 Task: Buy 5 Heating & Temperature Control from Fermentation & More section under best seller category for shipping address: Douglas Martin, 3512 Cook Hill Road, Danbury, Connecticut 06810, Cell Number 2034707320. Pay from credit card ending with 6759, CVV 506
Action: Mouse moved to (15, 27)
Screenshot: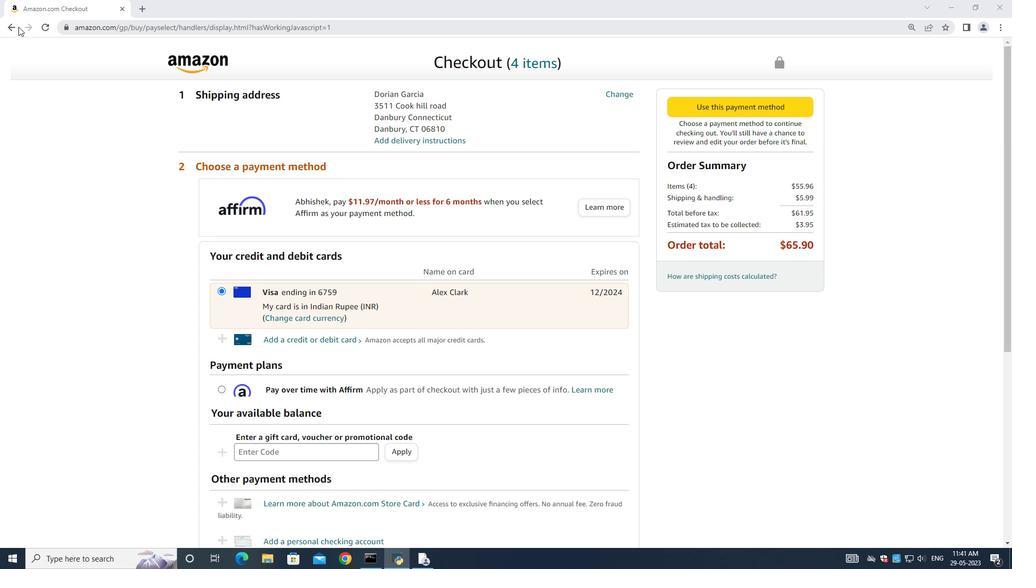
Action: Mouse pressed left at (15, 27)
Screenshot: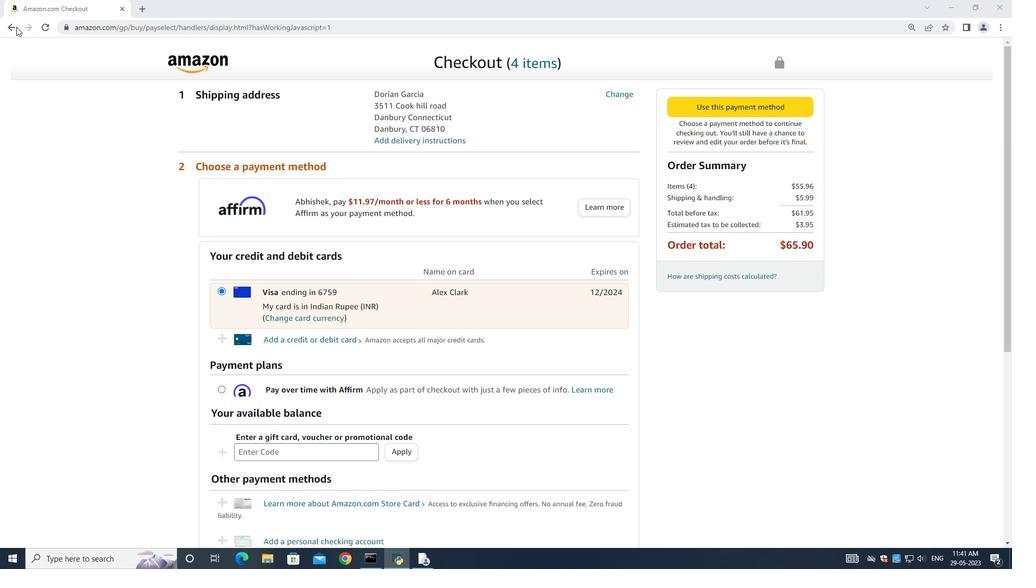 
Action: Mouse moved to (13, 26)
Screenshot: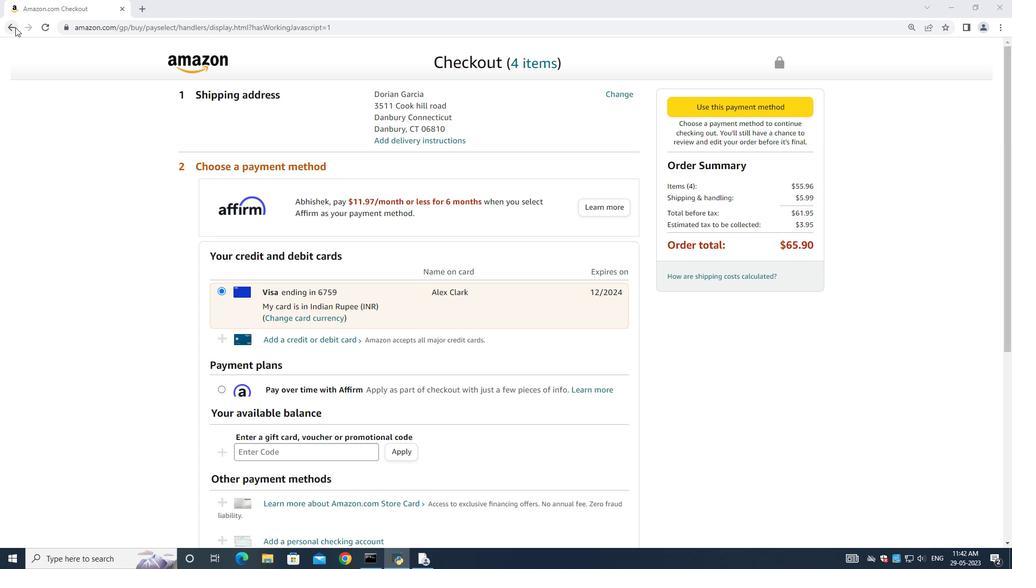
Action: Mouse pressed left at (13, 26)
Screenshot: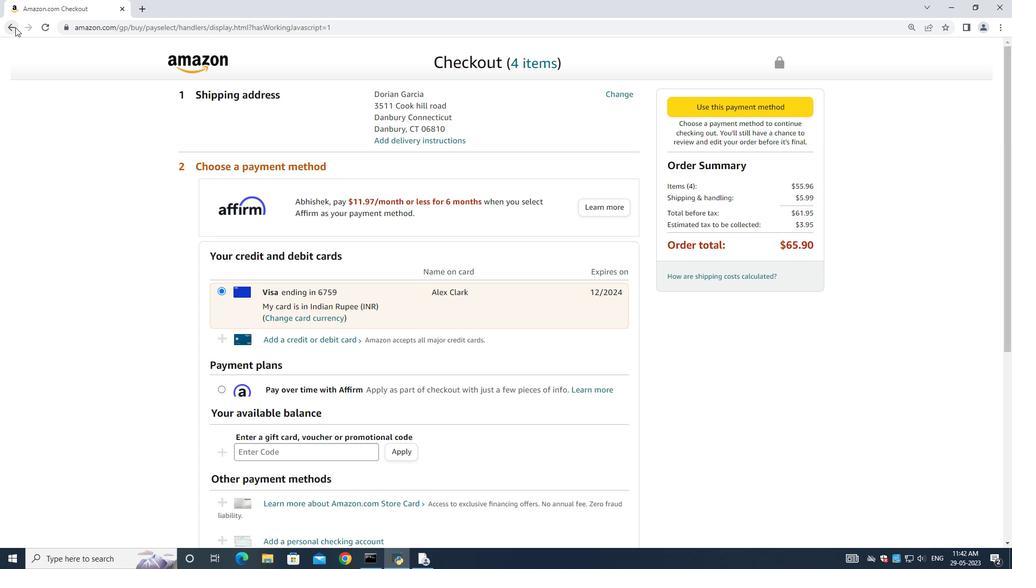 
Action: Mouse moved to (13, 26)
Screenshot: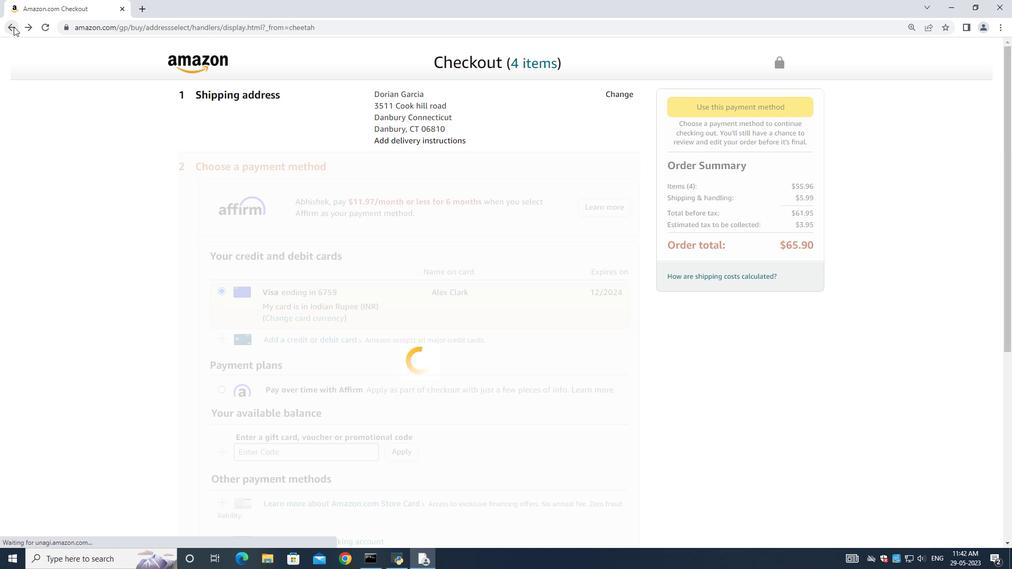 
Action: Mouse pressed left at (13, 26)
Screenshot: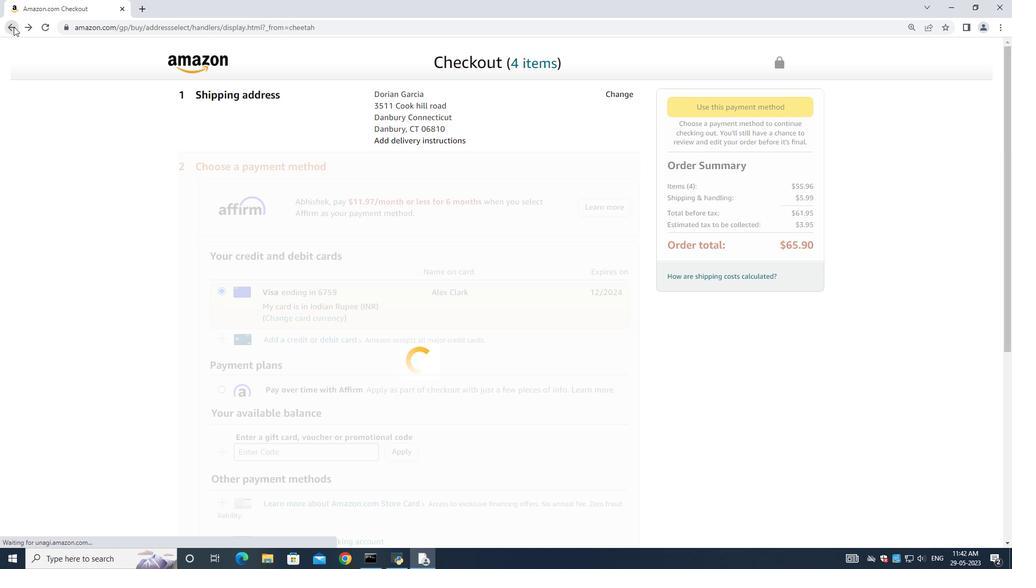 
Action: Mouse moved to (897, 194)
Screenshot: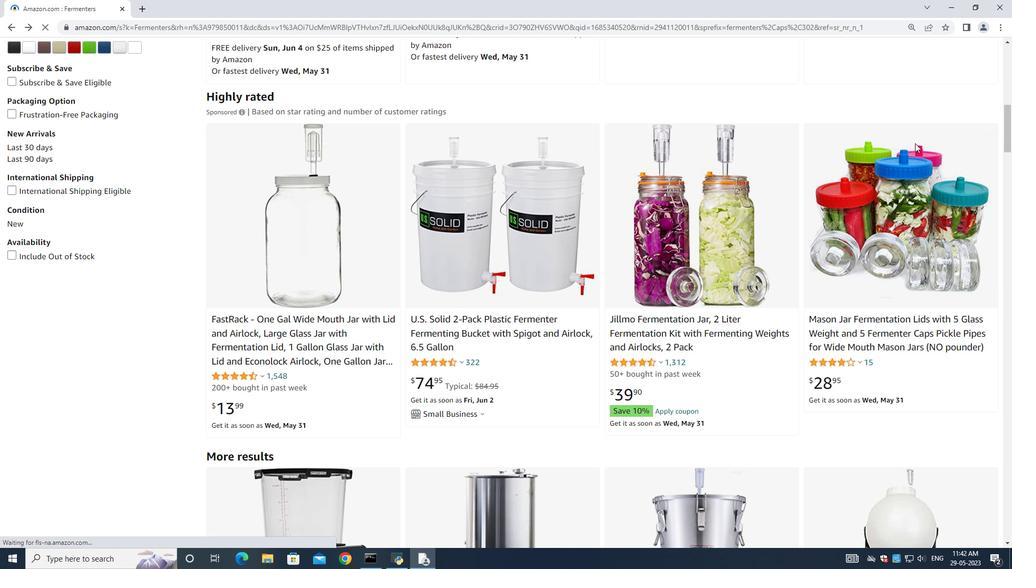 
Action: Mouse scrolled (897, 195) with delta (0, 0)
Screenshot: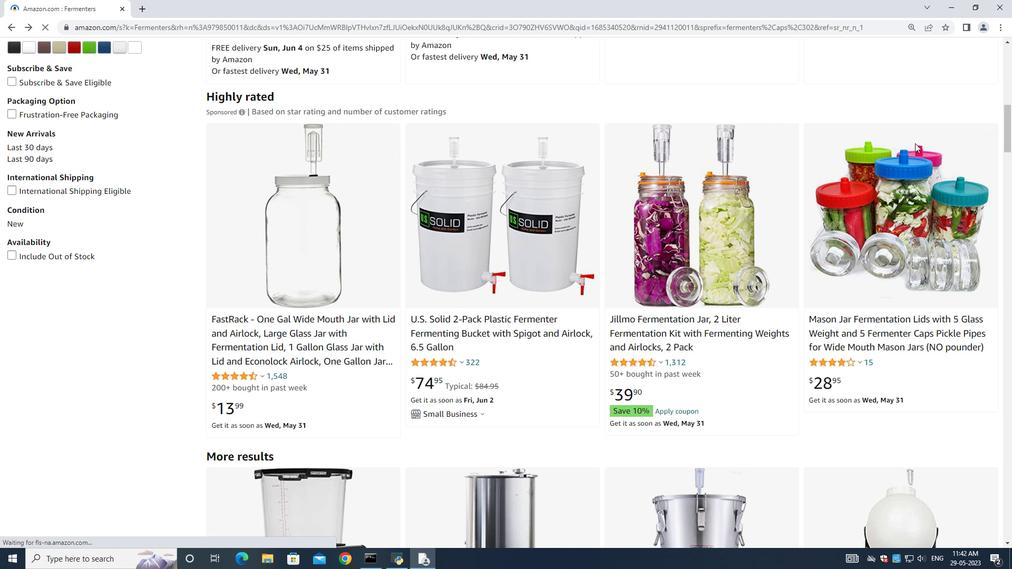 
Action: Mouse scrolled (897, 195) with delta (0, 0)
Screenshot: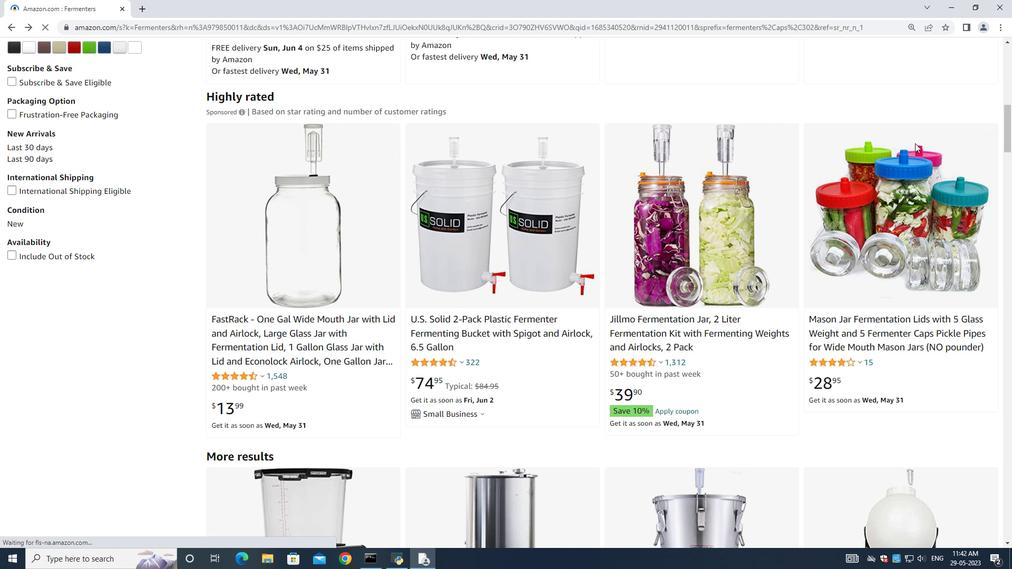 
Action: Mouse scrolled (897, 195) with delta (0, 0)
Screenshot: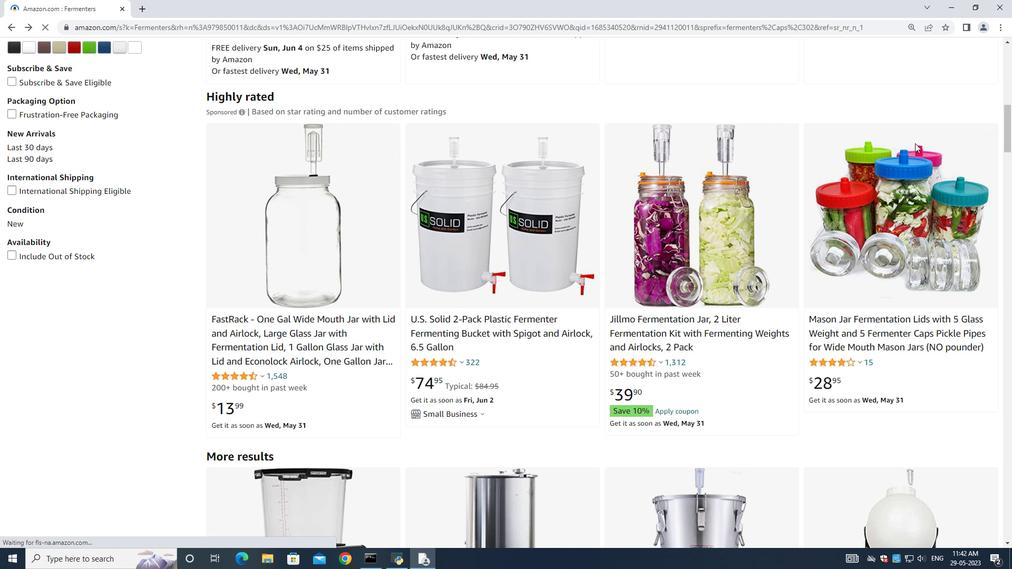 
Action: Mouse scrolled (897, 195) with delta (0, 0)
Screenshot: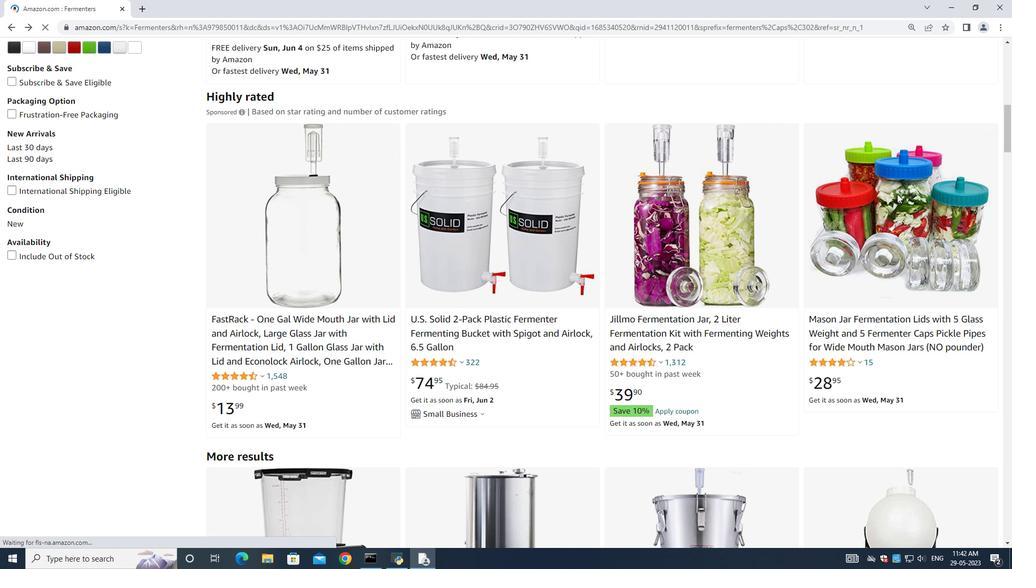 
Action: Mouse scrolled (897, 195) with delta (0, 1)
Screenshot: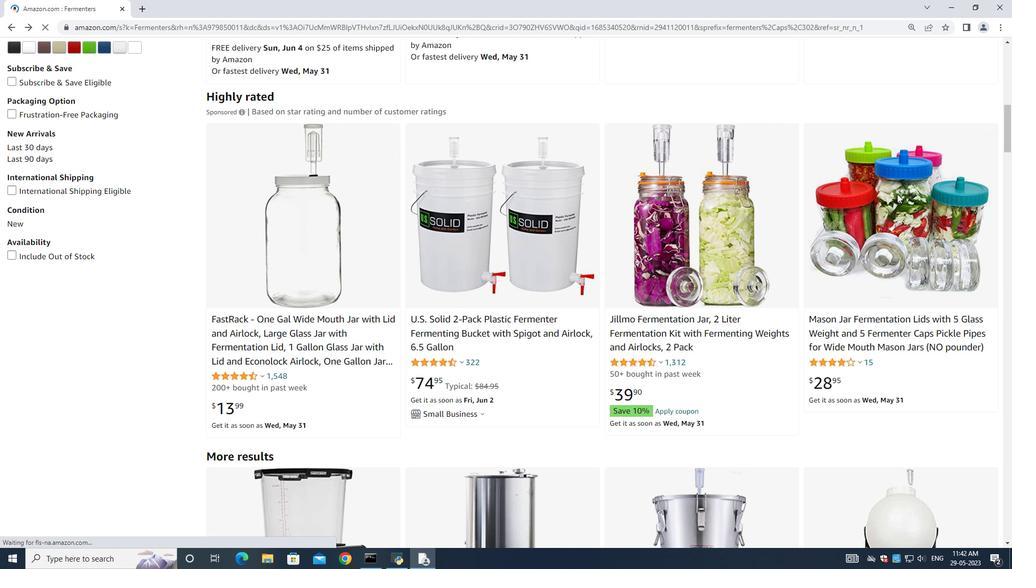 
Action: Mouse scrolled (897, 195) with delta (0, 0)
Screenshot: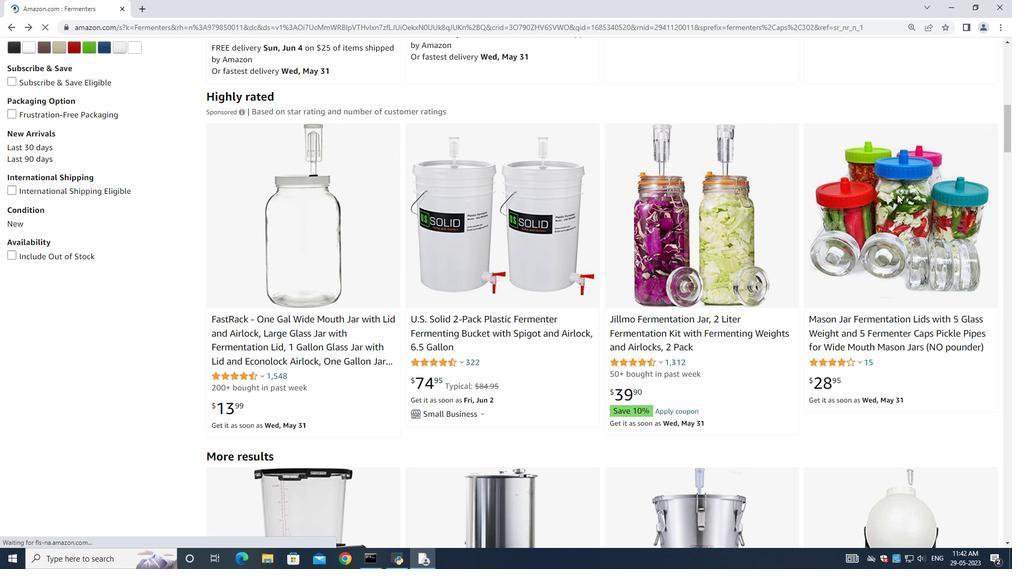 
Action: Mouse scrolled (897, 195) with delta (0, 0)
Screenshot: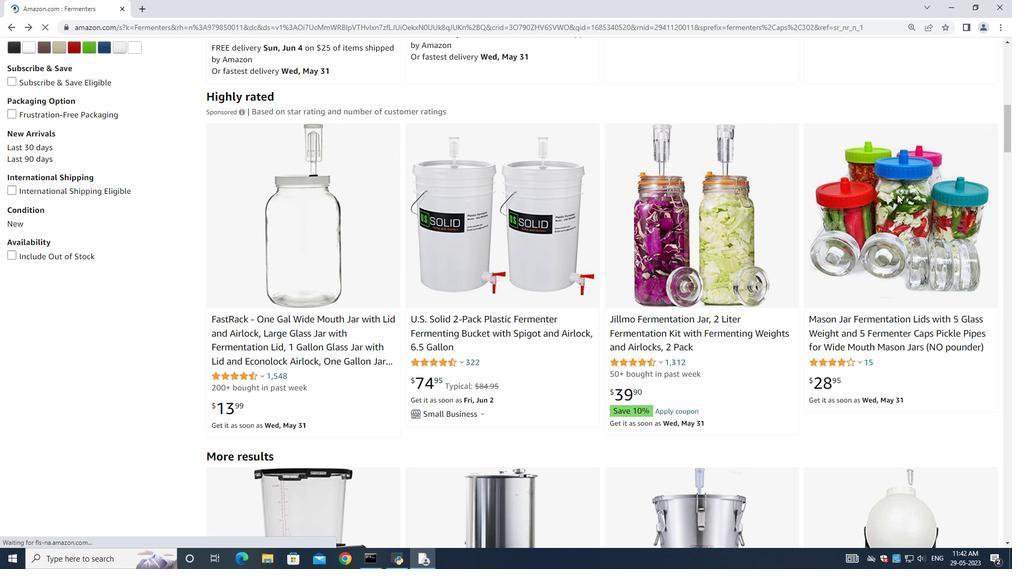 
Action: Mouse scrolled (897, 195) with delta (0, 0)
Screenshot: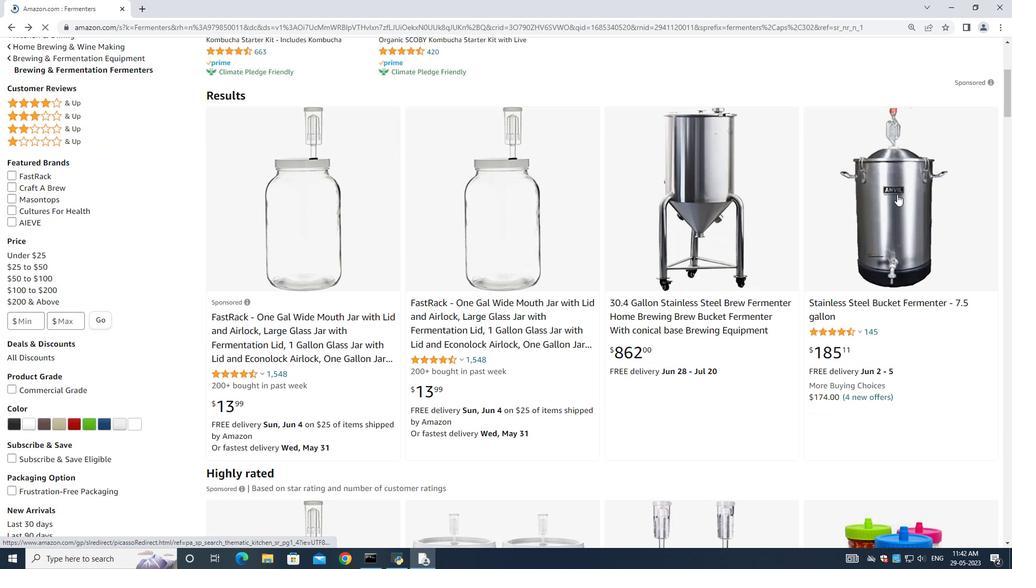 
Action: Mouse scrolled (897, 195) with delta (0, 0)
Screenshot: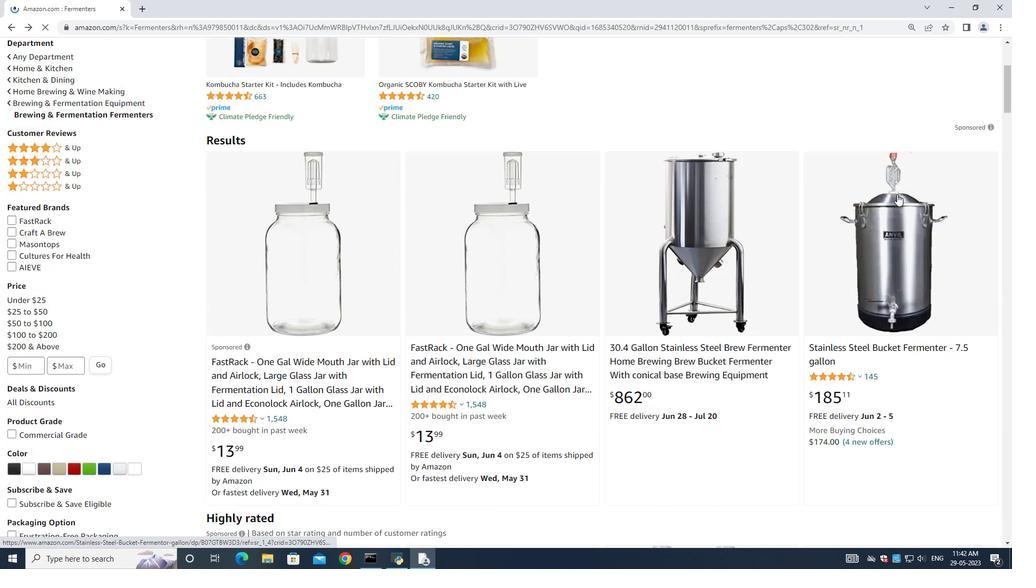
Action: Mouse scrolled (897, 195) with delta (0, 1)
Screenshot: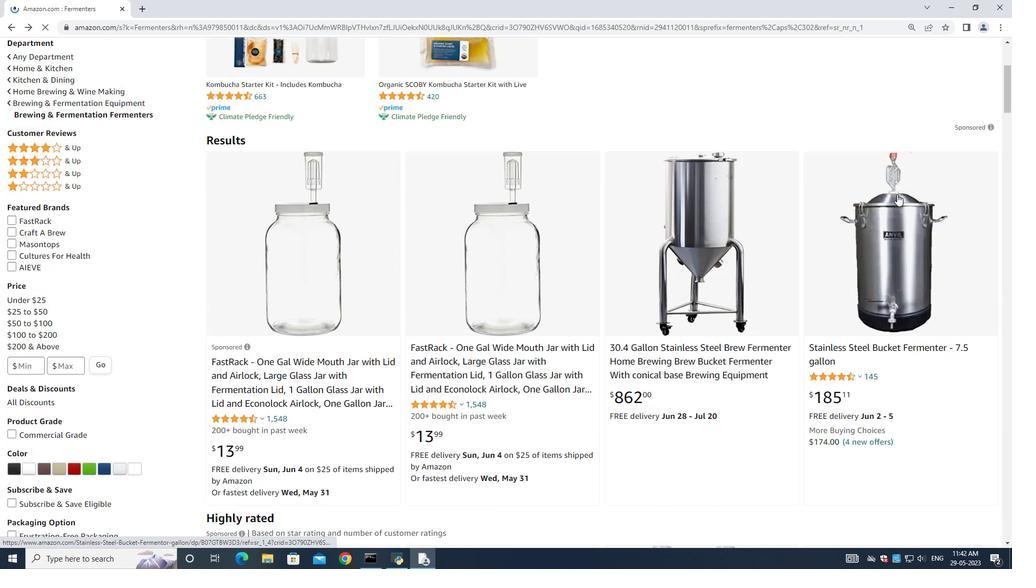 
Action: Mouse scrolled (897, 195) with delta (0, 0)
Screenshot: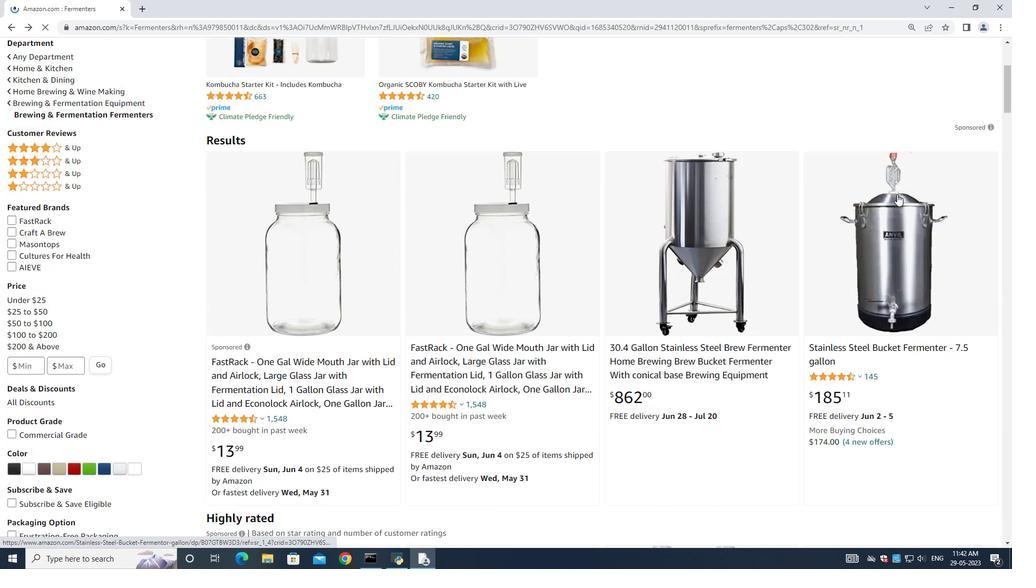 
Action: Mouse scrolled (897, 195) with delta (0, 0)
Screenshot: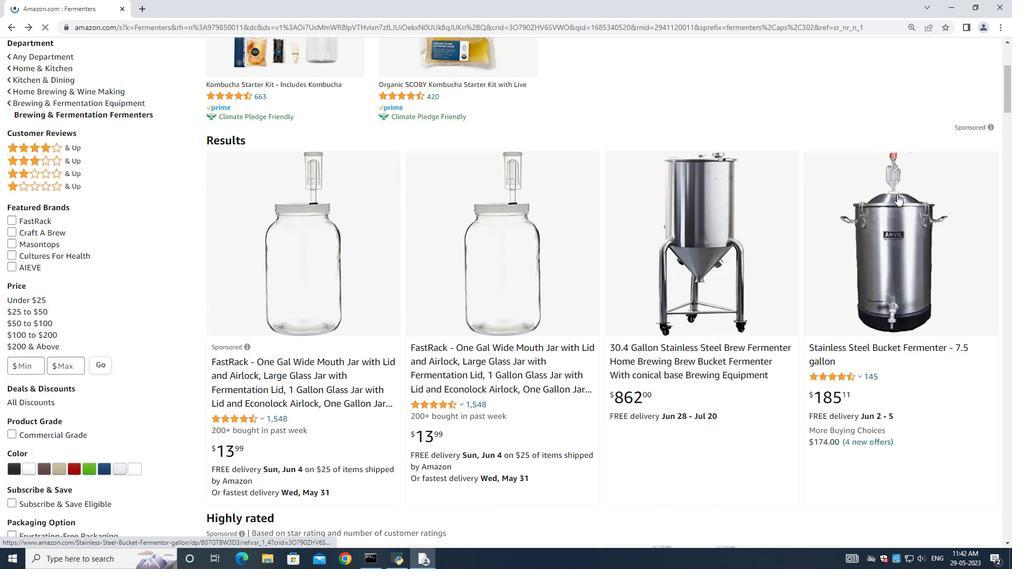 
Action: Mouse scrolled (897, 195) with delta (0, 0)
Screenshot: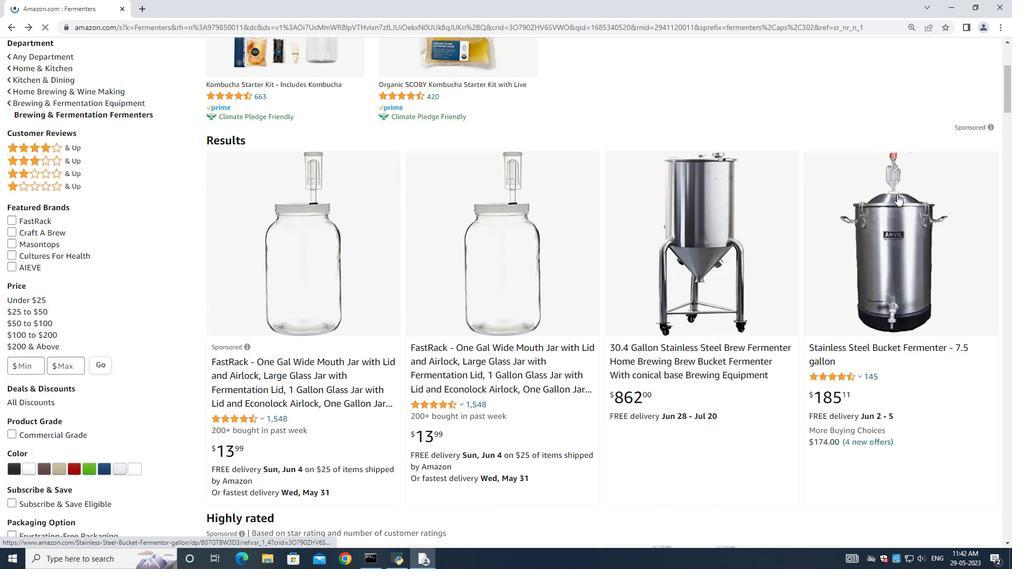 
Action: Mouse scrolled (897, 195) with delta (0, 0)
Screenshot: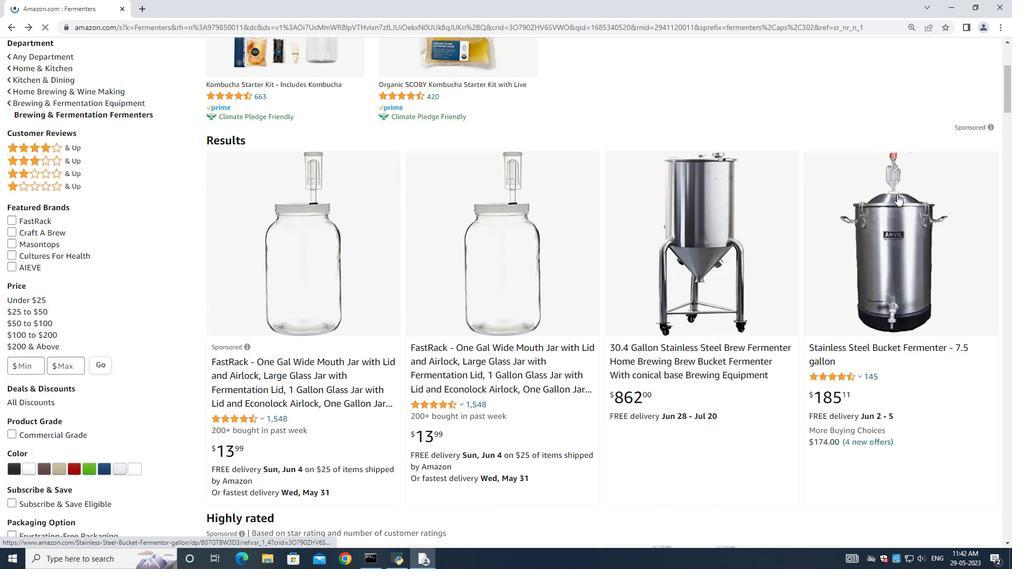 
Action: Mouse scrolled (897, 195) with delta (0, 0)
Screenshot: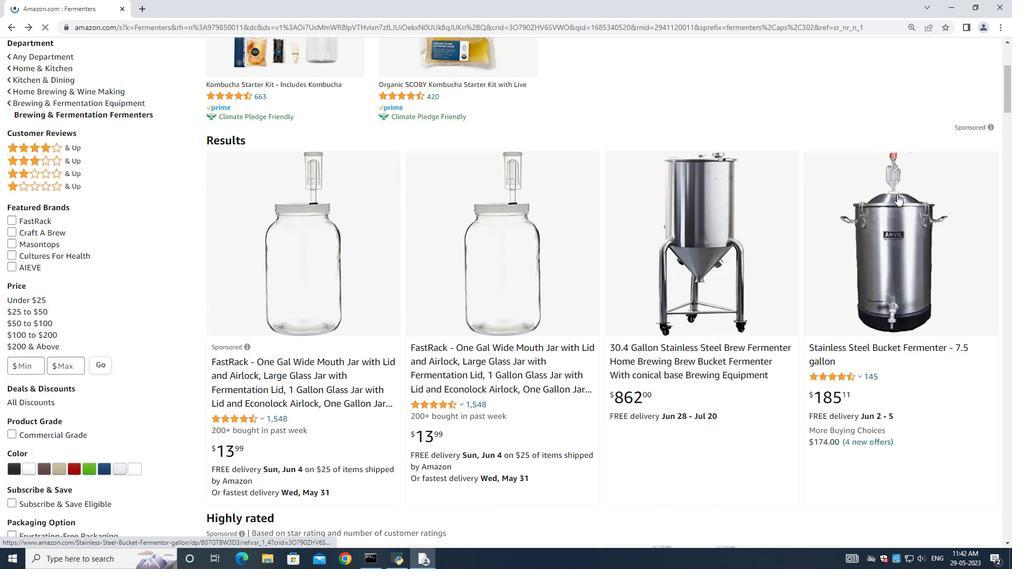 
Action: Mouse moved to (903, 180)
Screenshot: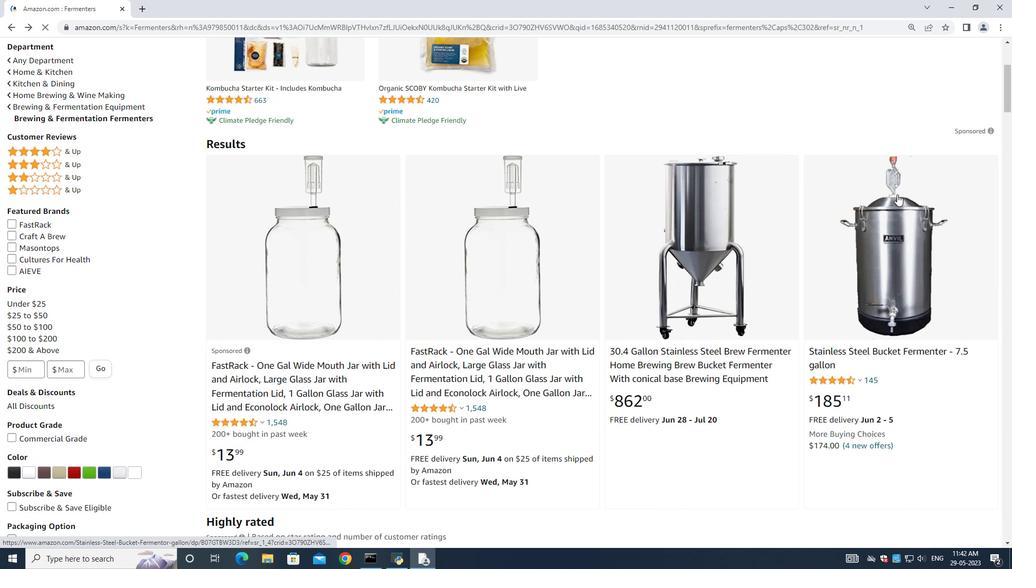 
Action: Mouse scrolled (903, 180) with delta (0, 0)
Screenshot: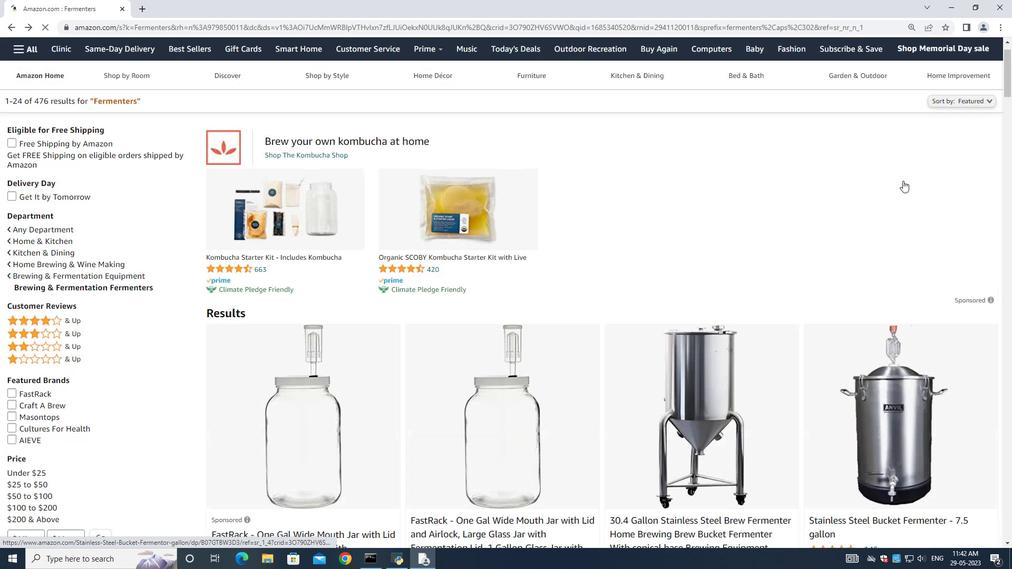 
Action: Mouse scrolled (903, 180) with delta (0, 0)
Screenshot: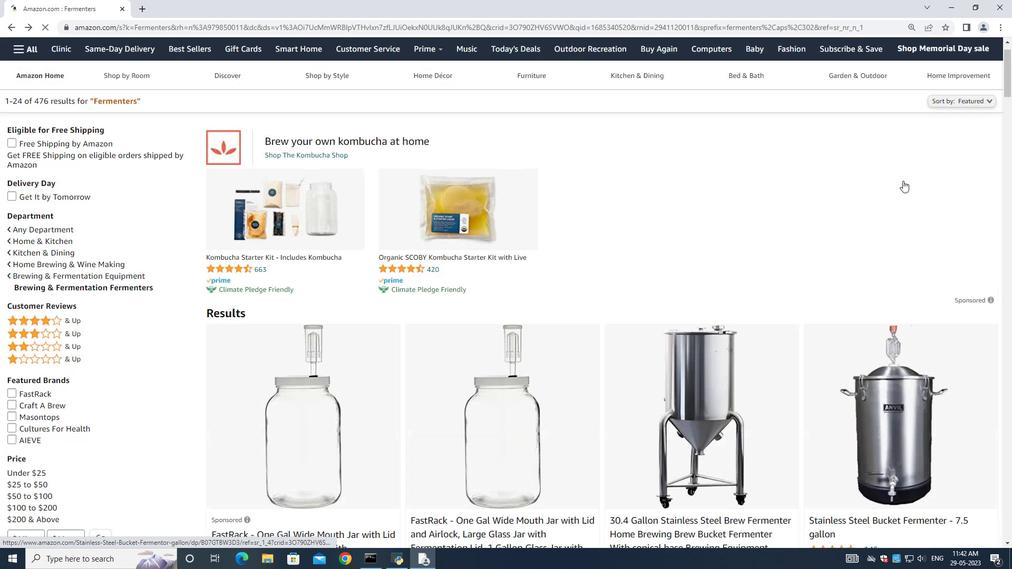 
Action: Mouse scrolled (903, 180) with delta (0, 0)
Screenshot: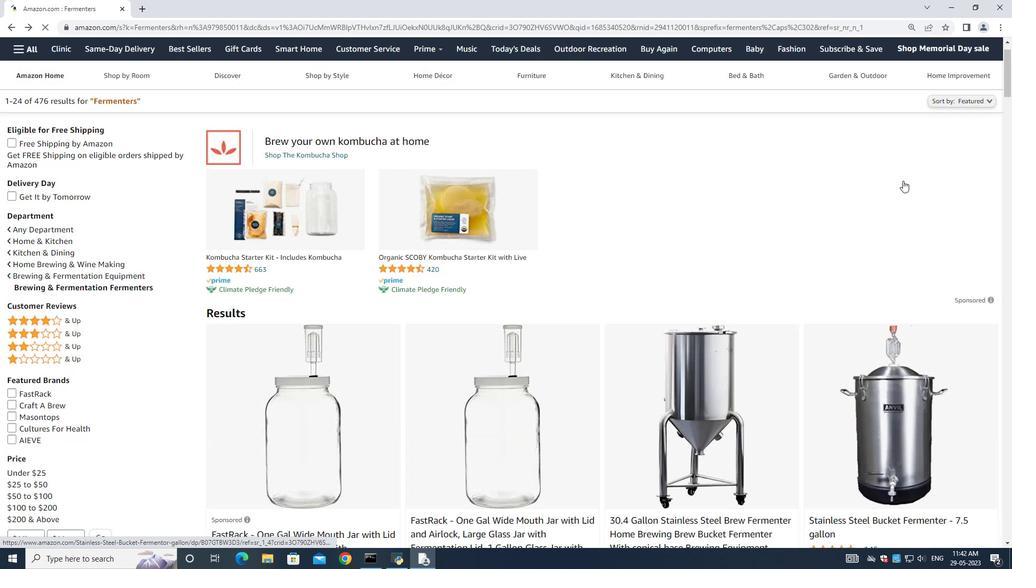 
Action: Mouse scrolled (903, 180) with delta (0, 0)
Screenshot: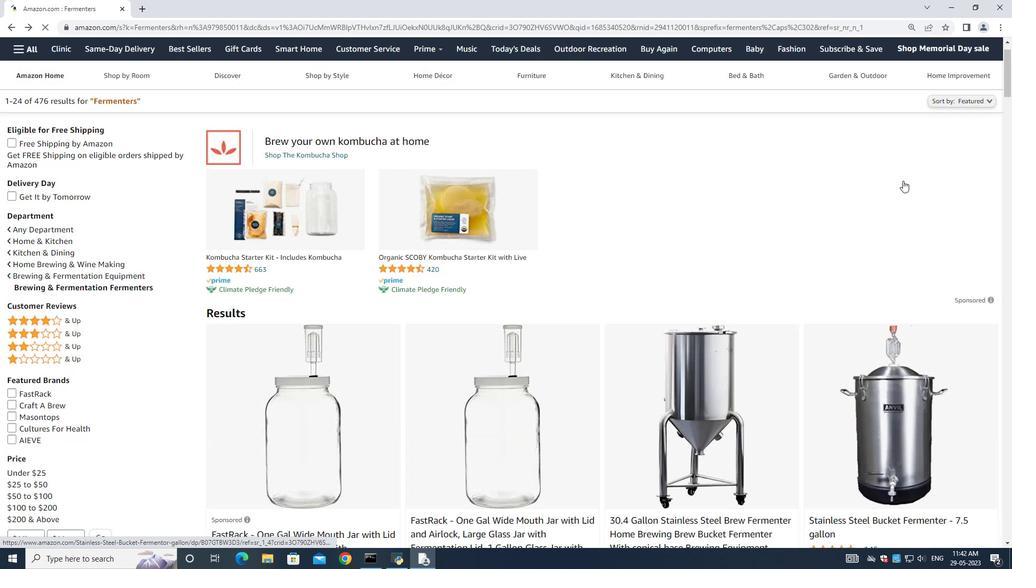 
Action: Mouse scrolled (903, 180) with delta (0, 0)
Screenshot: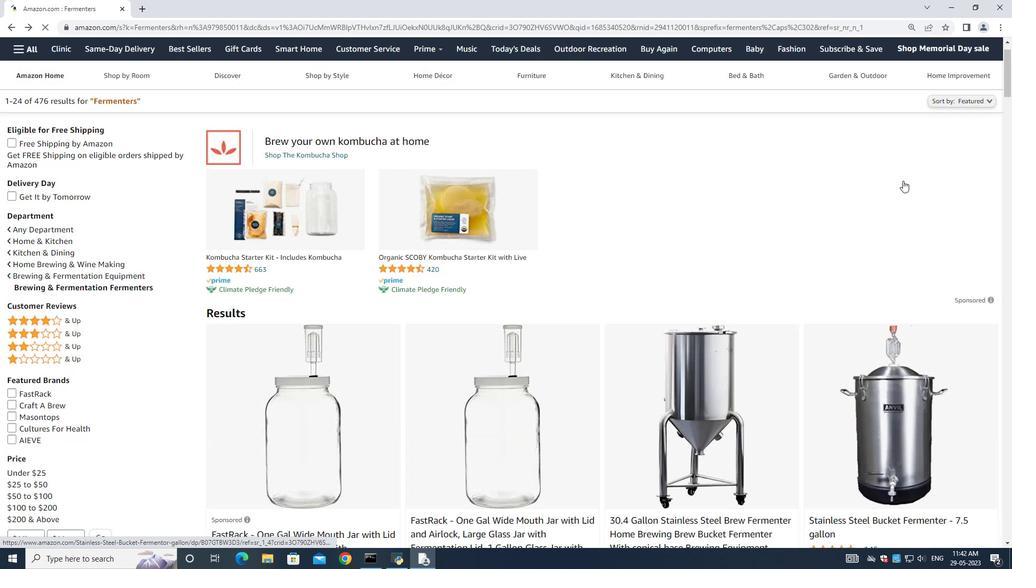 
Action: Mouse scrolled (903, 181) with delta (0, 1)
Screenshot: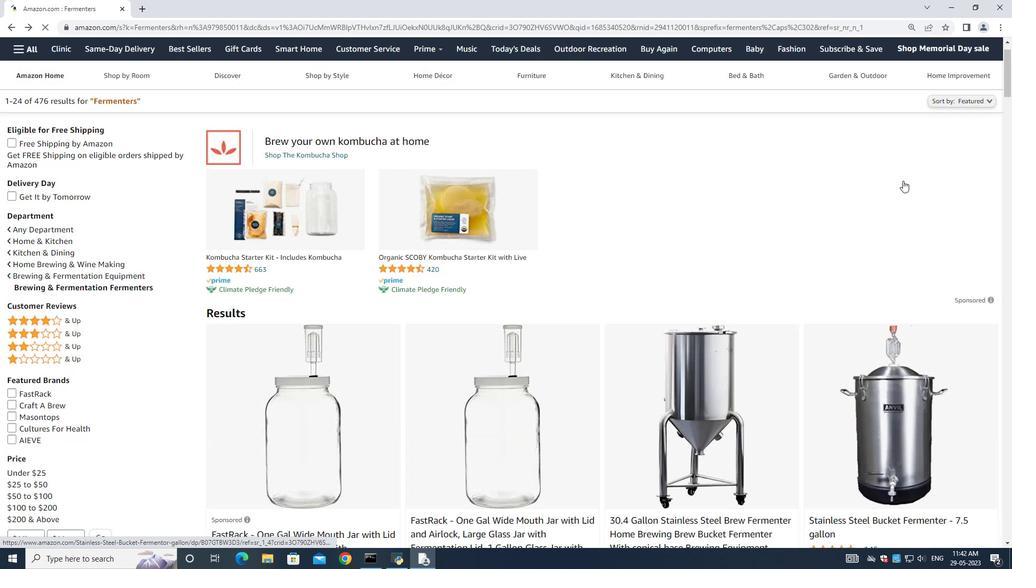 
Action: Mouse scrolled (903, 180) with delta (0, 0)
Screenshot: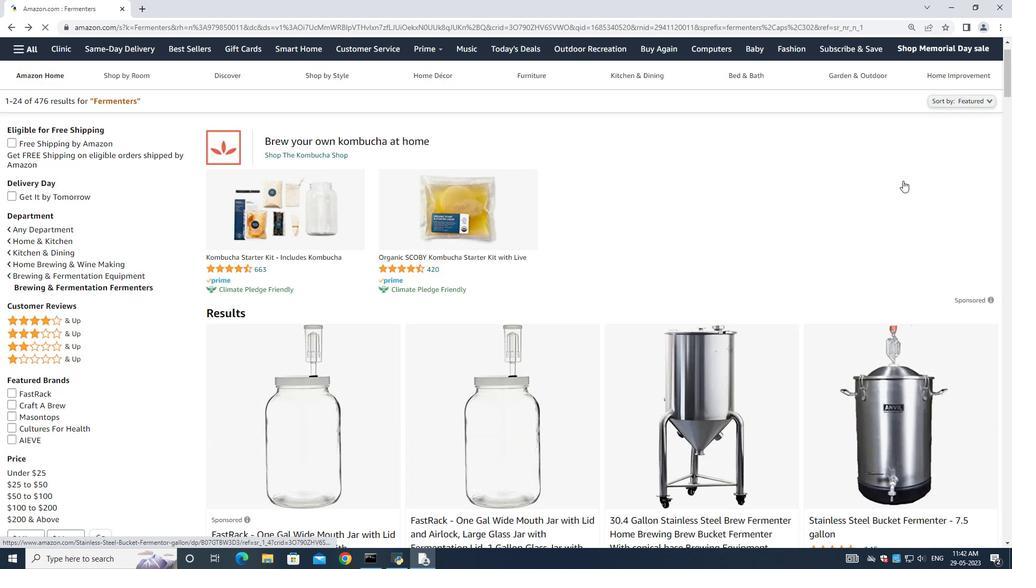 
Action: Mouse scrolled (903, 180) with delta (0, 0)
Screenshot: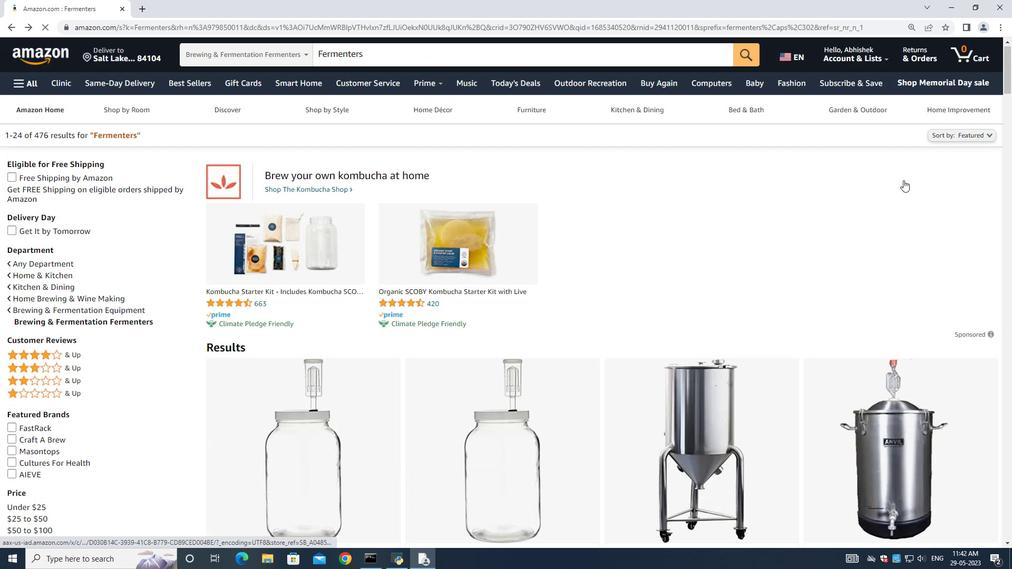 
Action: Mouse moved to (960, 61)
Screenshot: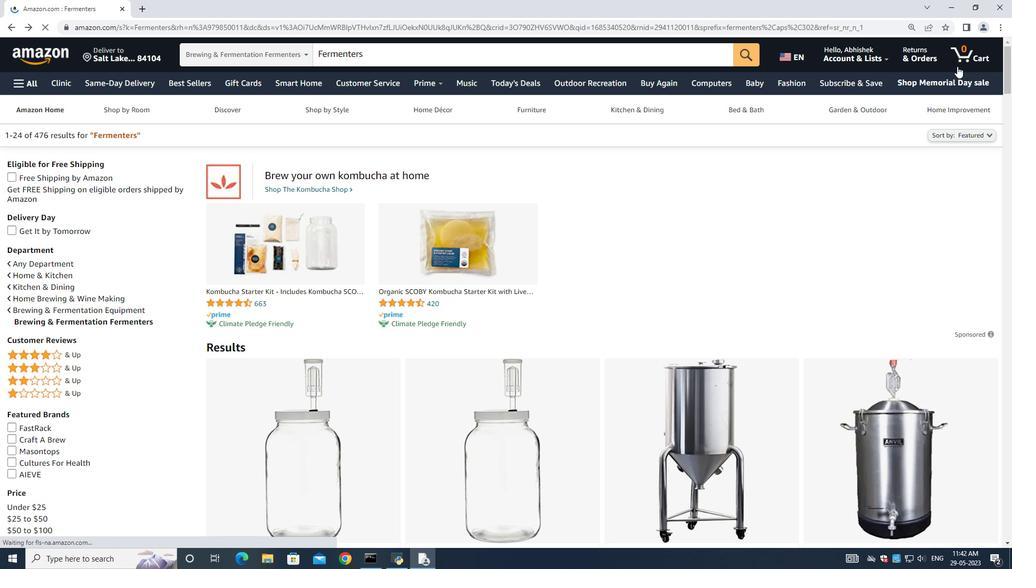
Action: Mouse pressed left at (960, 61)
Screenshot: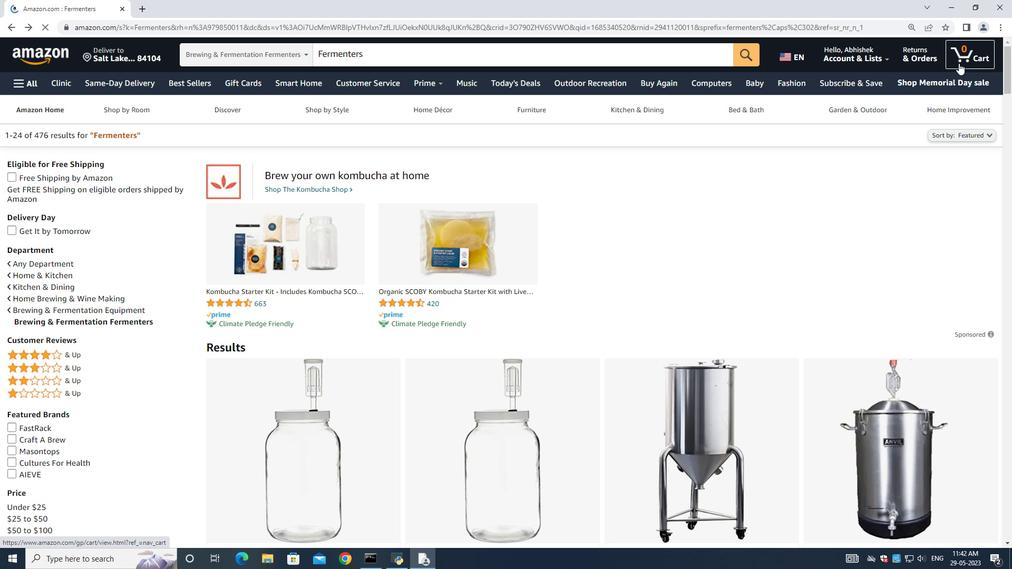 
Action: Mouse moved to (289, 362)
Screenshot: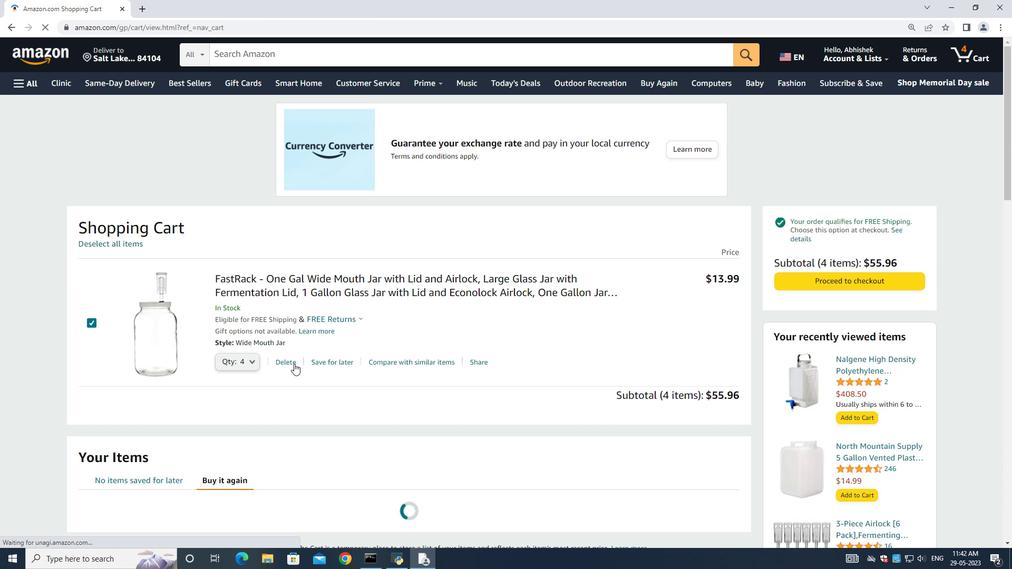 
Action: Mouse pressed left at (289, 362)
Screenshot: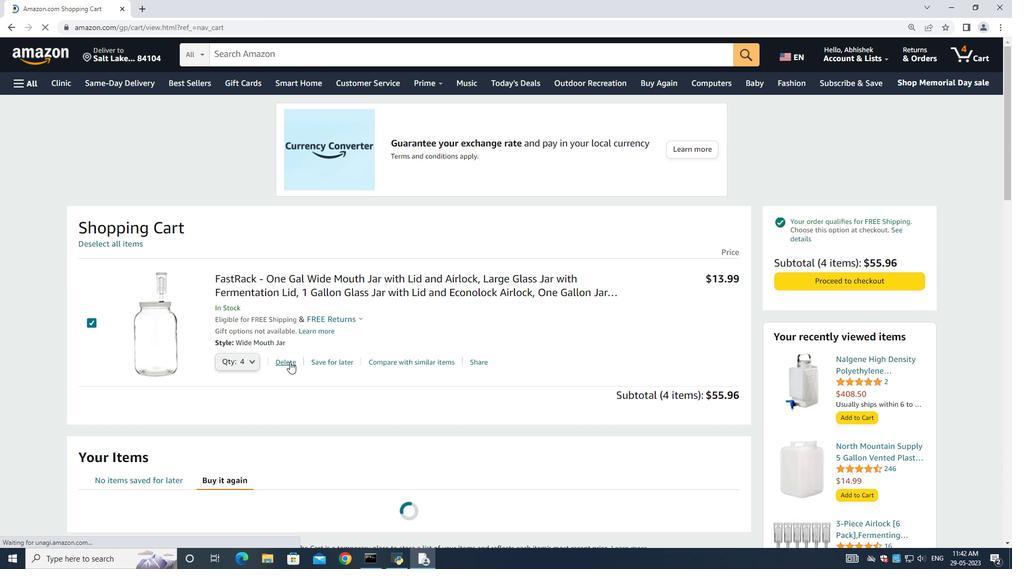 
Action: Mouse moved to (47, 67)
Screenshot: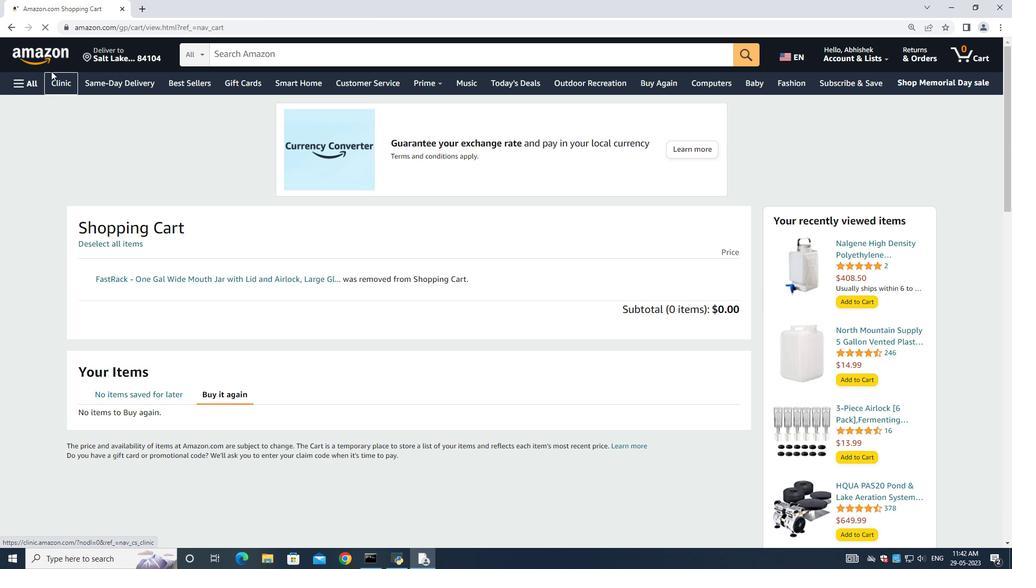 
Action: Mouse pressed left at (47, 67)
Screenshot: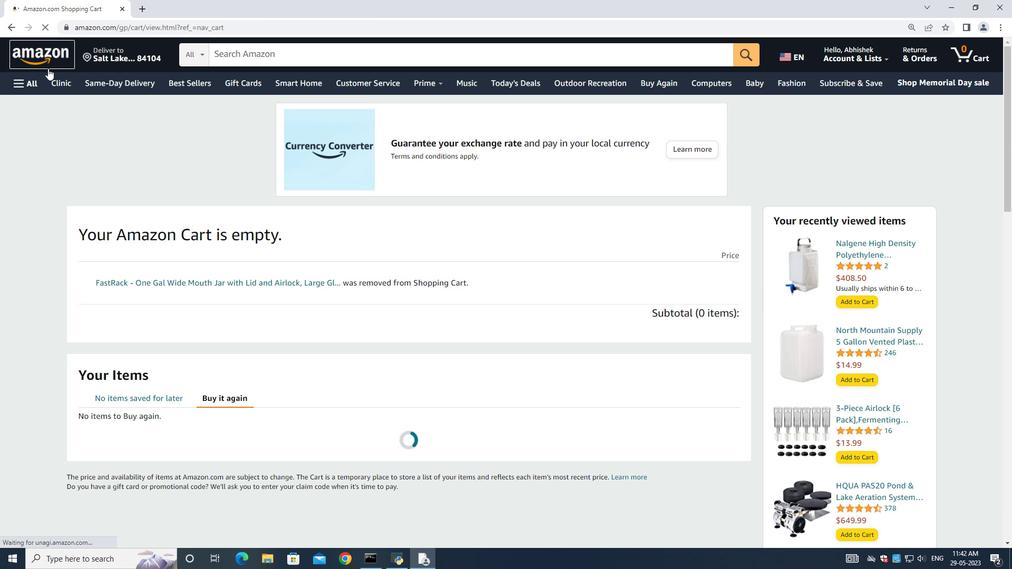 
Action: Mouse moved to (24, 78)
Screenshot: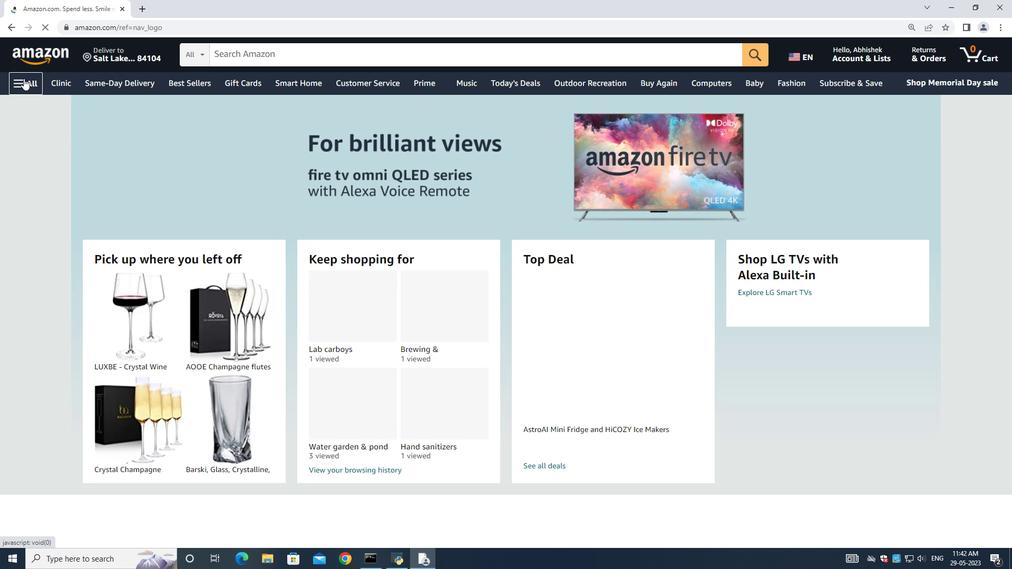 
Action: Mouse pressed left at (24, 78)
Screenshot: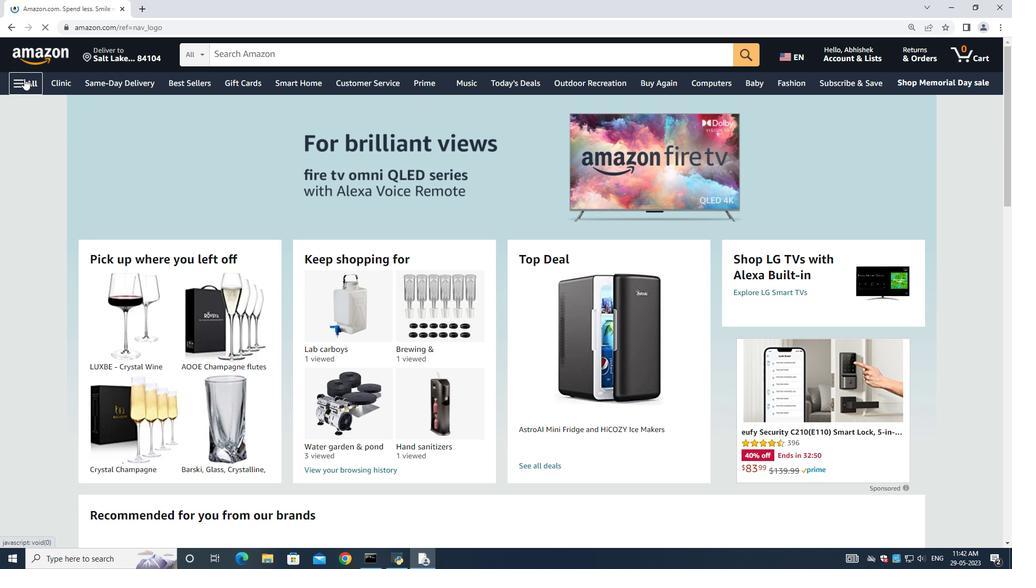 
Action: Mouse moved to (43, 107)
Screenshot: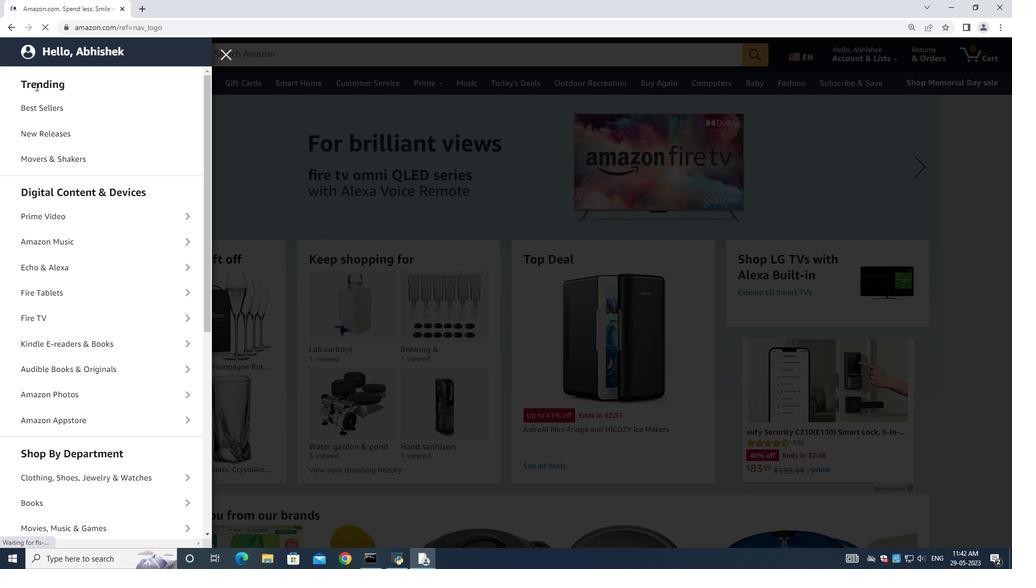 
Action: Mouse pressed left at (43, 107)
Screenshot: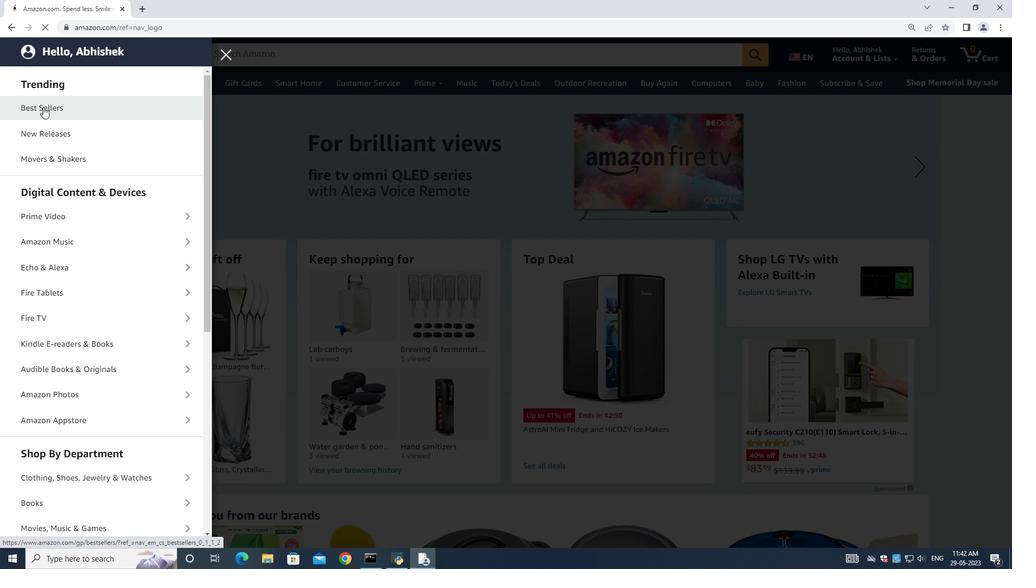 
Action: Mouse moved to (244, 54)
Screenshot: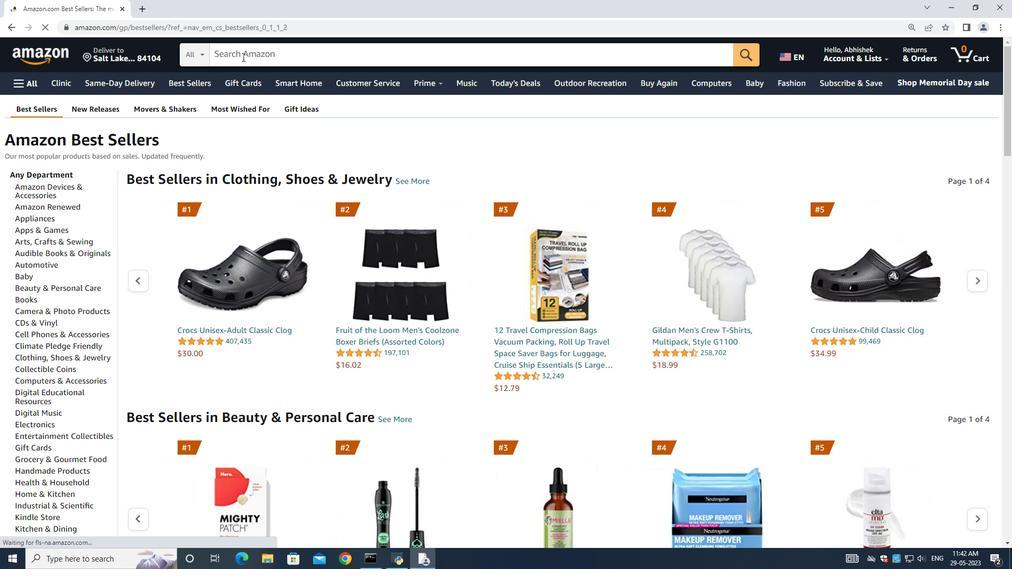 
Action: Mouse pressed left at (244, 54)
Screenshot: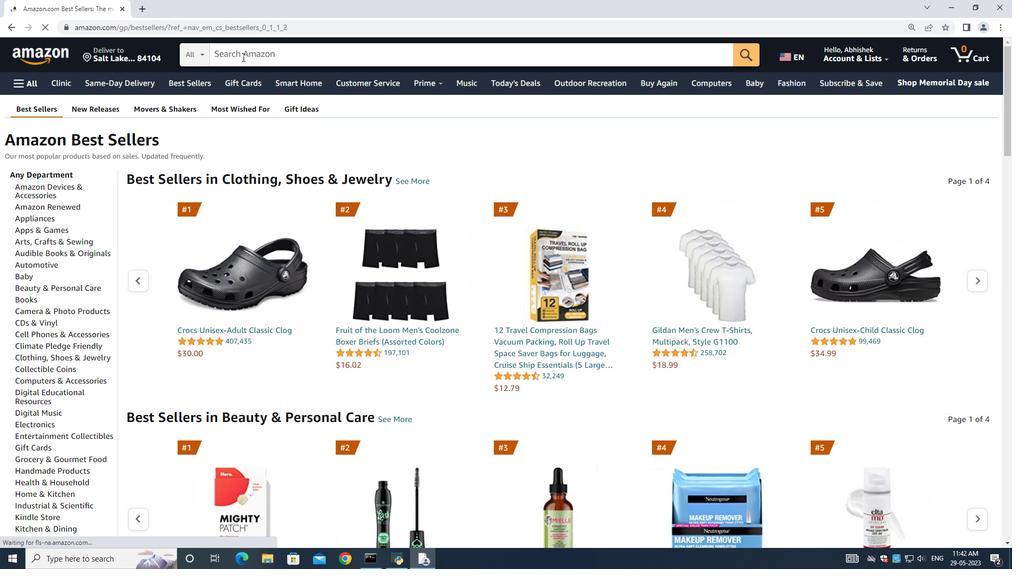 
Action: Key pressed <Key.shift>Heating<Key.space><Key.shift><Key.shift><Key.shift><Key.shift><Key.shift><Key.shift><Key.shift><Key.shift><Key.shift><Key.shift><Key.shift><Key.shift><Key.shift><Key.shift><Key.shift><Key.shift><Key.shift><Key.shift><Key.shift><Key.shift><Key.shift><Key.shift><Key.shift><Key.shift><Key.shift><Key.shift><Key.shift><Key.shift><Key.shift><Key.shift>&<Key.space>temperature<Key.space><Key.enter>
Screenshot: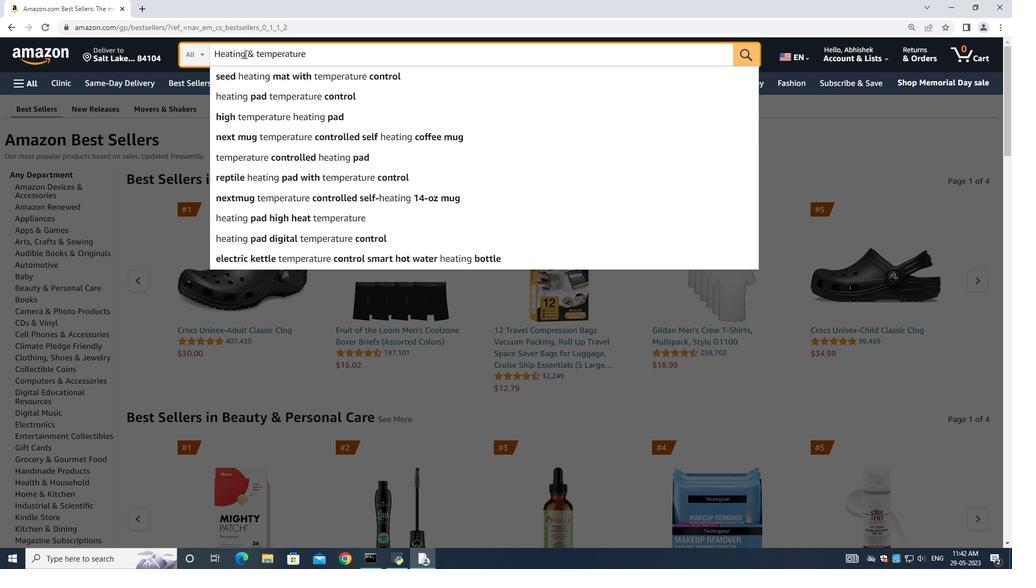 
Action: Mouse moved to (575, 243)
Screenshot: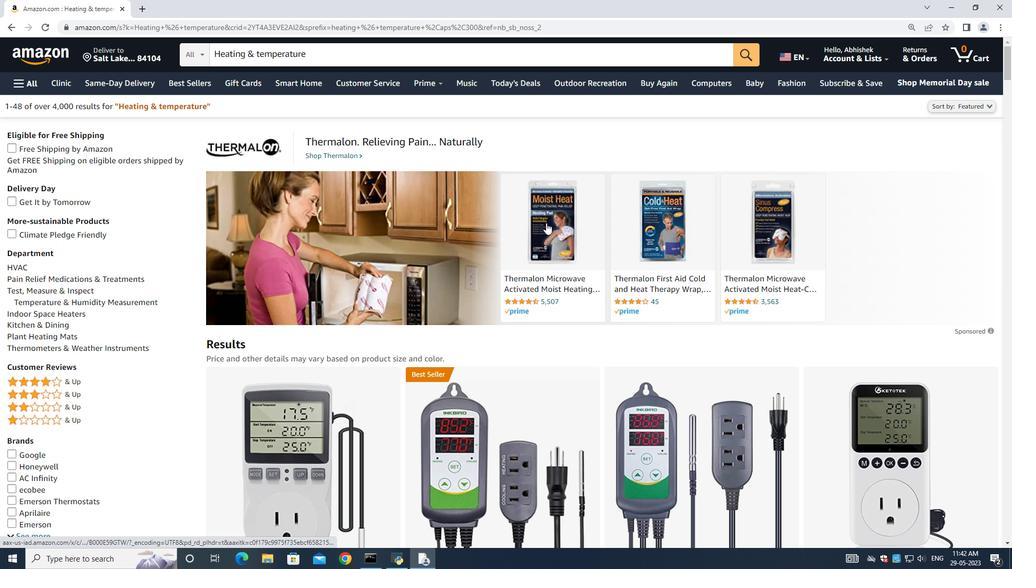 
Action: Mouse scrolled (575, 243) with delta (0, 0)
Screenshot: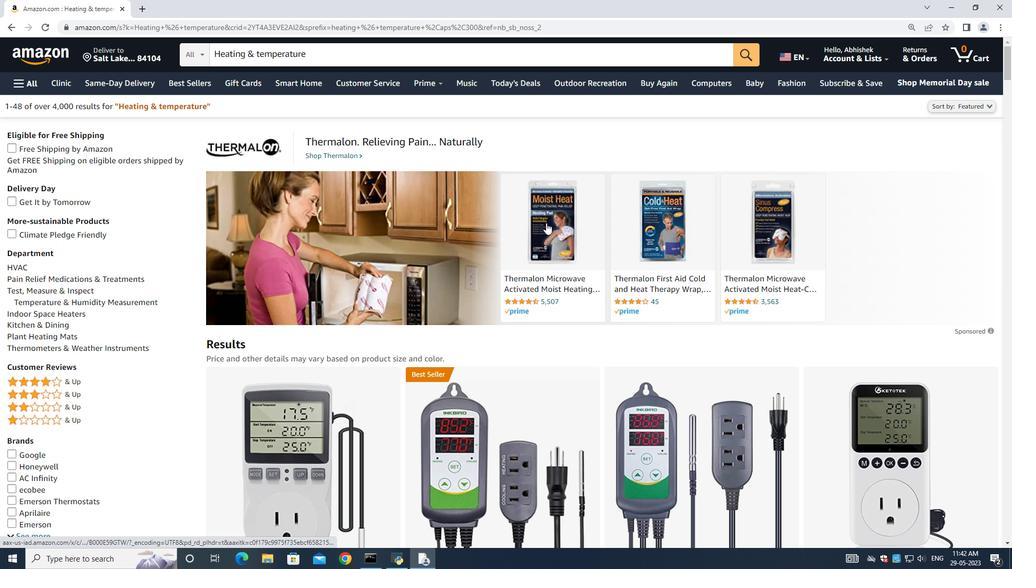 
Action: Mouse moved to (579, 245)
Screenshot: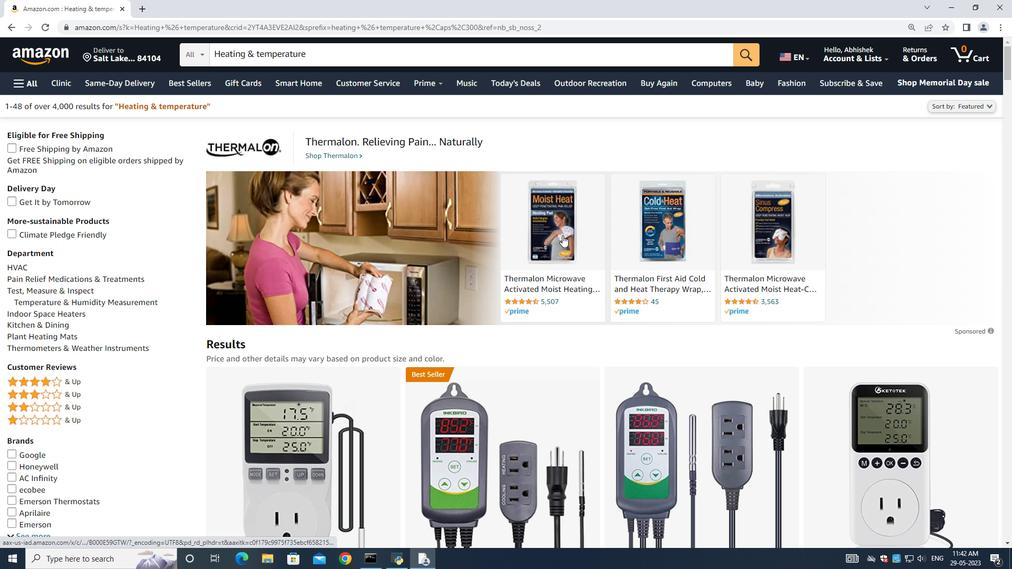 
Action: Mouse scrolled (579, 245) with delta (0, 0)
Screenshot: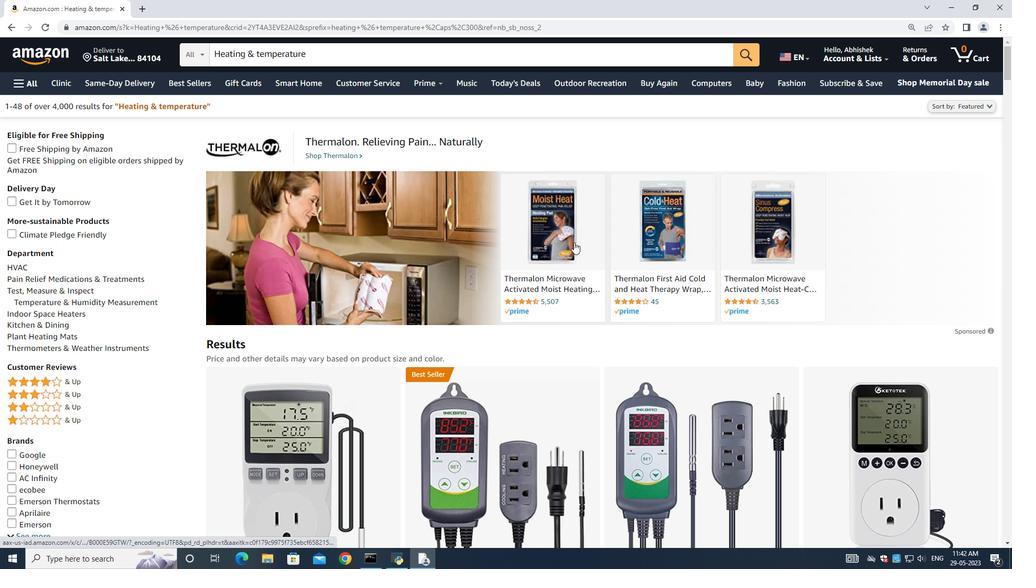 
Action: Mouse moved to (582, 246)
Screenshot: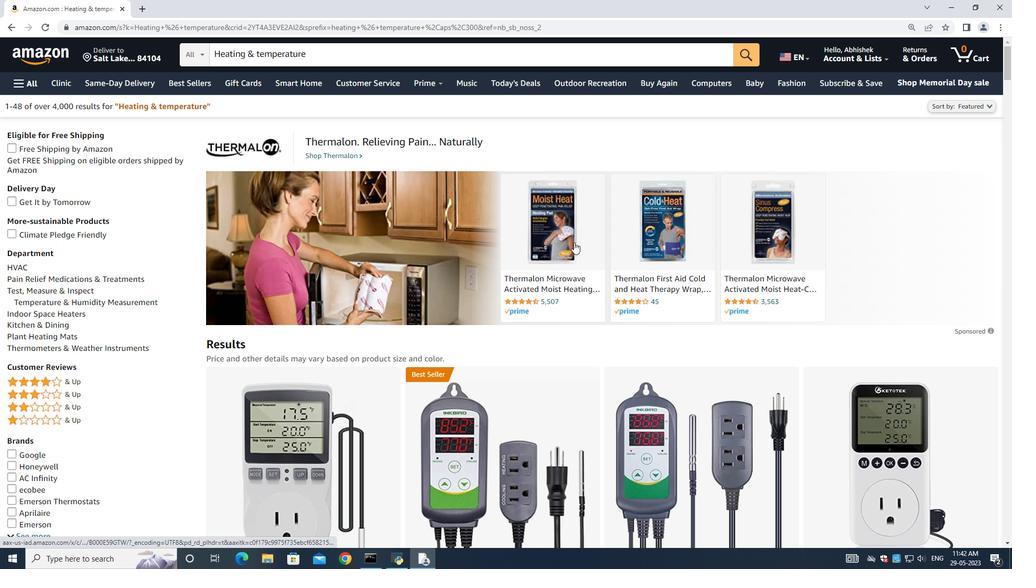 
Action: Mouse scrolled (580, 245) with delta (0, 0)
Screenshot: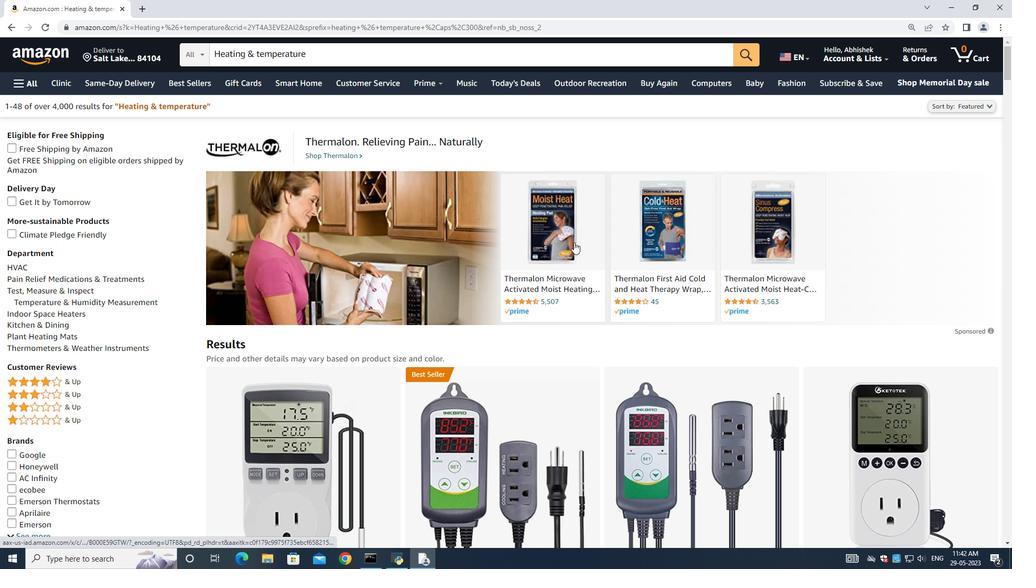 
Action: Mouse moved to (583, 246)
Screenshot: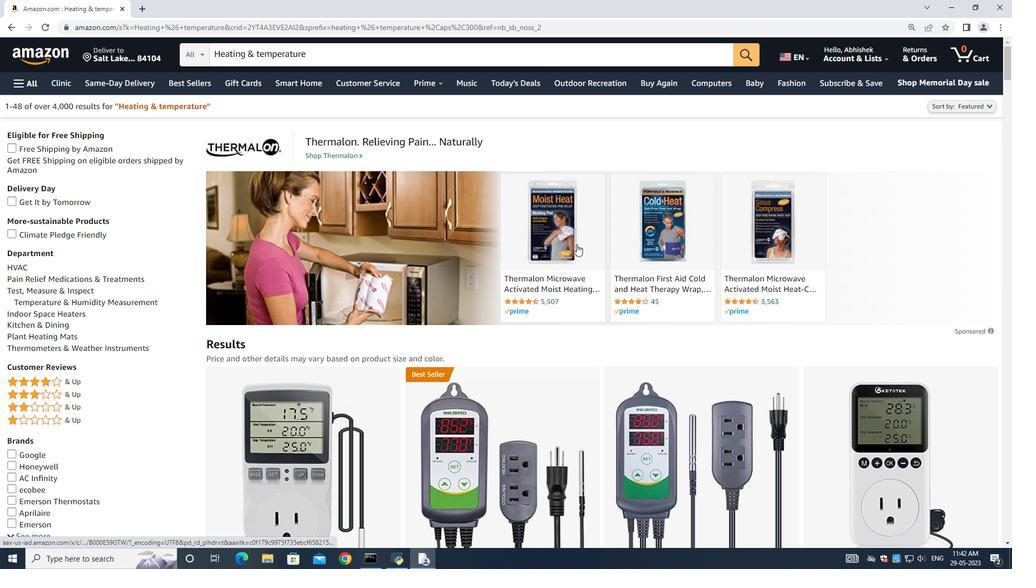 
Action: Mouse scrolled (582, 245) with delta (0, 0)
Screenshot: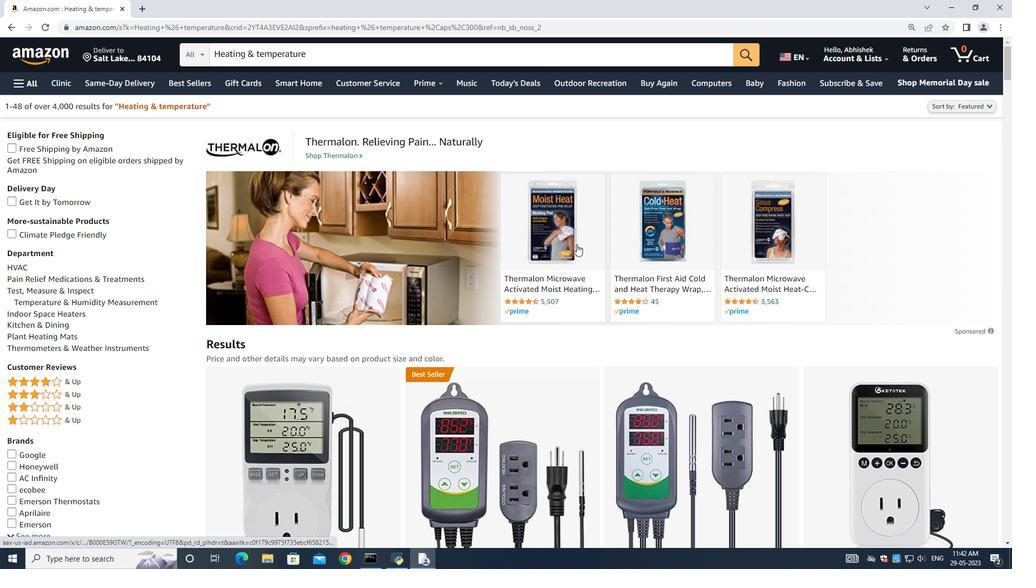 
Action: Mouse moved to (641, 273)
Screenshot: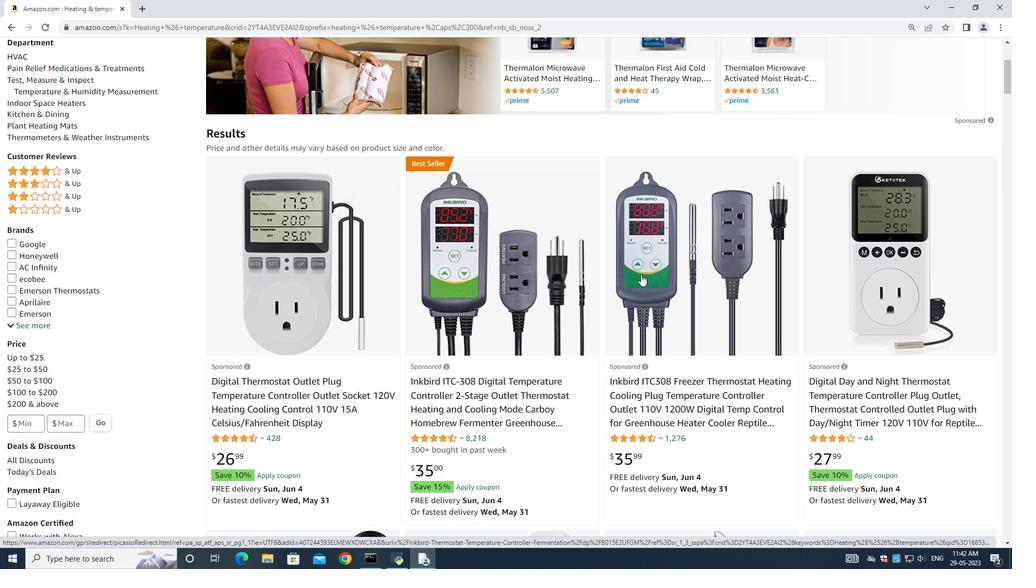 
Action: Mouse scrolled (641, 273) with delta (0, 0)
Screenshot: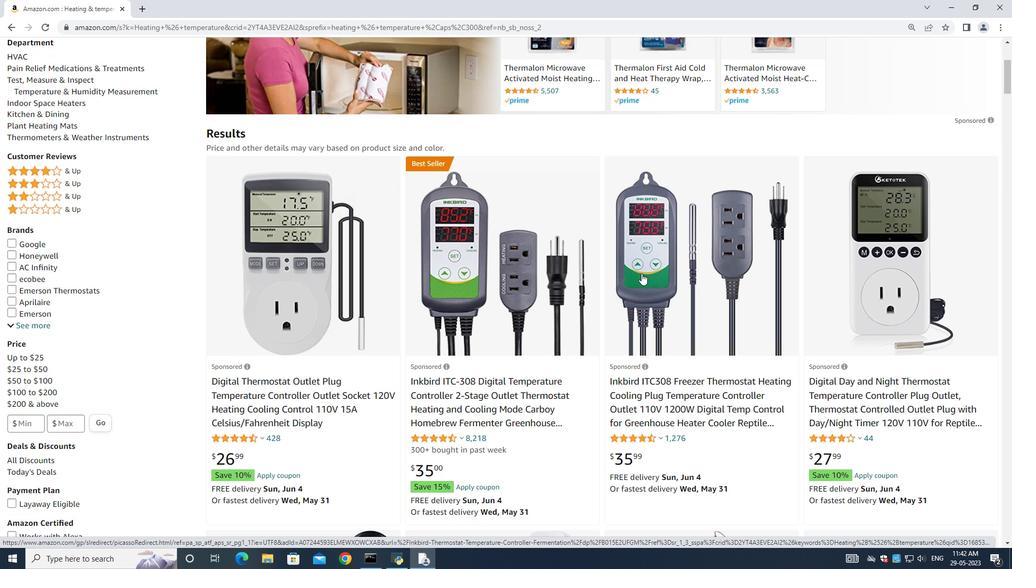 
Action: Mouse scrolled (641, 273) with delta (0, 0)
Screenshot: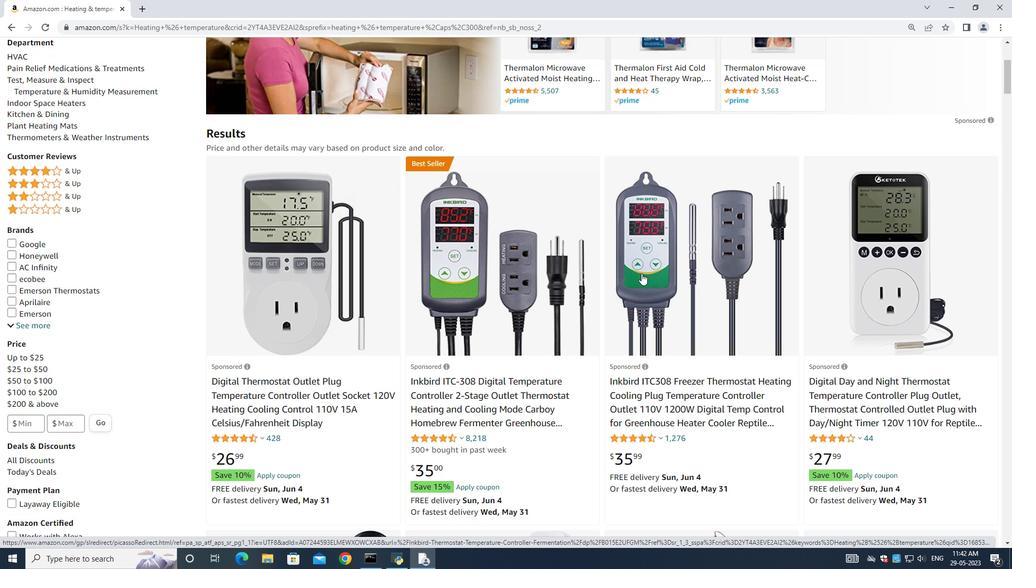 
Action: Mouse moved to (454, 310)
Screenshot: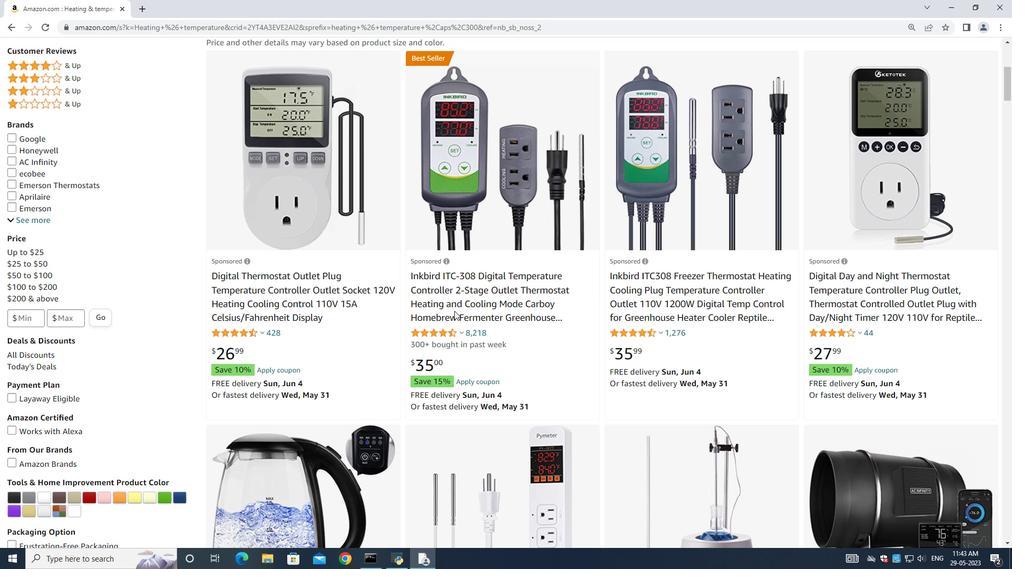 
Action: Mouse scrolled (454, 311) with delta (0, 0)
Screenshot: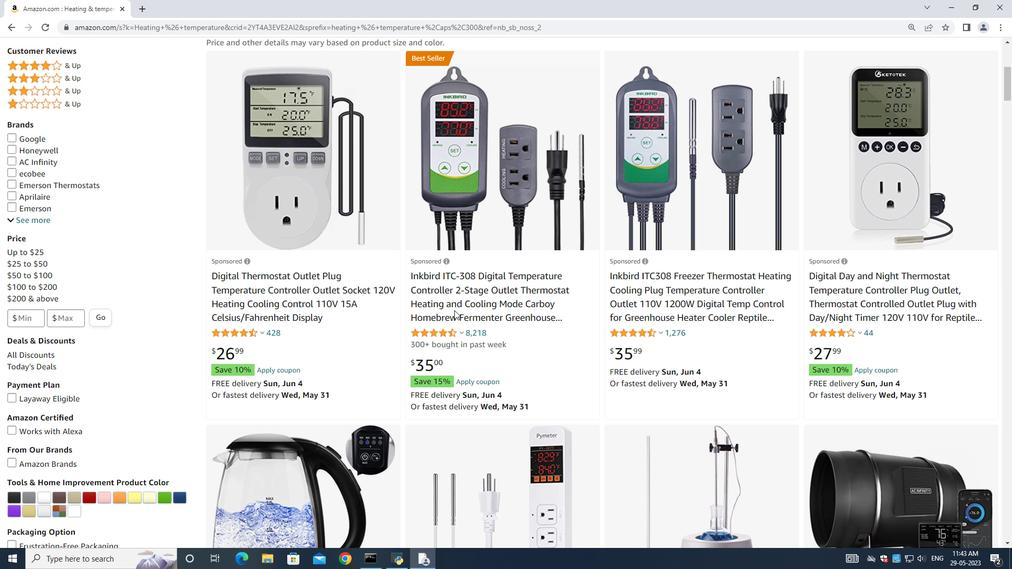
Action: Mouse scrolled (454, 311) with delta (0, 0)
Screenshot: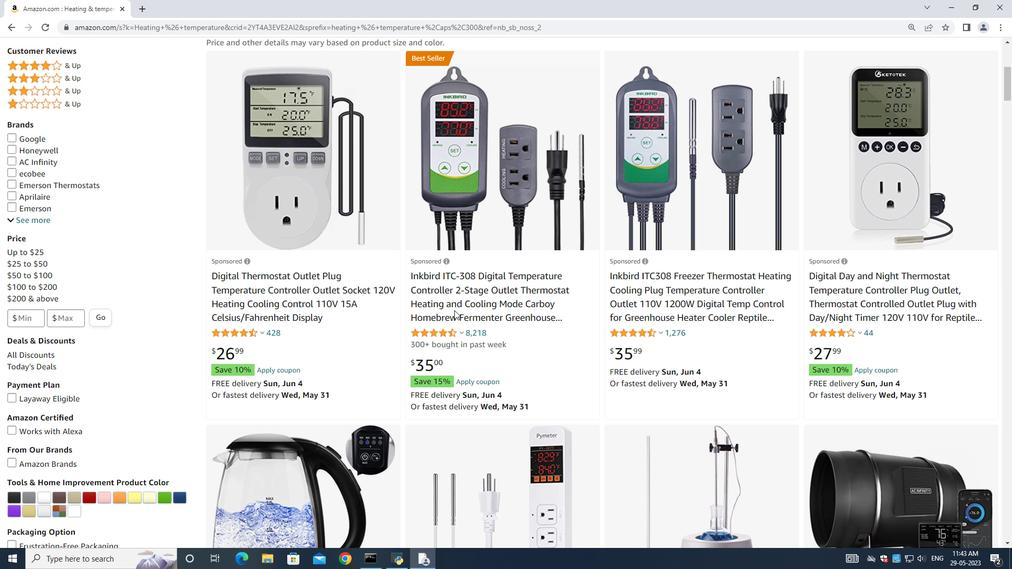
Action: Mouse scrolled (454, 311) with delta (0, 0)
Screenshot: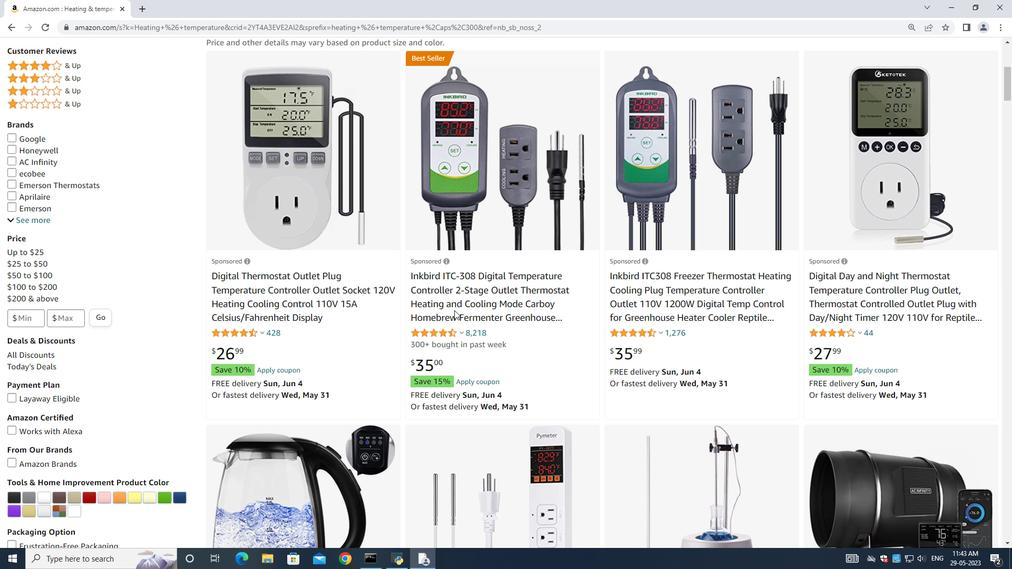 
Action: Mouse moved to (453, 309)
Screenshot: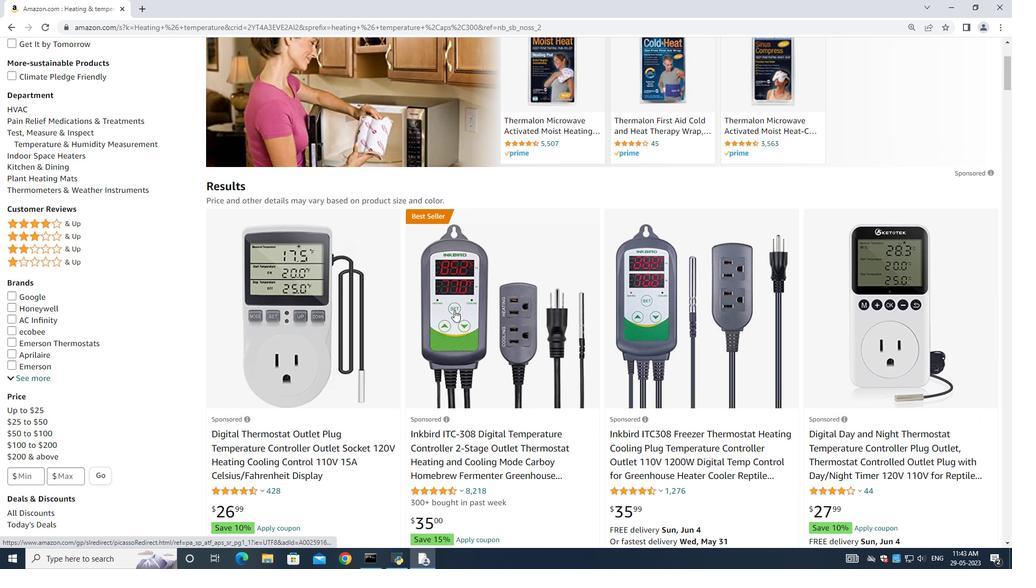 
Action: Mouse scrolled (453, 310) with delta (0, 0)
Screenshot: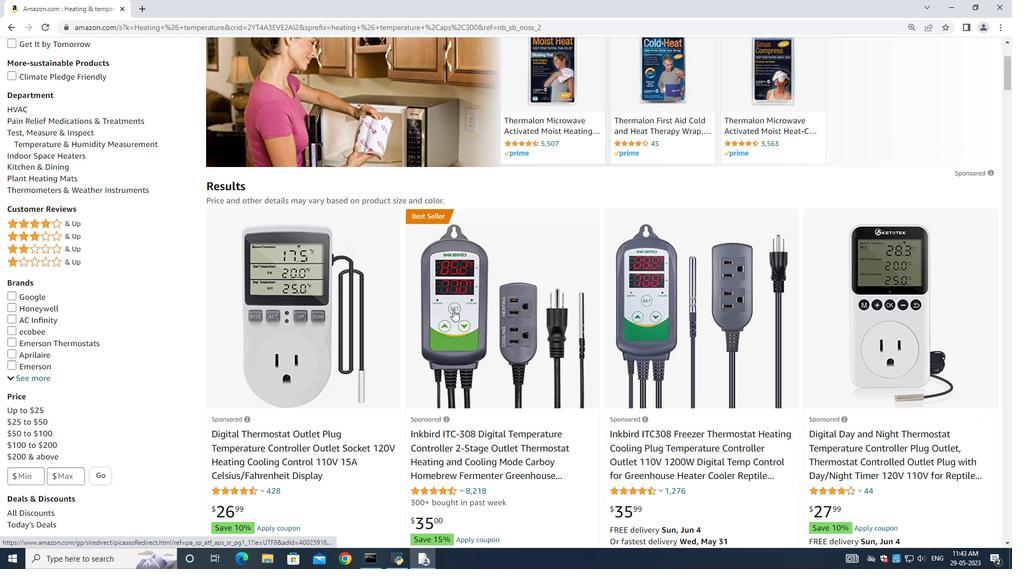 
Action: Mouse scrolled (453, 310) with delta (0, 0)
Screenshot: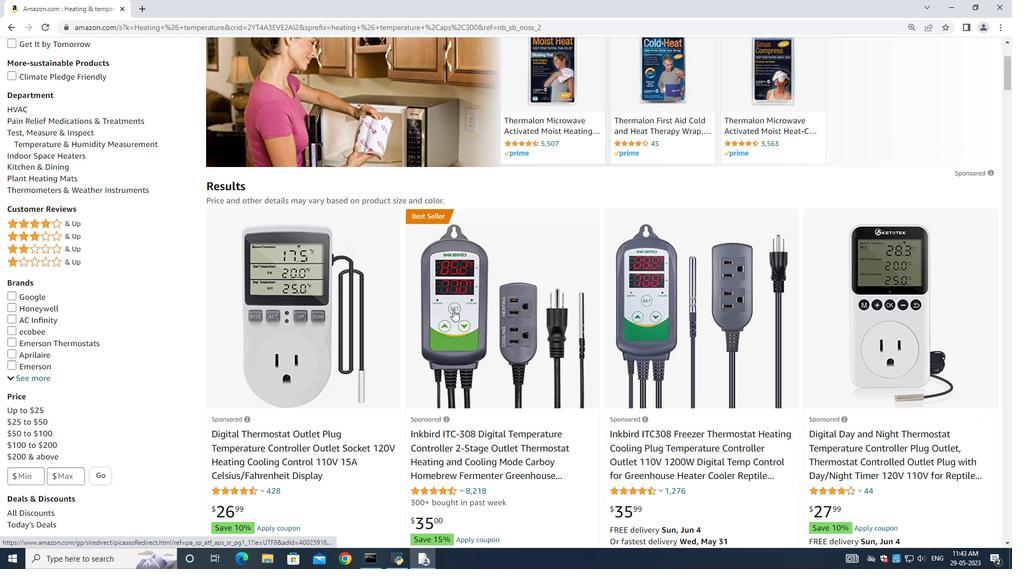 
Action: Mouse scrolled (453, 310) with delta (0, 0)
Screenshot: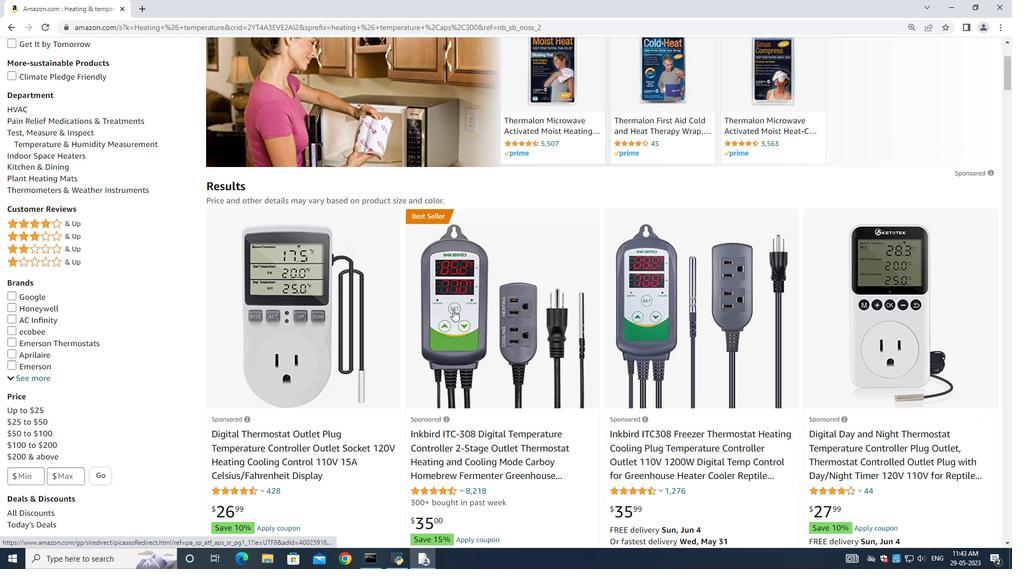 
Action: Mouse scrolled (453, 309) with delta (0, 0)
Screenshot: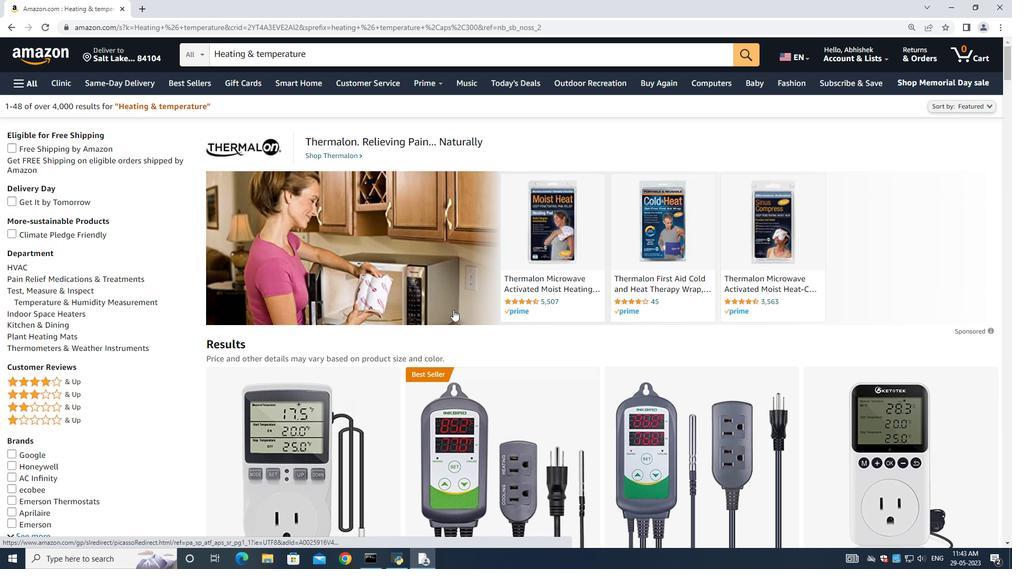 
Action: Mouse scrolled (453, 309) with delta (0, 0)
Screenshot: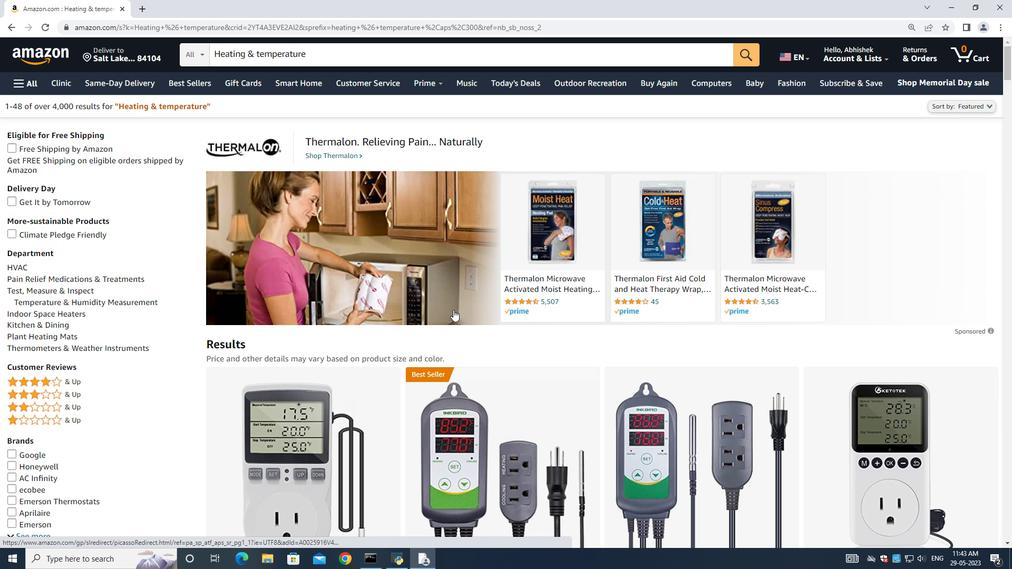 
Action: Mouse scrolled (453, 309) with delta (0, 0)
Screenshot: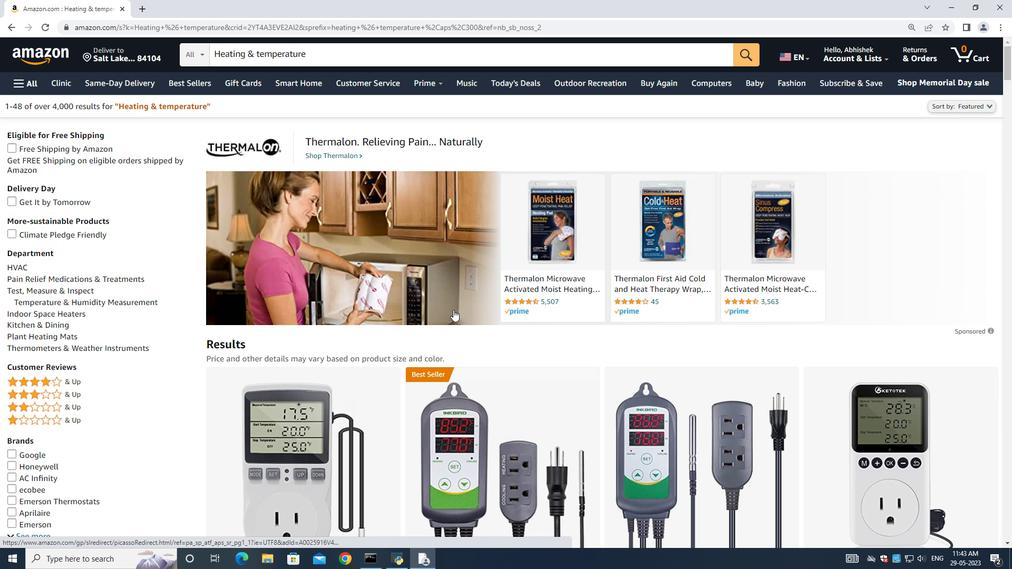 
Action: Mouse scrolled (453, 309) with delta (0, 0)
Screenshot: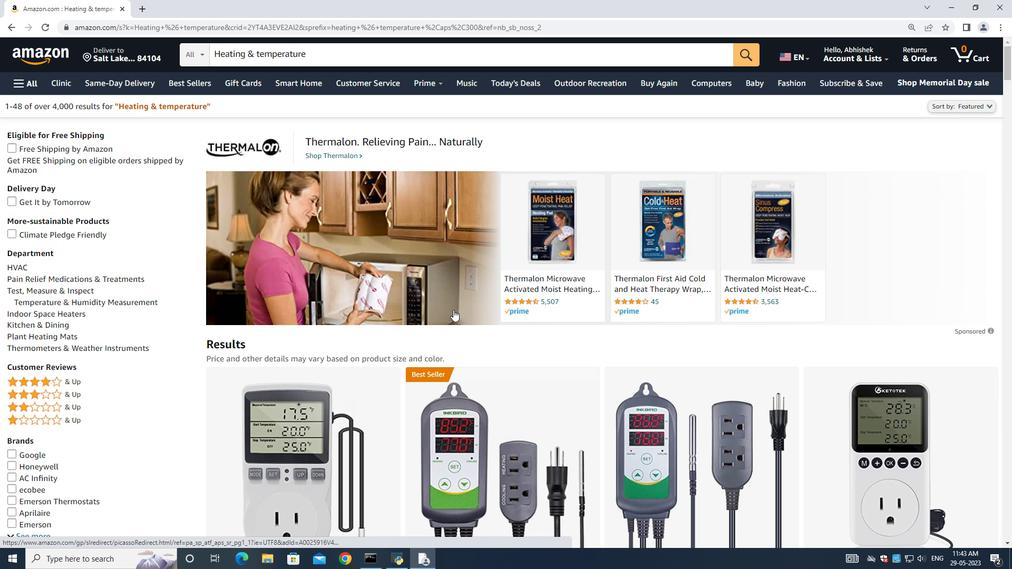 
Action: Mouse scrolled (453, 309) with delta (0, 0)
Screenshot: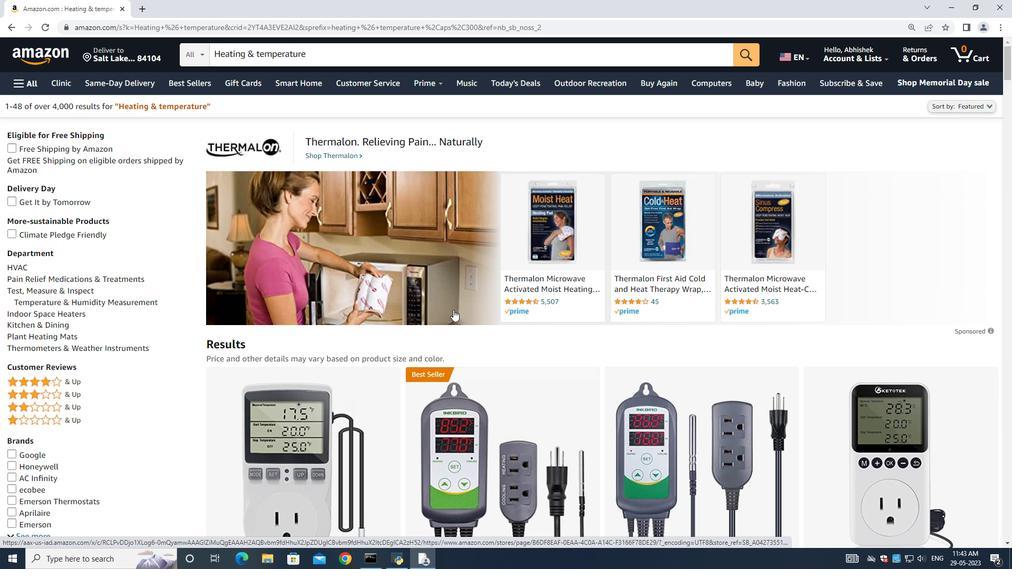 
Action: Mouse scrolled (453, 309) with delta (0, 0)
Screenshot: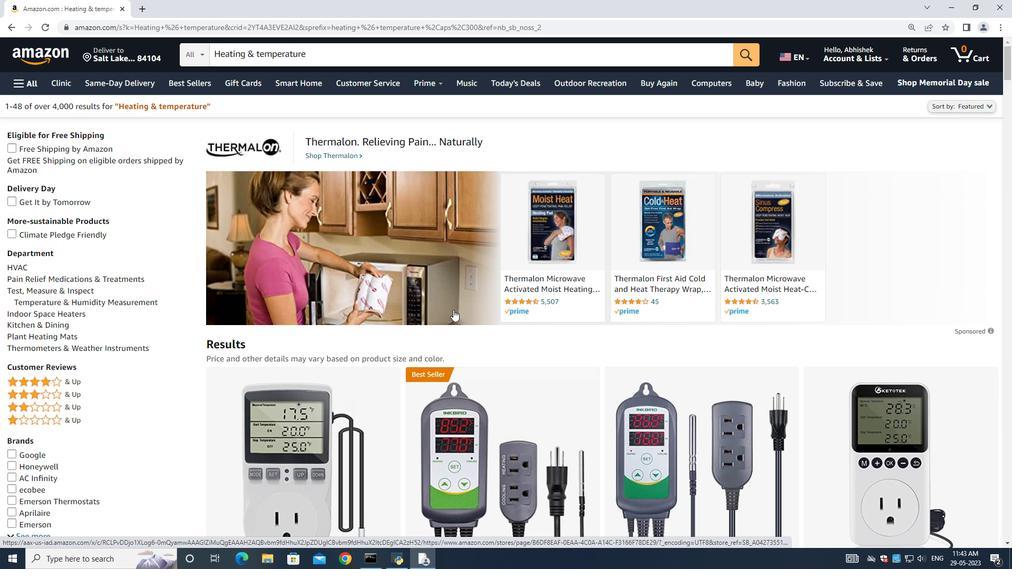 
Action: Mouse scrolled (453, 309) with delta (0, 0)
Screenshot: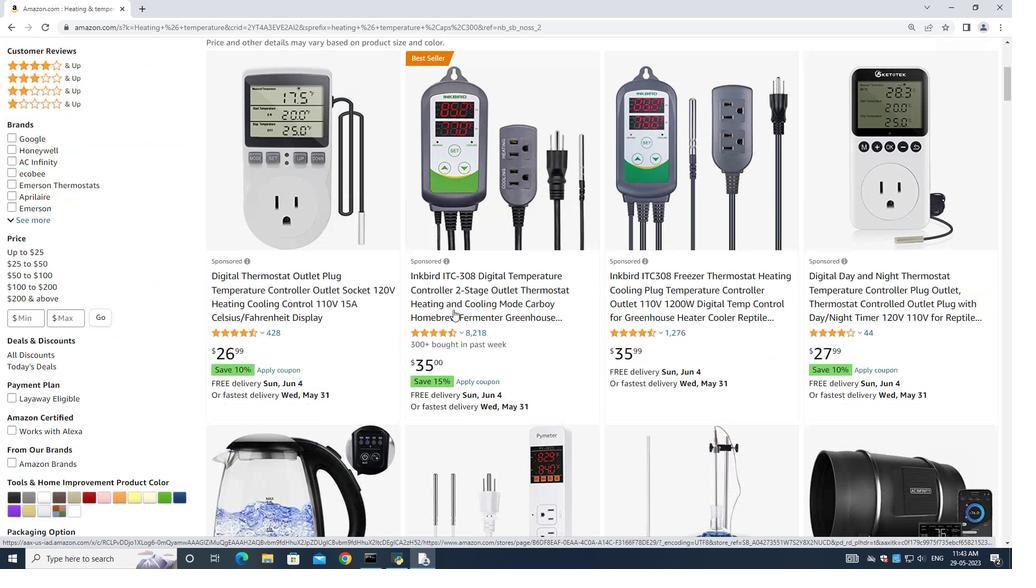 
Action: Mouse scrolled (453, 309) with delta (0, 0)
Screenshot: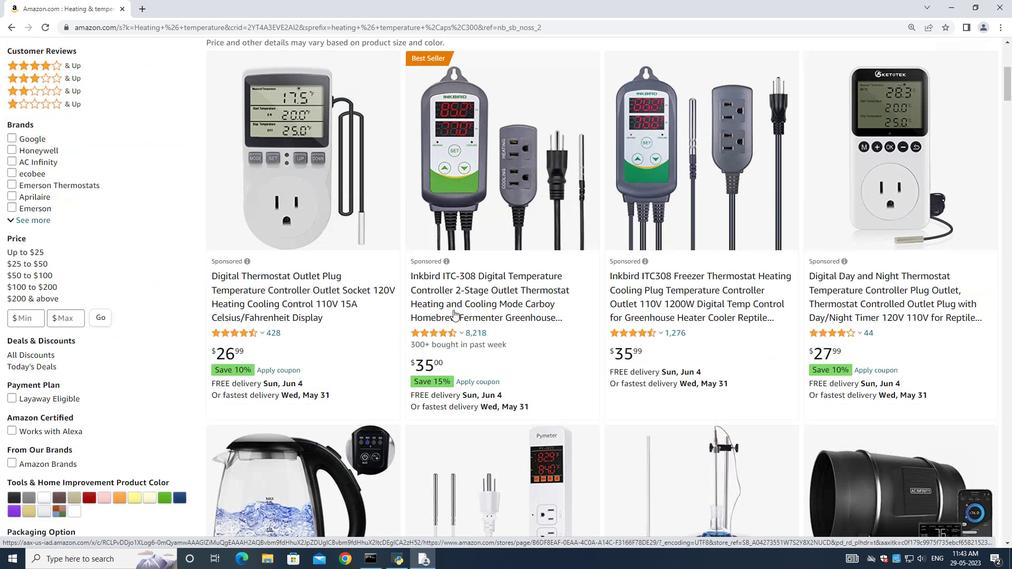 
Action: Mouse scrolled (453, 309) with delta (0, 0)
Screenshot: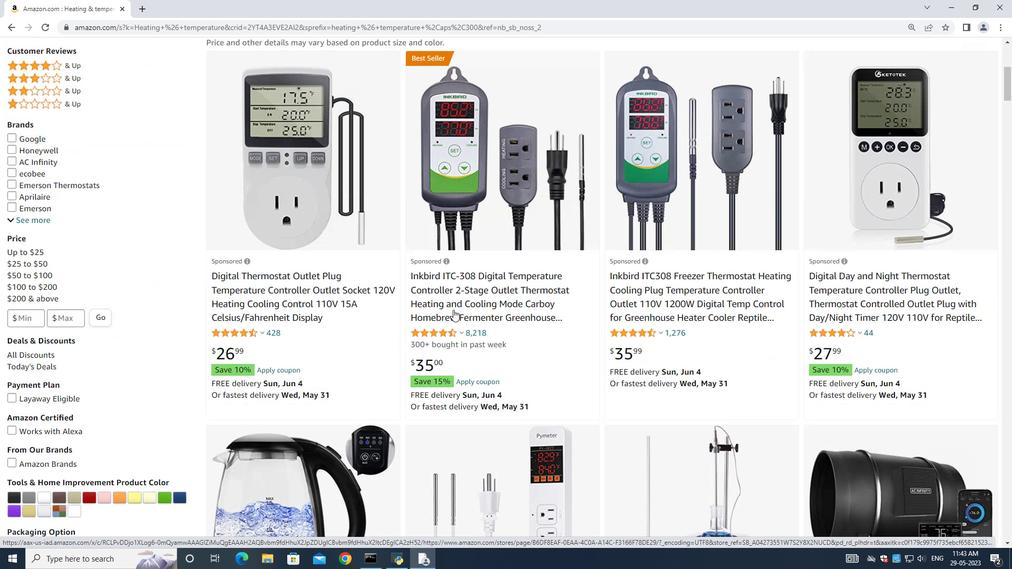 
Action: Mouse scrolled (453, 309) with delta (0, 0)
Screenshot: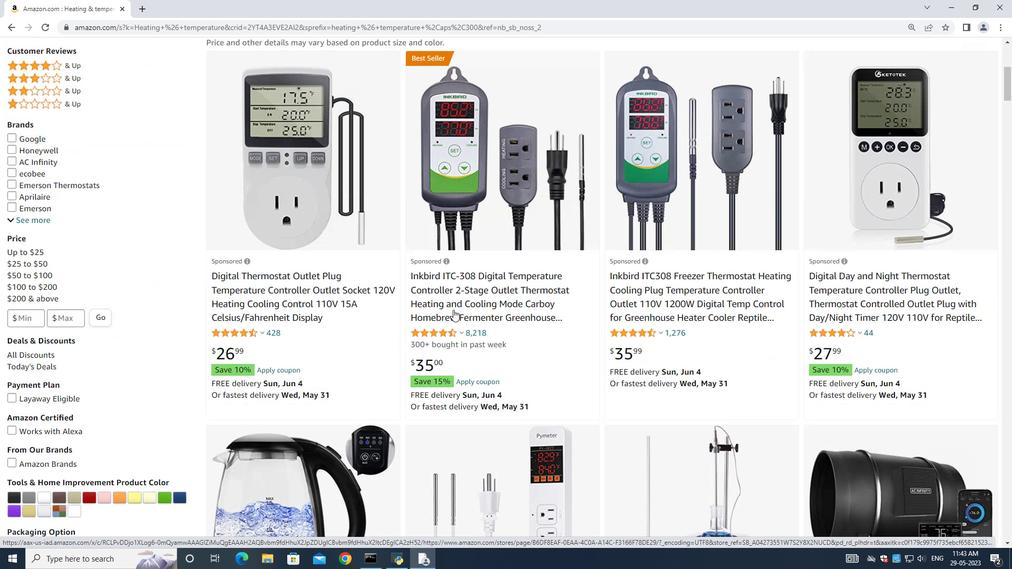
Action: Mouse moved to (449, 383)
Screenshot: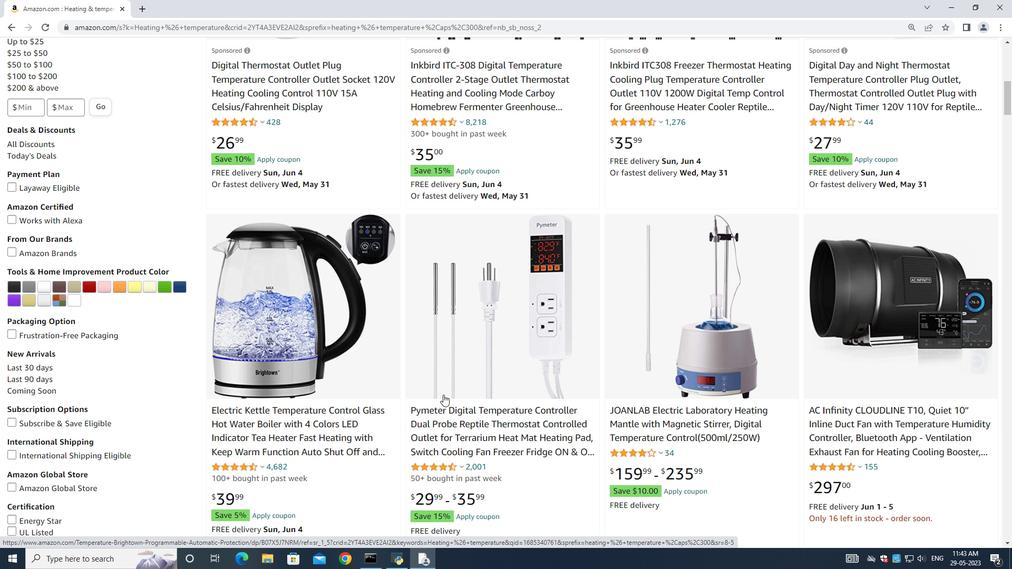 
Action: Mouse scrolled (449, 384) with delta (0, 0)
Screenshot: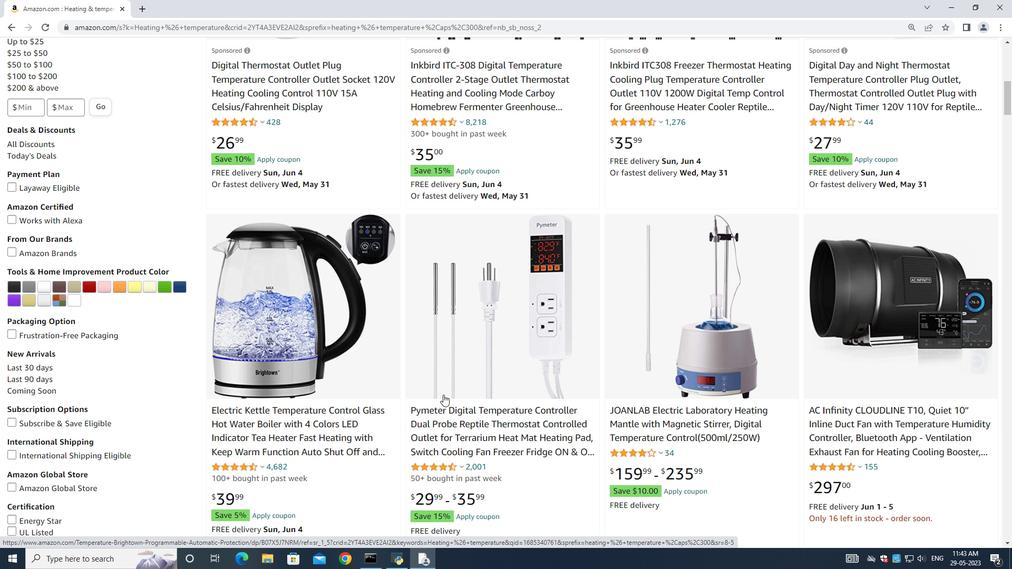 
Action: Mouse scrolled (449, 384) with delta (0, 0)
Screenshot: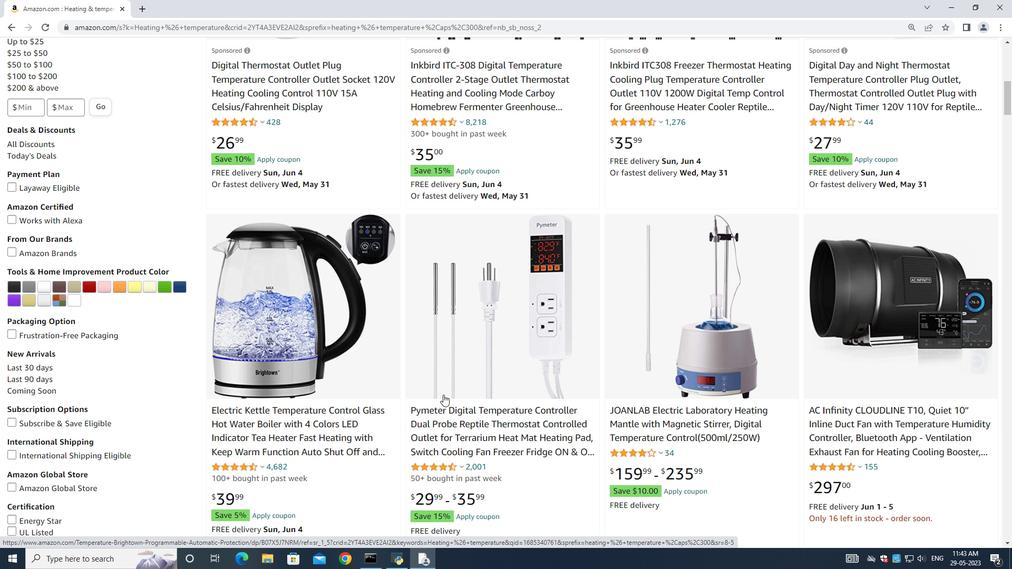 
Action: Mouse scrolled (449, 384) with delta (0, 0)
Screenshot: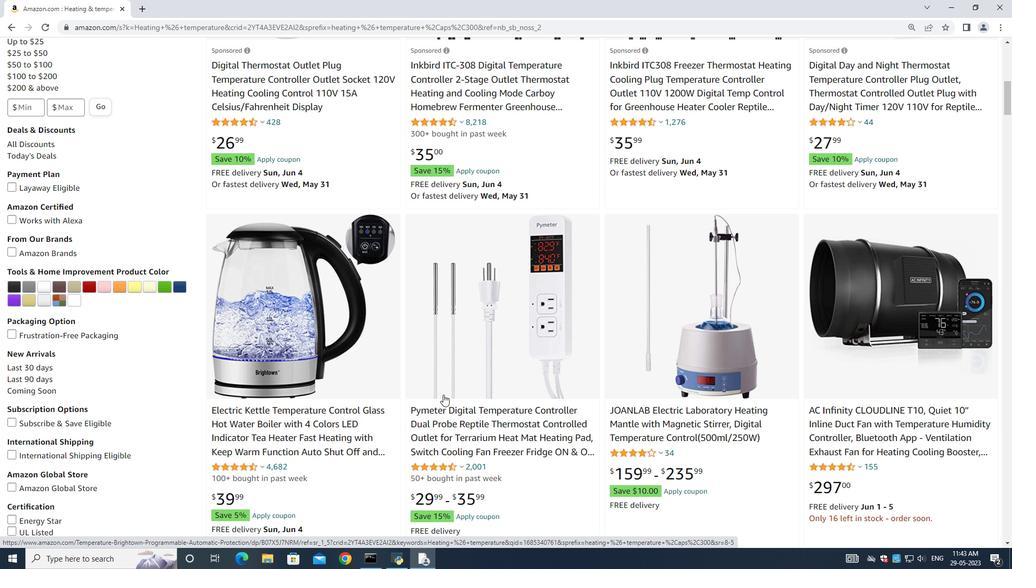 
Action: Mouse scrolled (449, 384) with delta (0, 0)
Screenshot: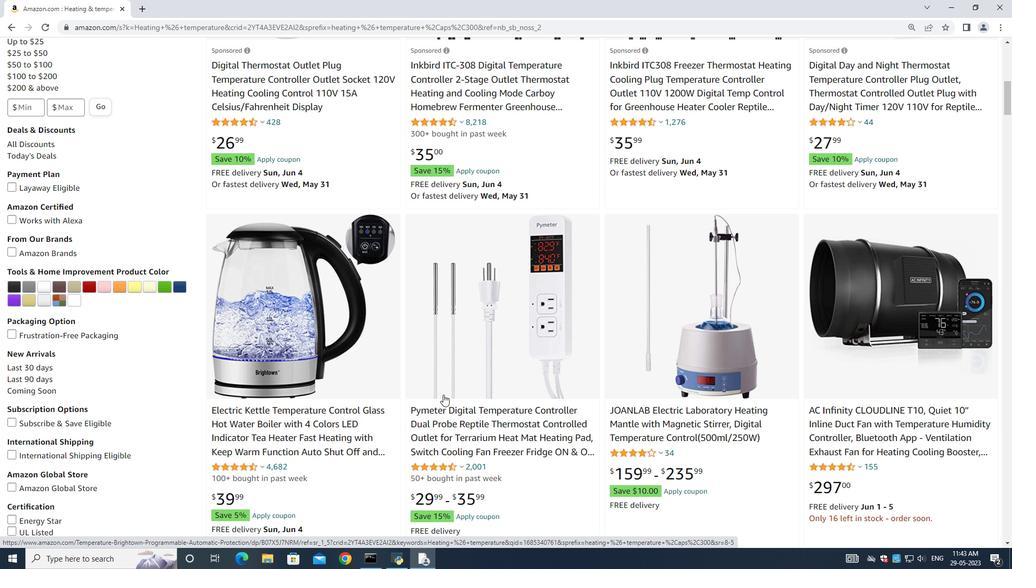 
Action: Mouse scrolled (449, 384) with delta (0, 0)
Screenshot: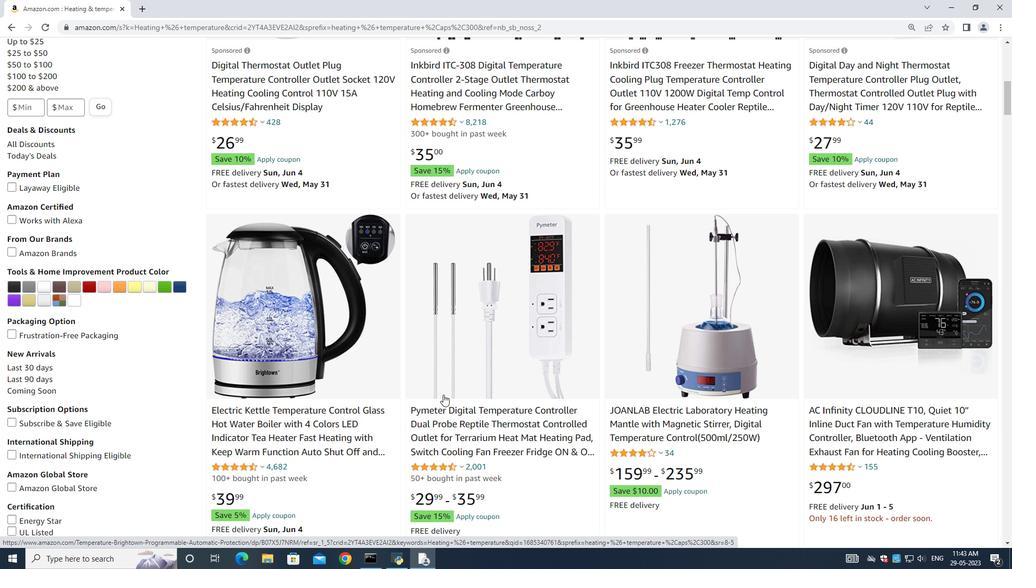 
Action: Mouse scrolled (449, 384) with delta (0, 0)
Screenshot: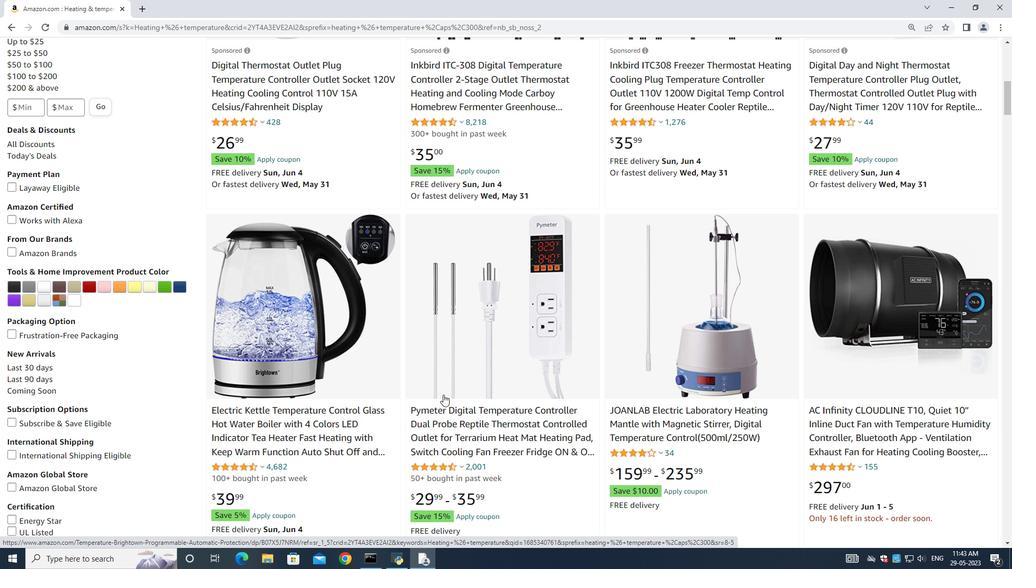 
Action: Mouse scrolled (449, 384) with delta (0, 0)
Screenshot: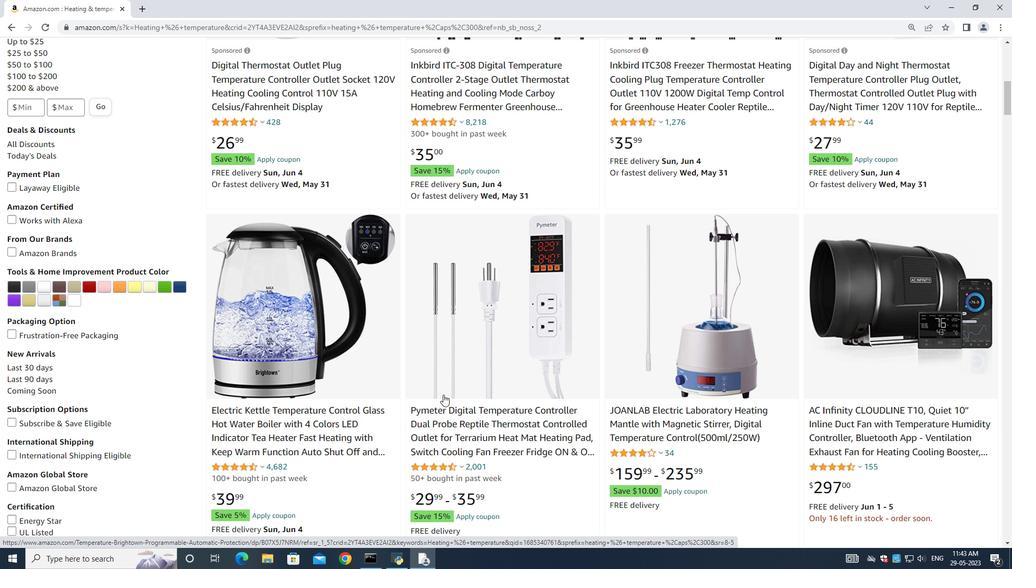 
Action: Mouse scrolled (449, 384) with delta (0, 0)
Screenshot: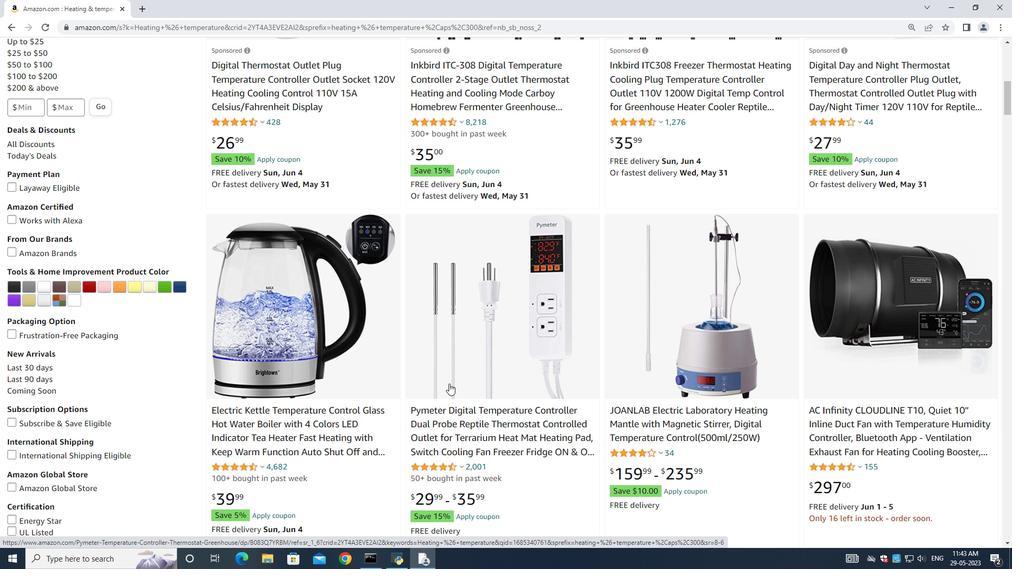 
Action: Mouse moved to (437, 388)
Screenshot: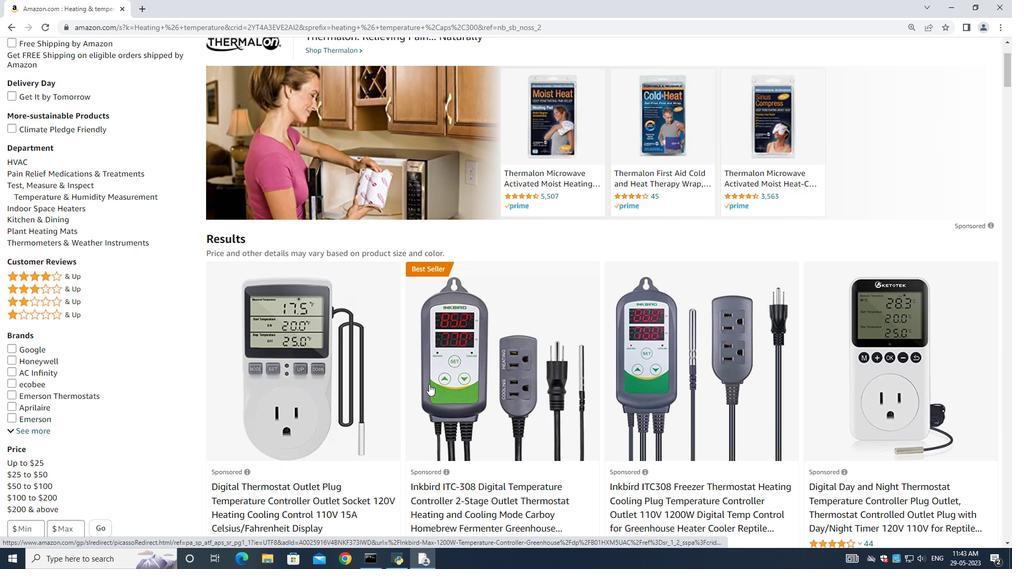 
Action: Mouse scrolled (437, 388) with delta (0, 0)
Screenshot: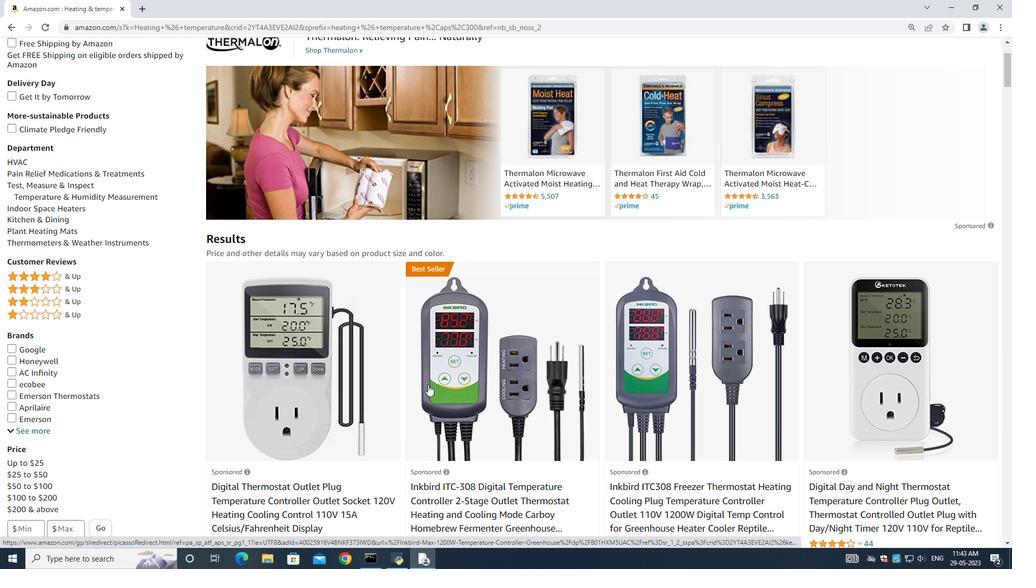 
Action: Mouse moved to (885, 434)
Screenshot: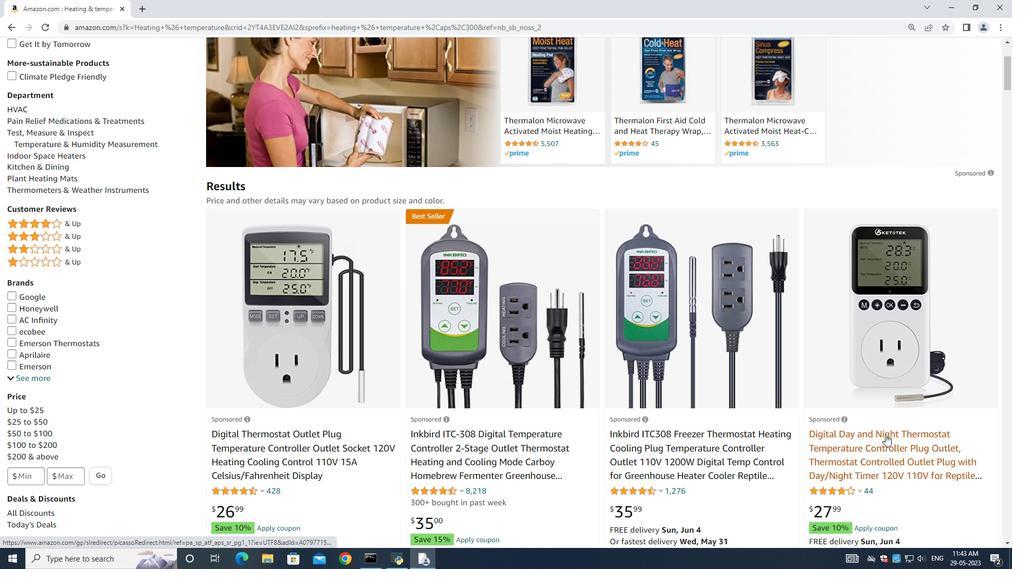 
Action: Mouse scrolled (885, 434) with delta (0, 0)
Screenshot: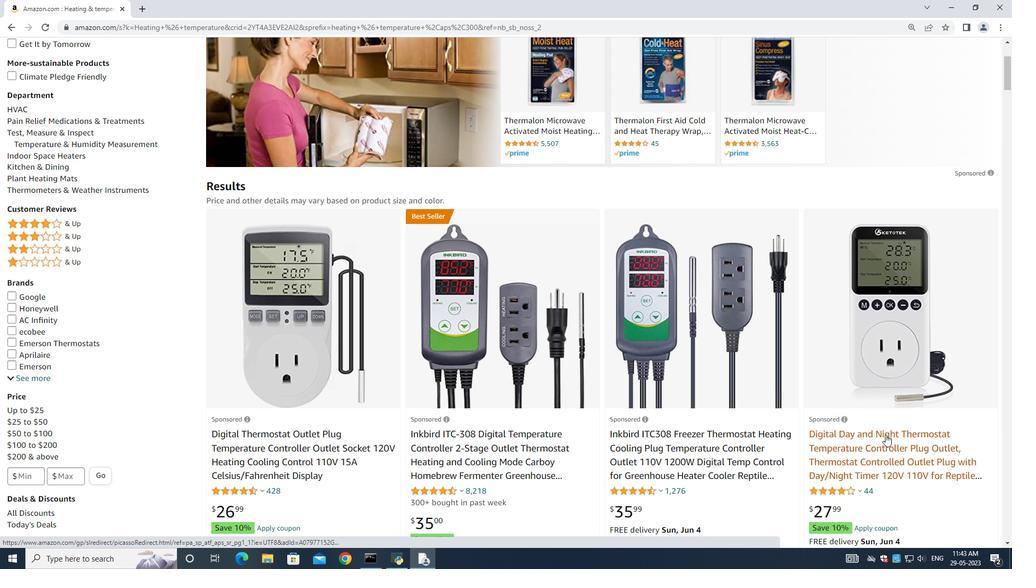 
Action: Mouse moved to (274, 404)
Screenshot: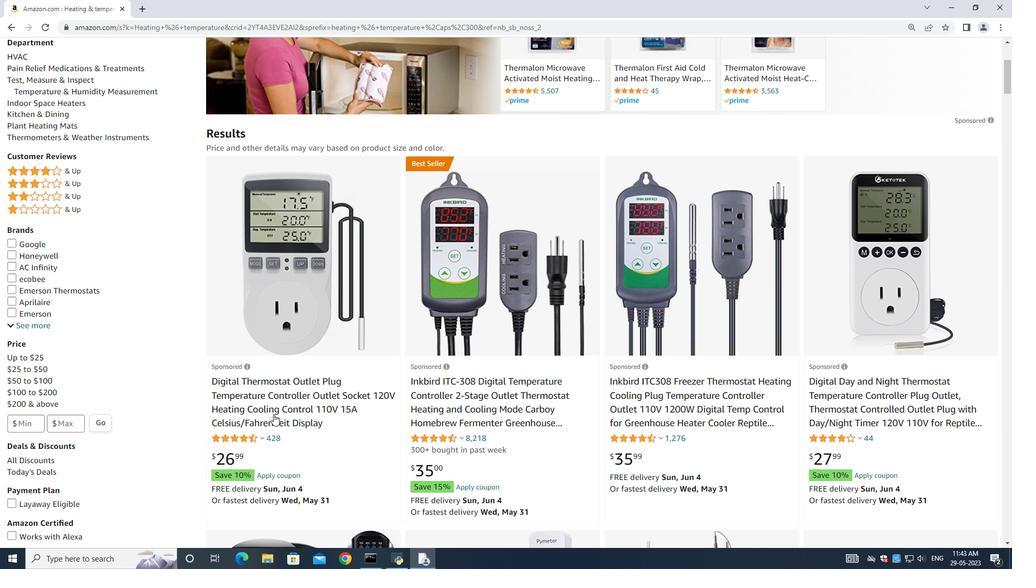 
Action: Mouse pressed left at (274, 404)
Screenshot: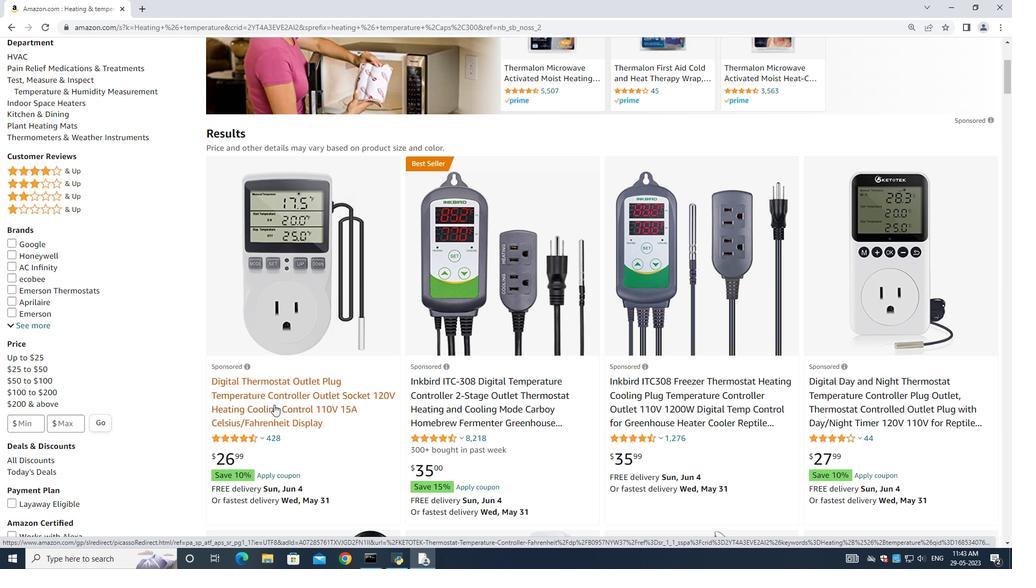 
Action: Mouse moved to (802, 417)
Screenshot: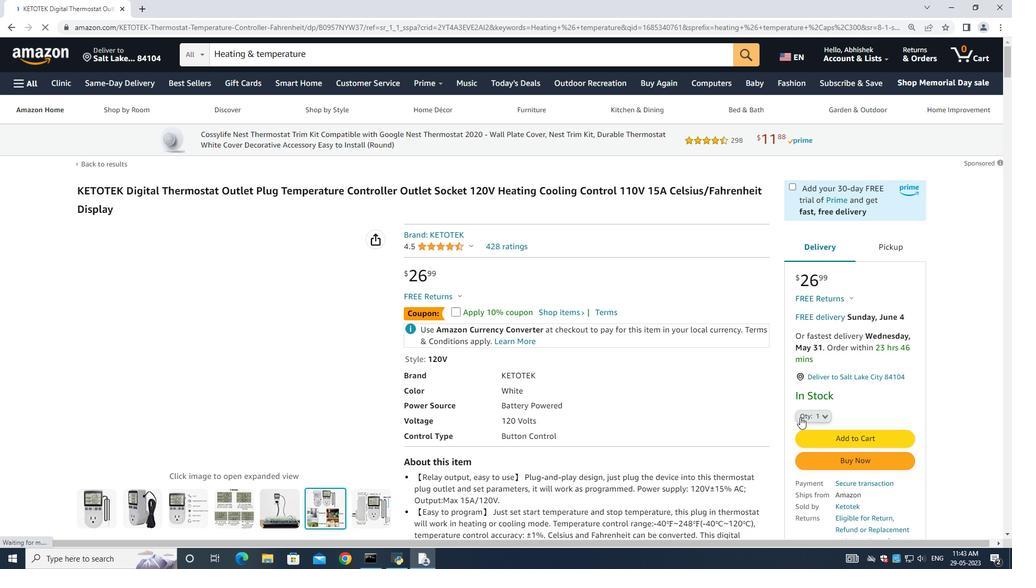 
Action: Mouse pressed left at (802, 417)
Screenshot: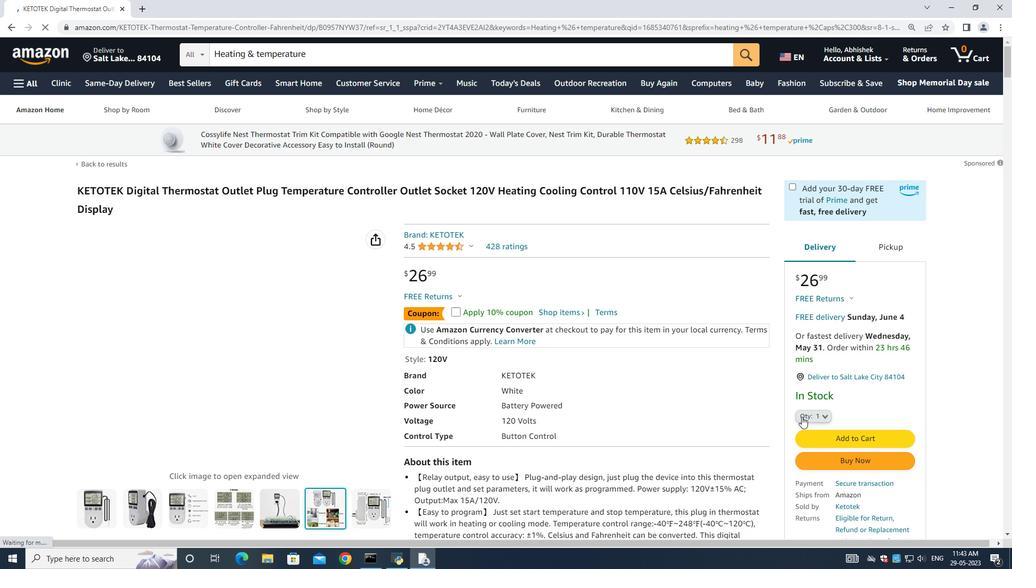 
Action: Mouse moved to (808, 118)
Screenshot: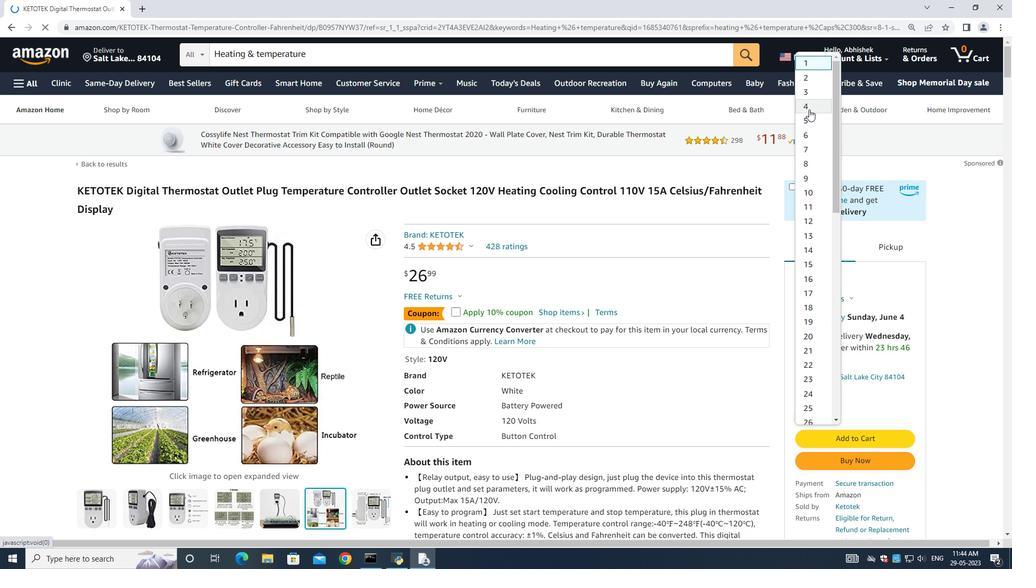 
Action: Mouse pressed left at (808, 118)
Screenshot: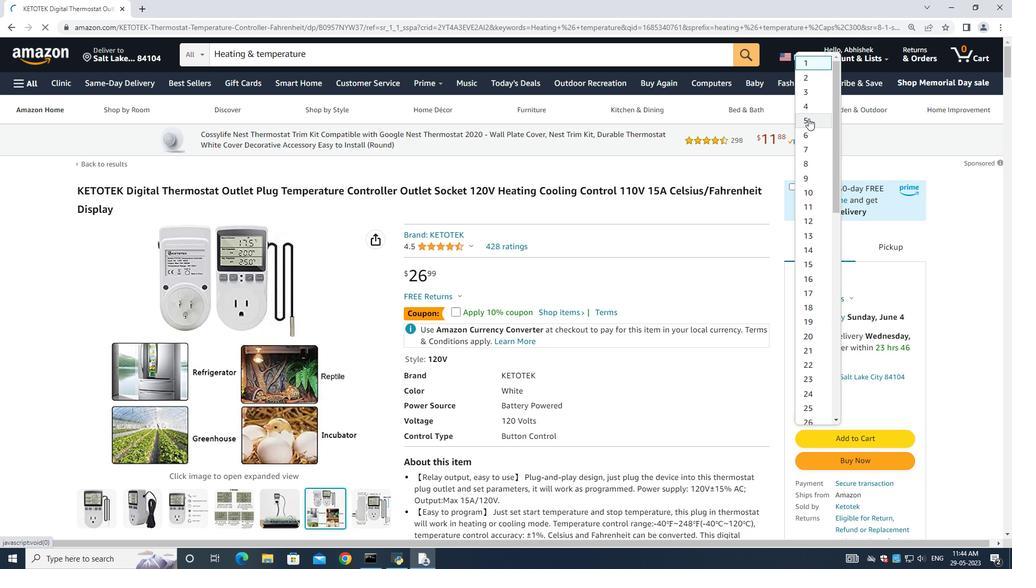 
Action: Mouse moved to (845, 465)
Screenshot: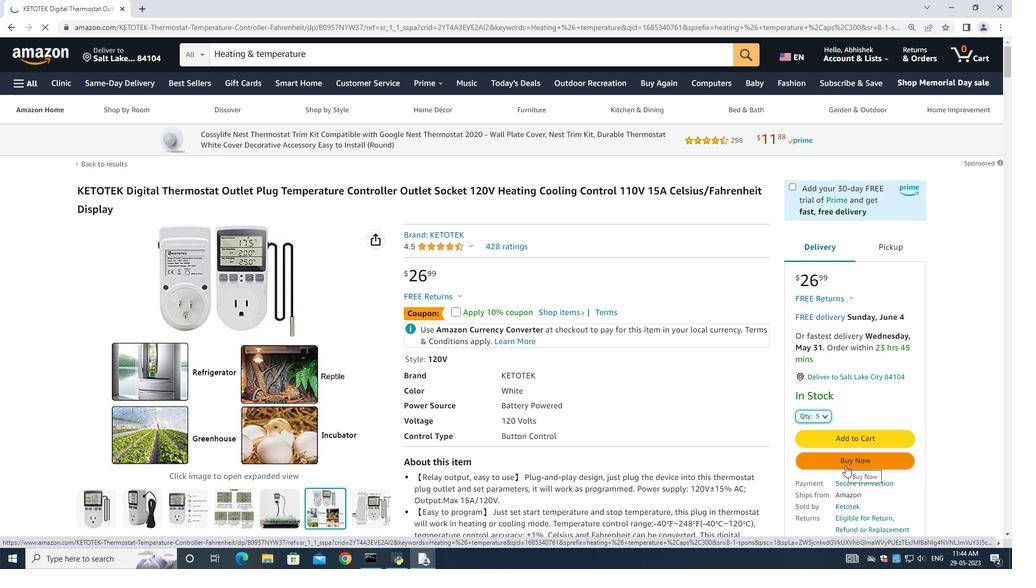 
Action: Mouse pressed left at (845, 465)
Screenshot: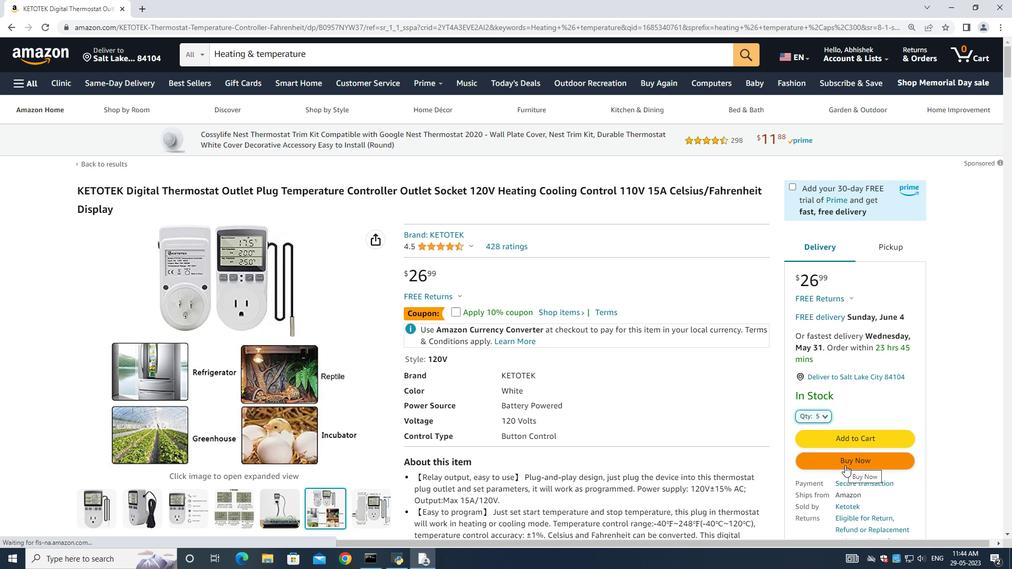 
Action: Mouse moved to (458, 298)
Screenshot: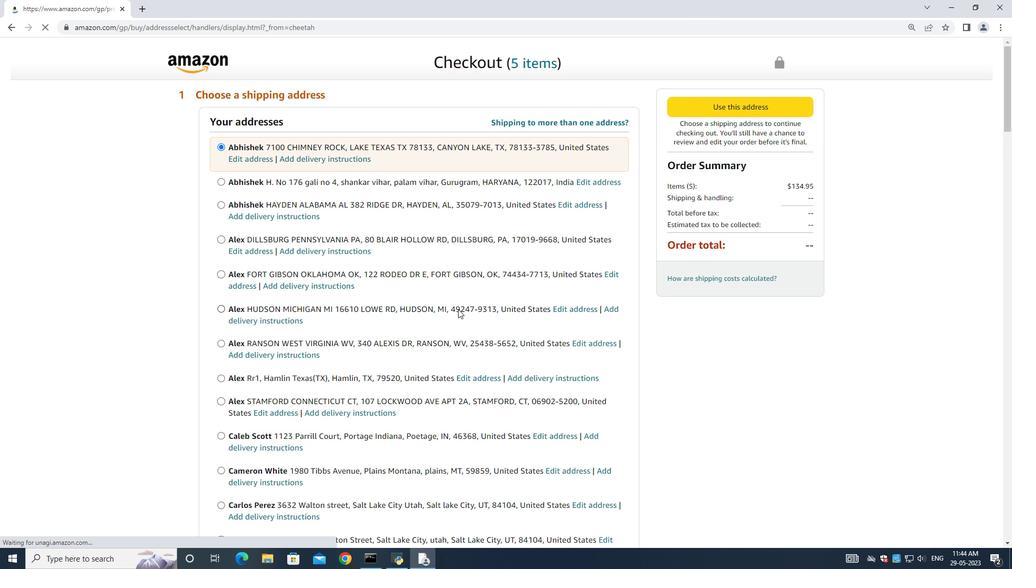 
Action: Mouse scrolled (458, 298) with delta (0, 0)
Screenshot: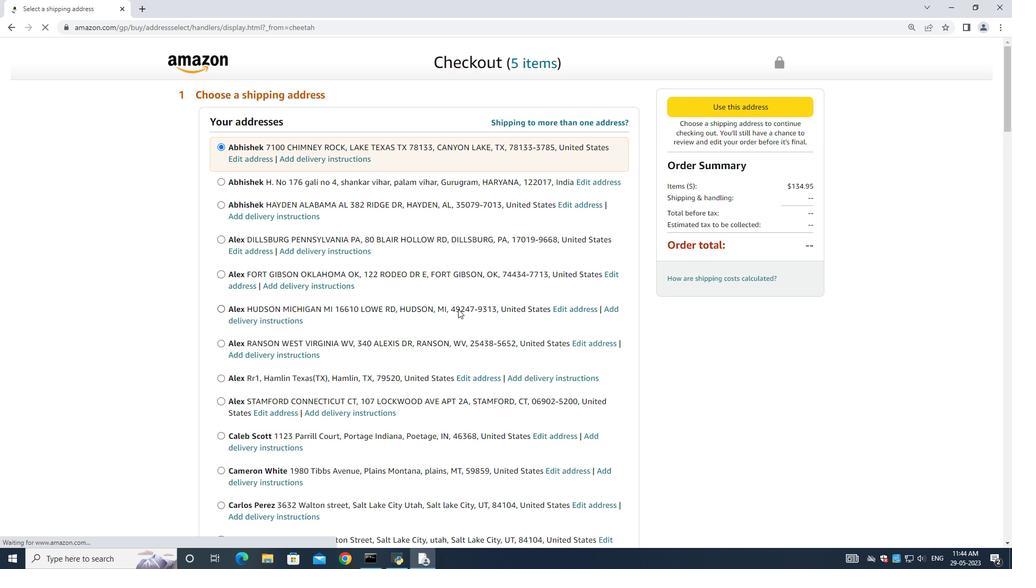 
Action: Mouse scrolled (458, 298) with delta (0, 0)
Screenshot: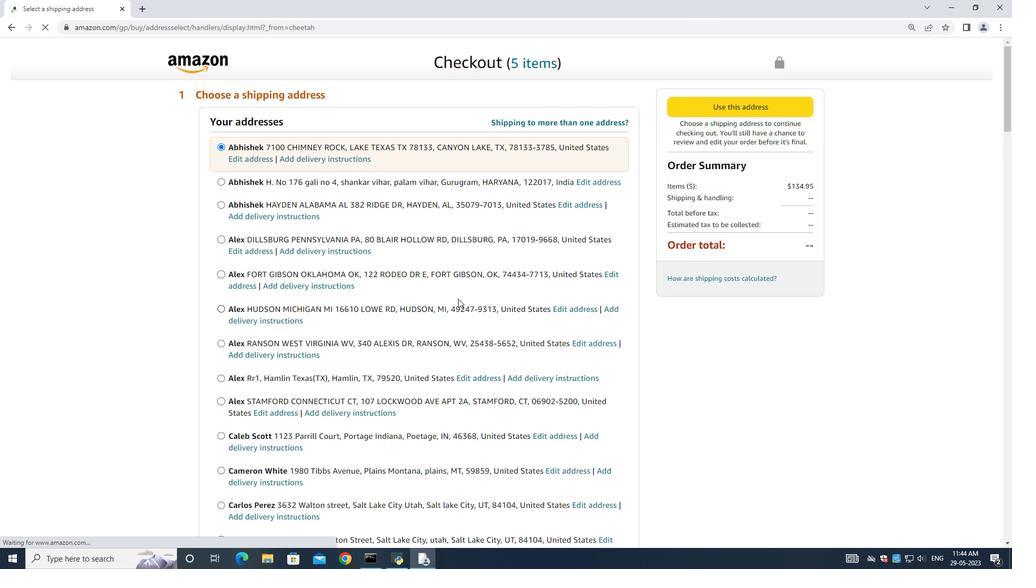 
Action: Mouse scrolled (458, 298) with delta (0, 0)
Screenshot: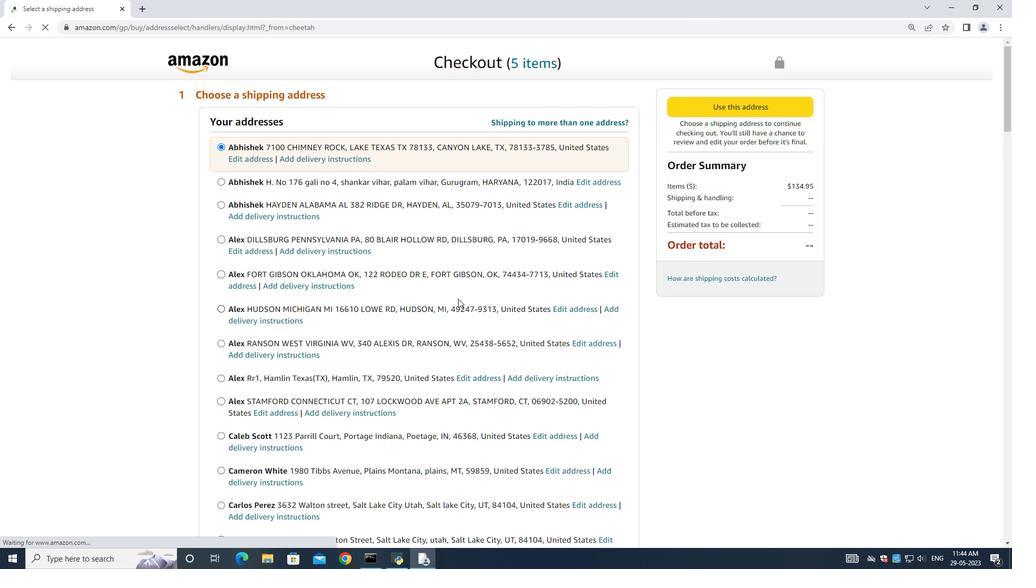
Action: Mouse scrolled (458, 298) with delta (0, 0)
Screenshot: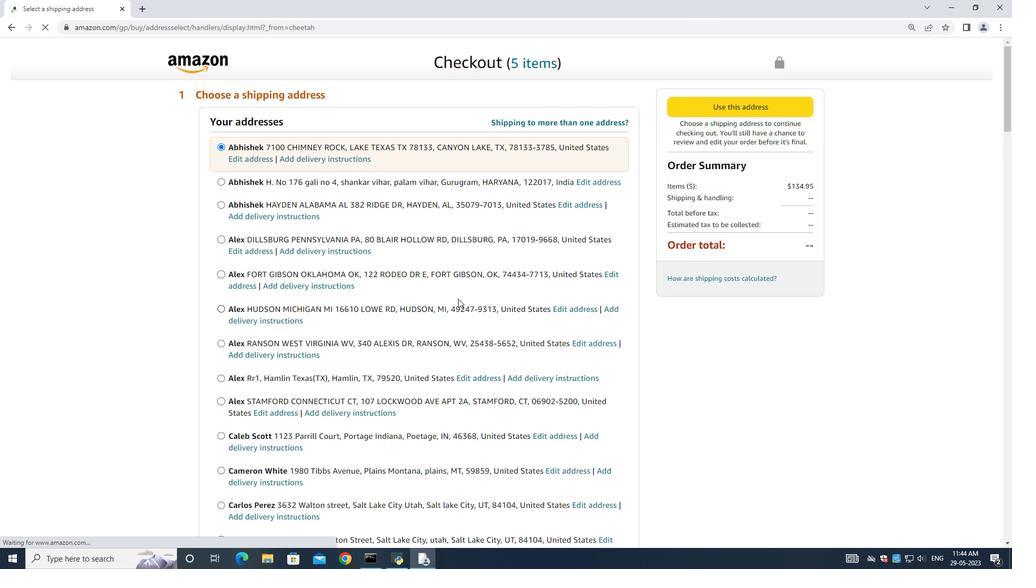 
Action: Mouse scrolled (458, 298) with delta (0, 0)
Screenshot: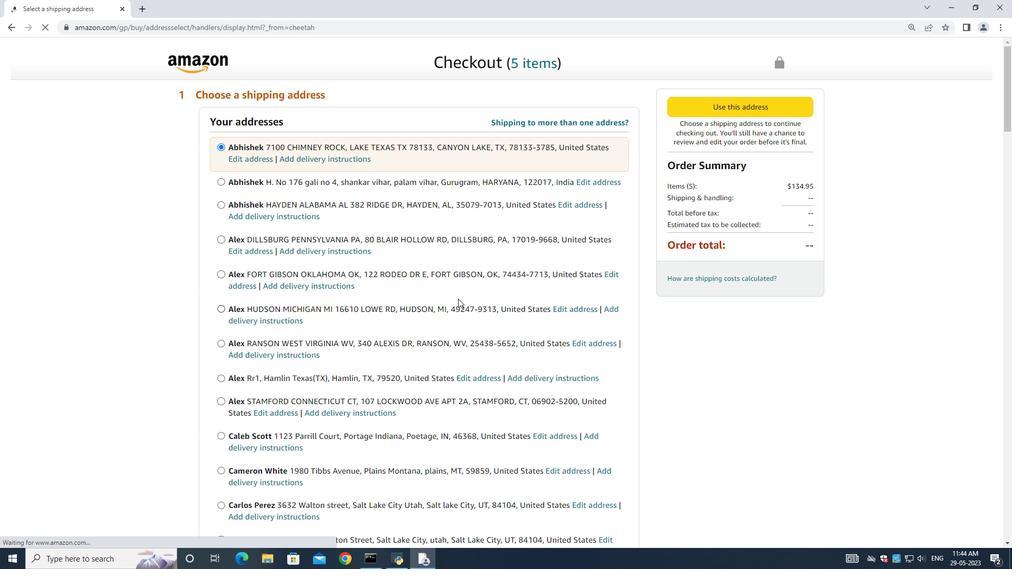 
Action: Mouse moved to (457, 298)
Screenshot: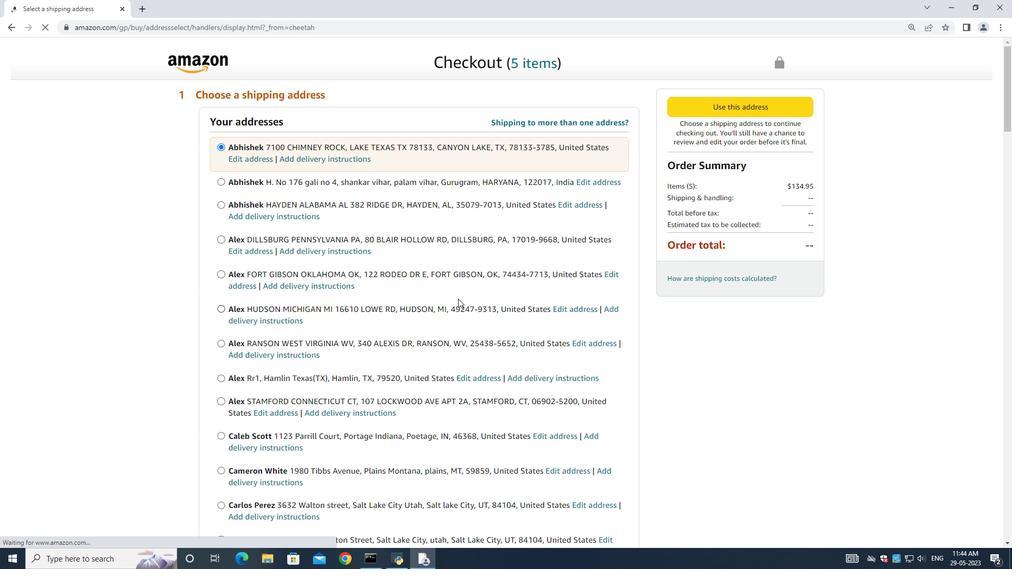 
Action: Mouse scrolled (458, 298) with delta (0, 0)
Screenshot: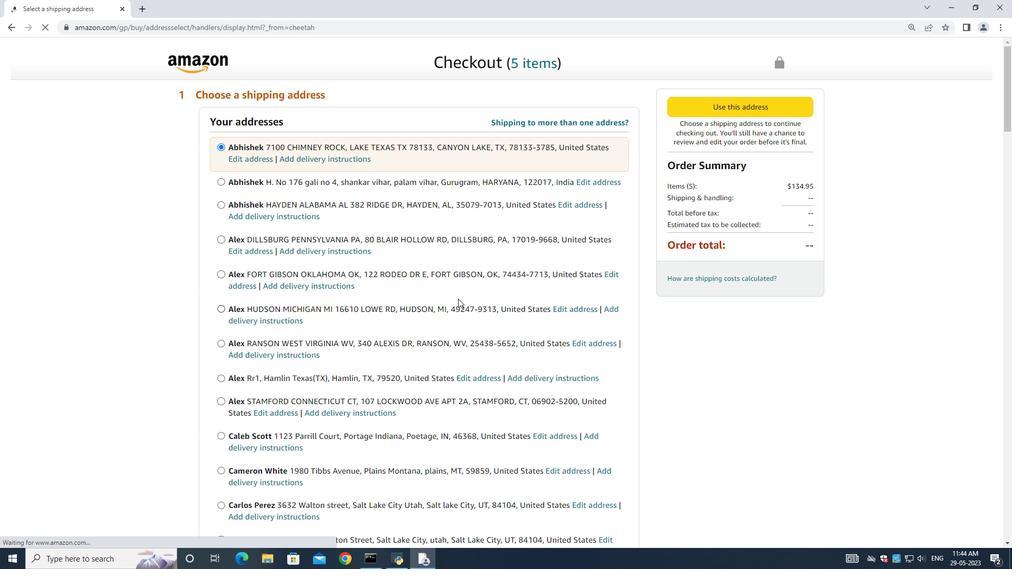 
Action: Mouse moved to (457, 298)
Screenshot: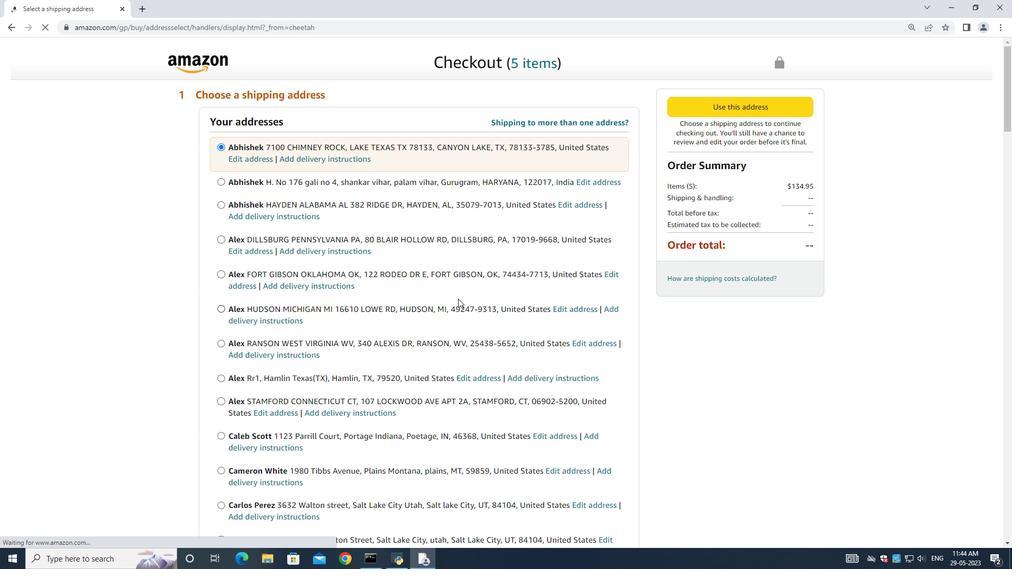 
Action: Mouse scrolled (458, 298) with delta (0, 0)
Screenshot: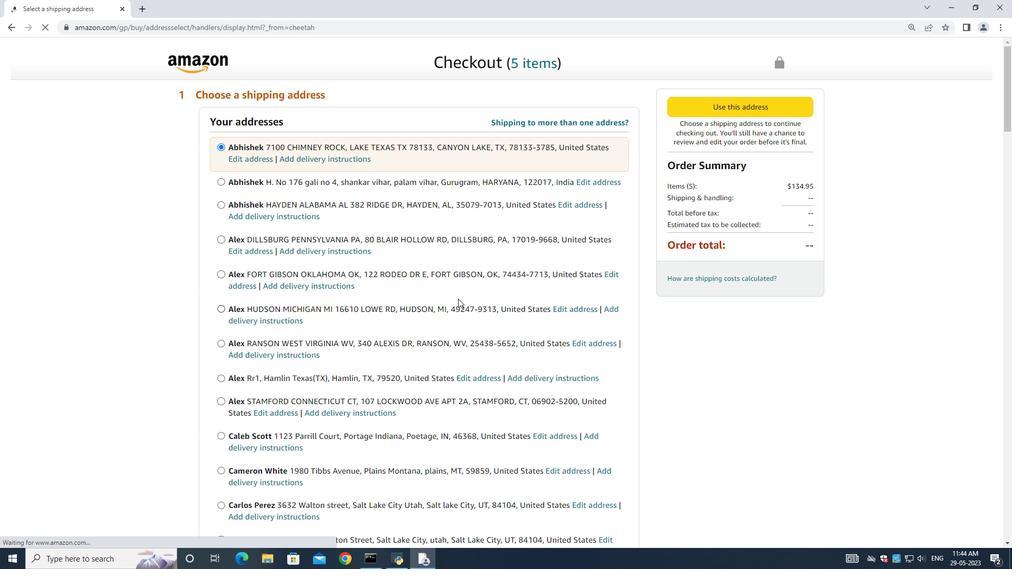 
Action: Mouse moved to (456, 297)
Screenshot: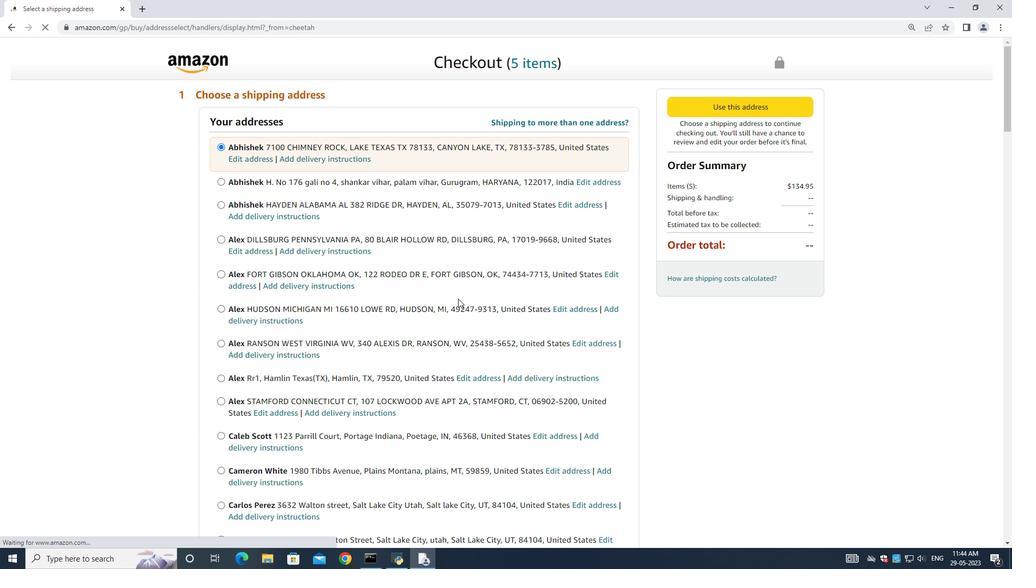 
Action: Mouse scrolled (456, 296) with delta (0, 0)
Screenshot: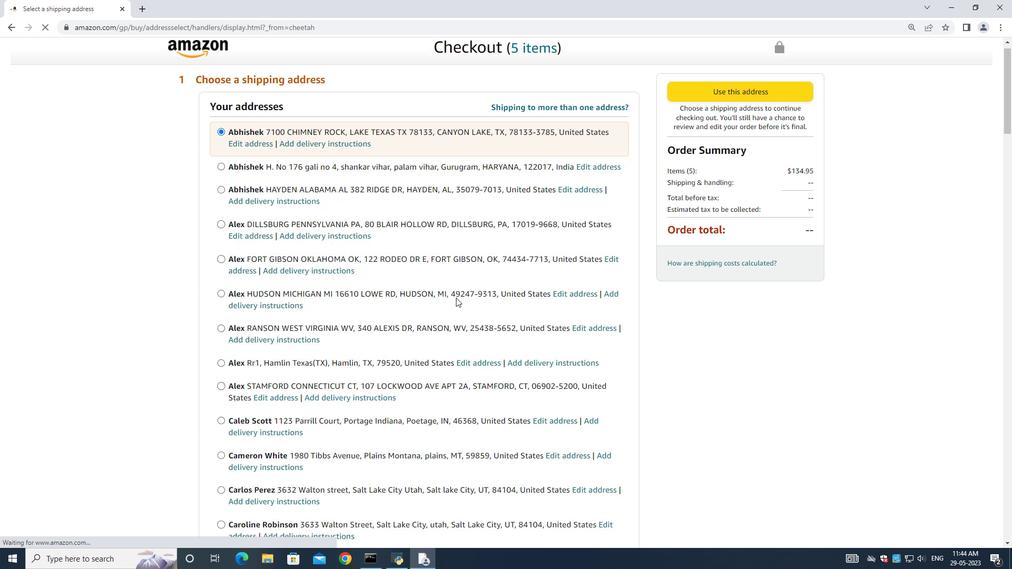 
Action: Mouse scrolled (456, 296) with delta (0, 0)
Screenshot: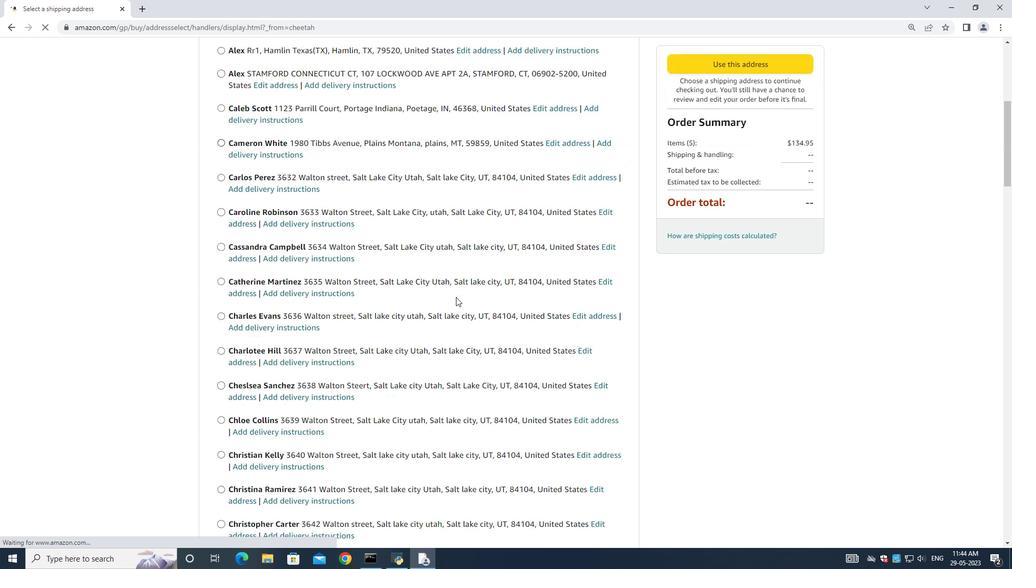 
Action: Mouse scrolled (456, 296) with delta (0, 0)
Screenshot: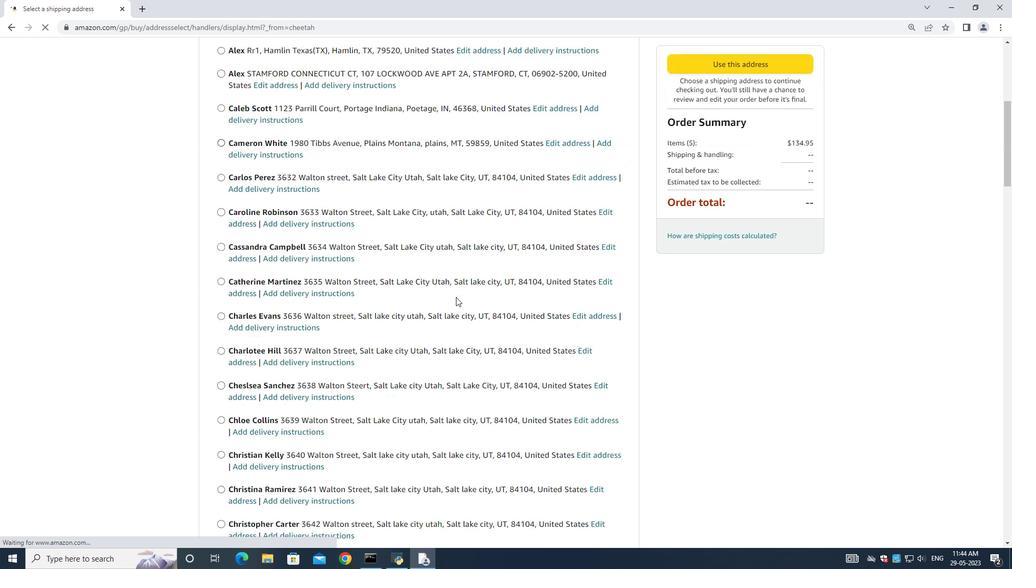 
Action: Mouse scrolled (456, 296) with delta (0, 0)
Screenshot: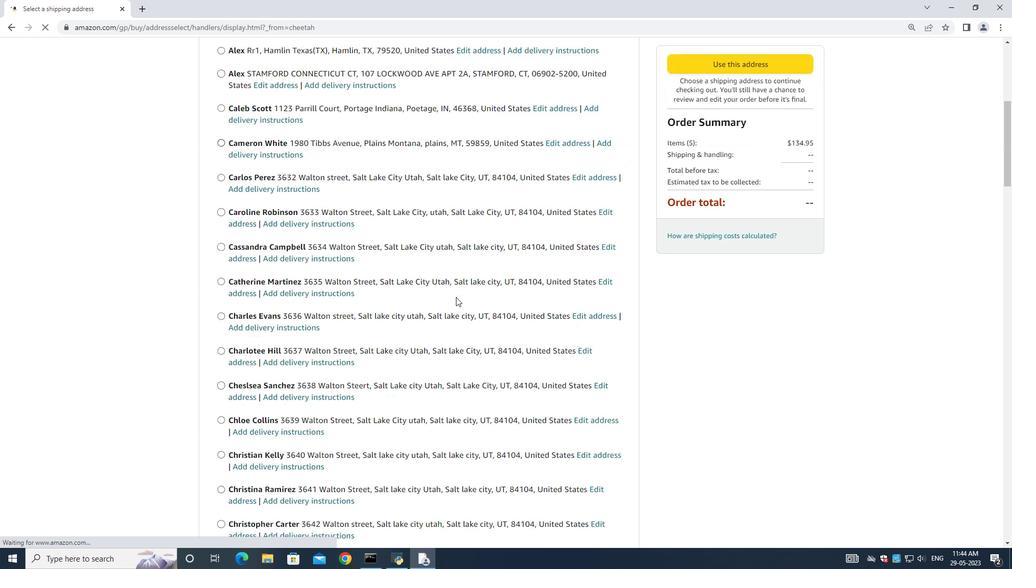 
Action: Mouse scrolled (456, 296) with delta (0, 0)
Screenshot: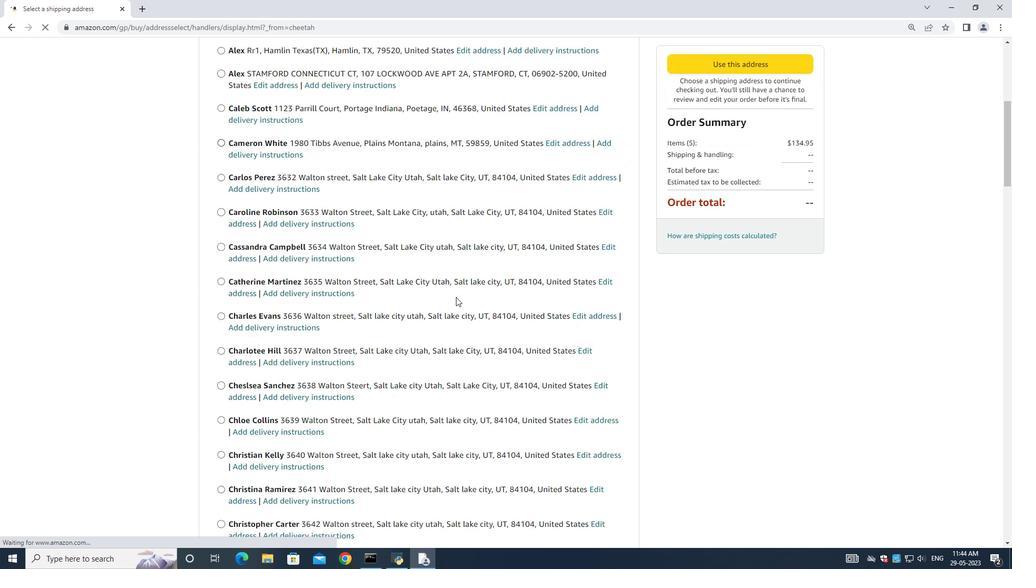 
Action: Mouse scrolled (456, 296) with delta (0, 0)
Screenshot: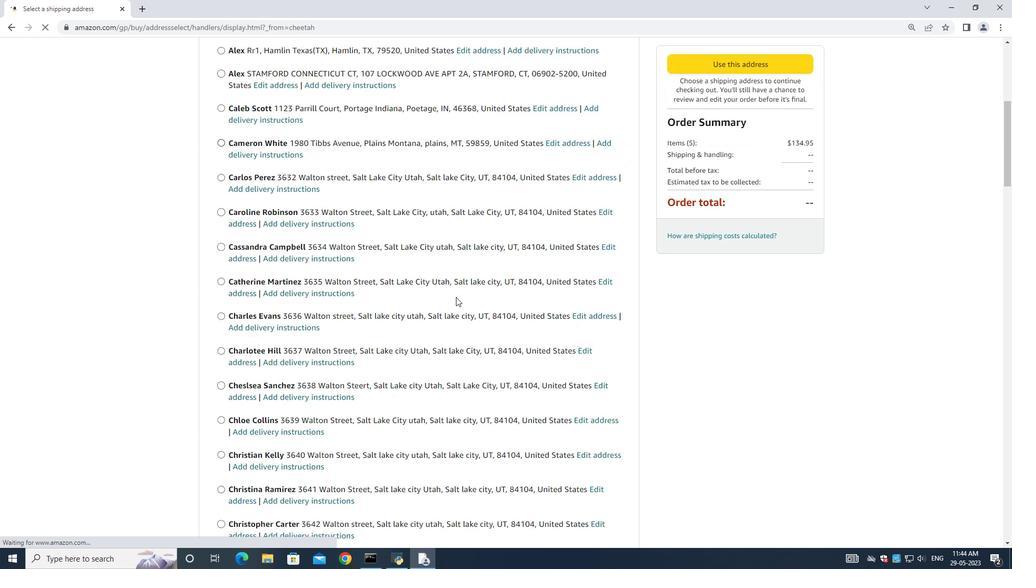 
Action: Mouse scrolled (456, 296) with delta (0, 0)
Screenshot: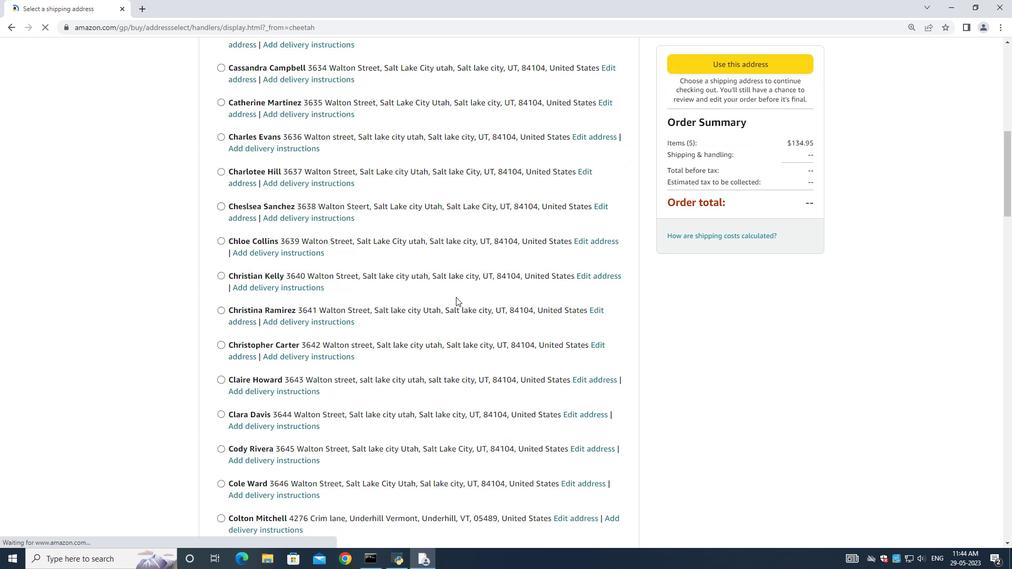 
Action: Mouse scrolled (456, 296) with delta (0, 0)
Screenshot: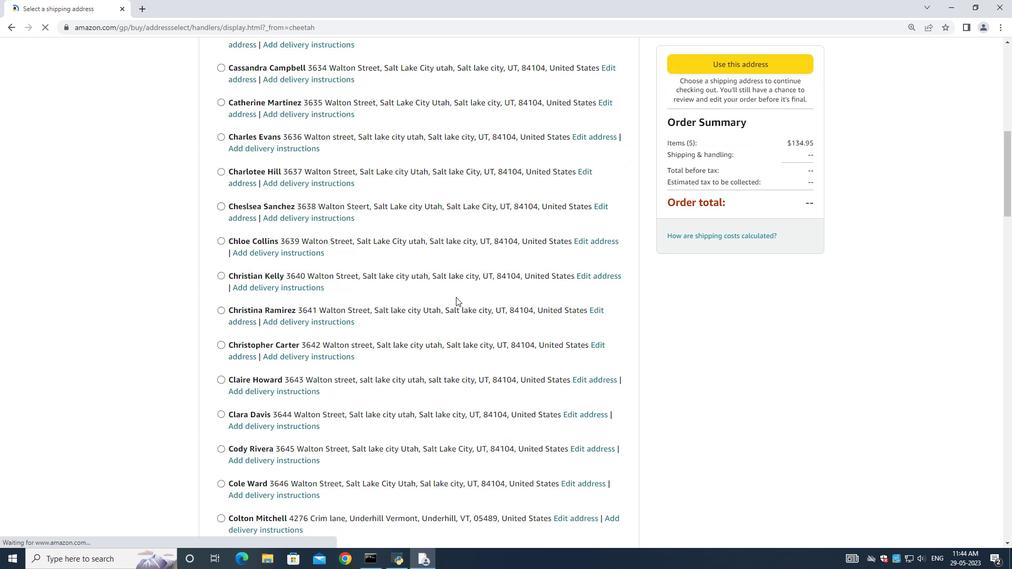 
Action: Mouse scrolled (456, 296) with delta (0, 0)
Screenshot: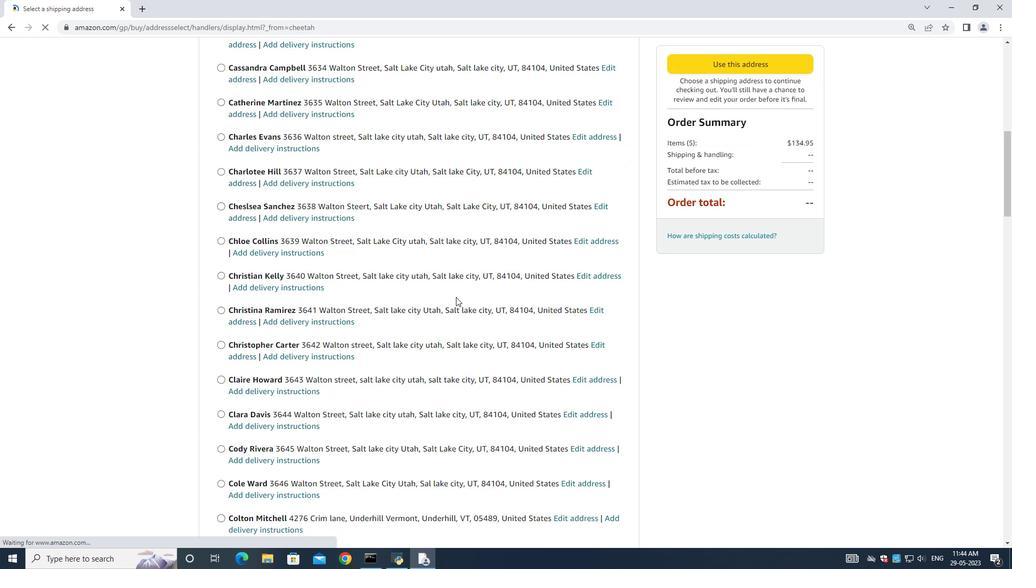 
Action: Mouse scrolled (456, 296) with delta (0, 0)
Screenshot: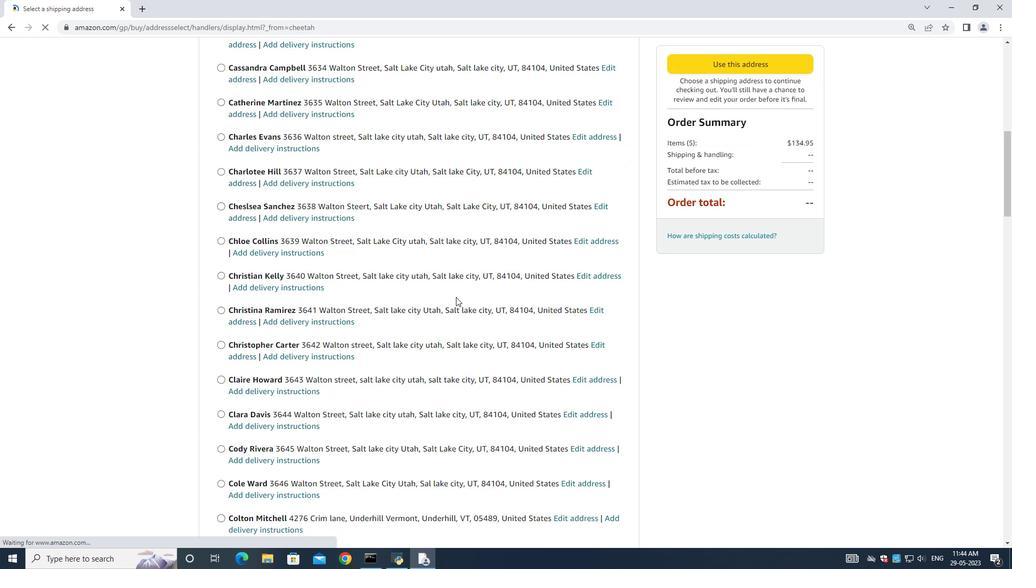 
Action: Mouse scrolled (456, 296) with delta (0, 0)
Screenshot: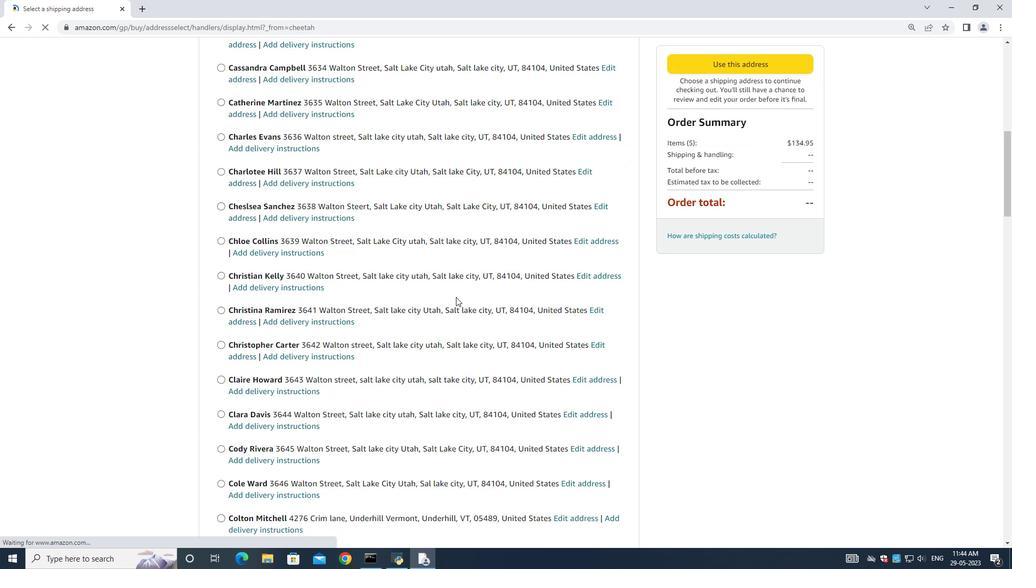 
Action: Mouse moved to (442, 296)
Screenshot: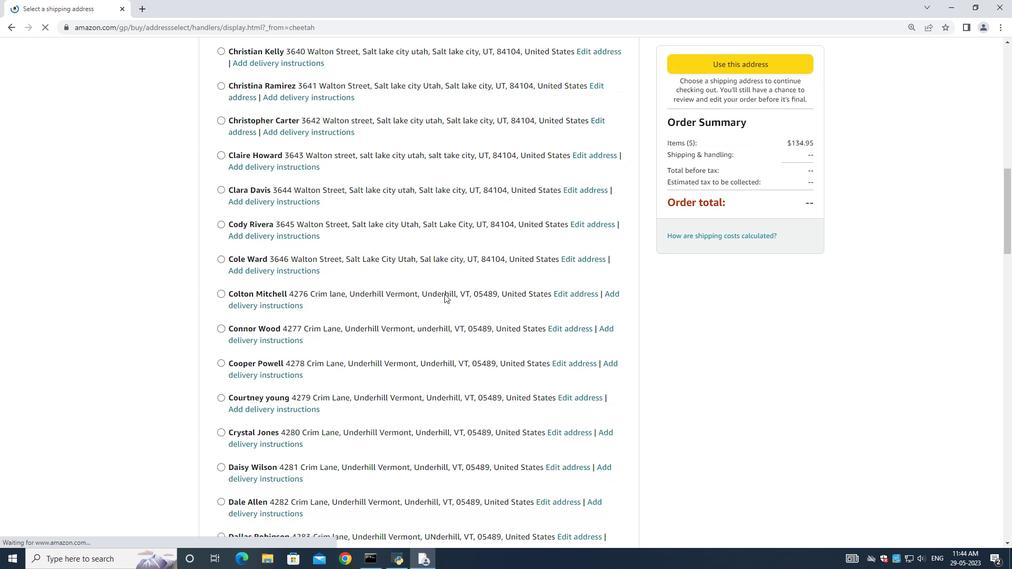 
Action: Mouse scrolled (442, 295) with delta (0, 0)
Screenshot: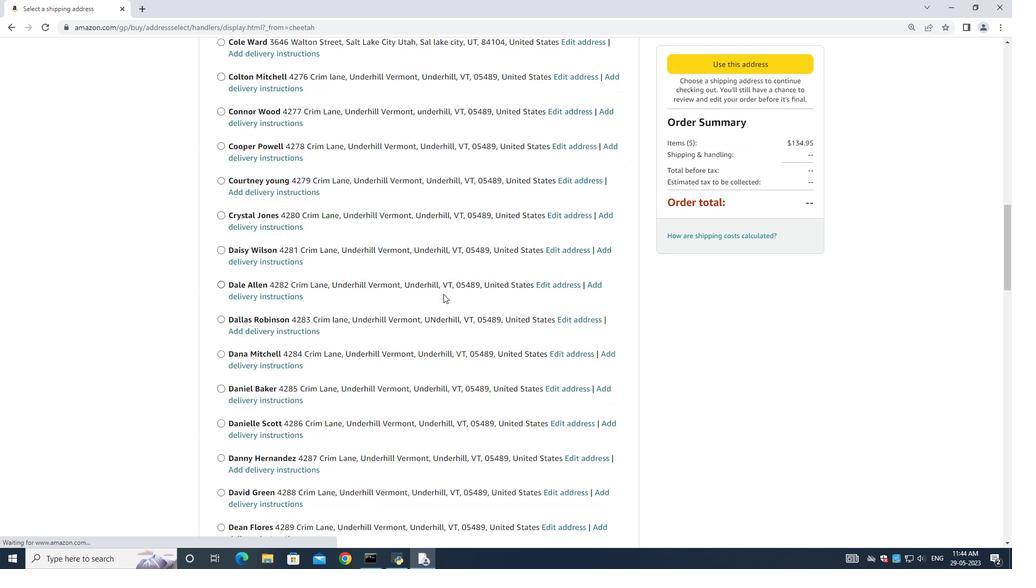 
Action: Mouse moved to (442, 296)
Screenshot: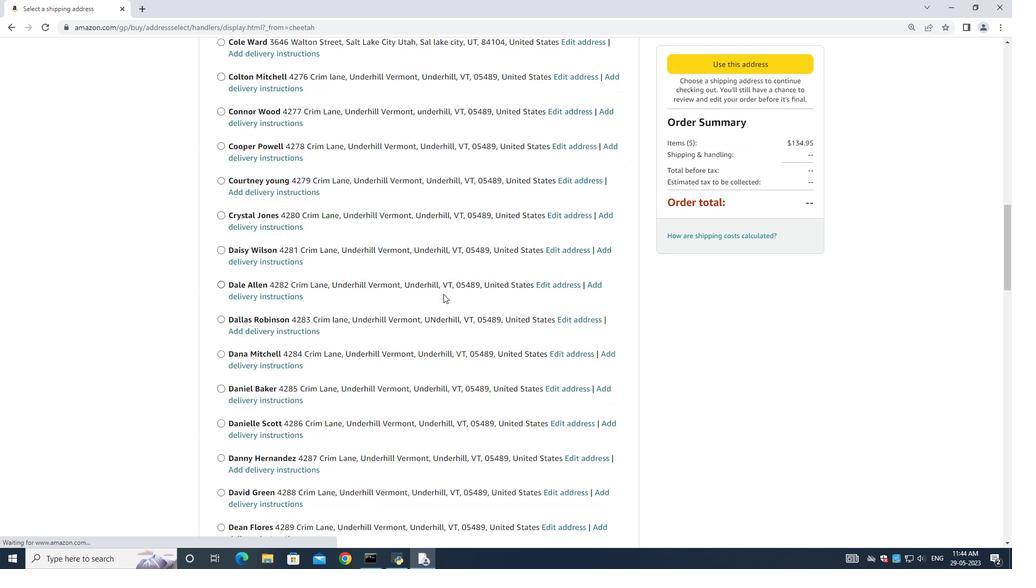 
Action: Mouse scrolled (442, 296) with delta (0, 0)
Screenshot: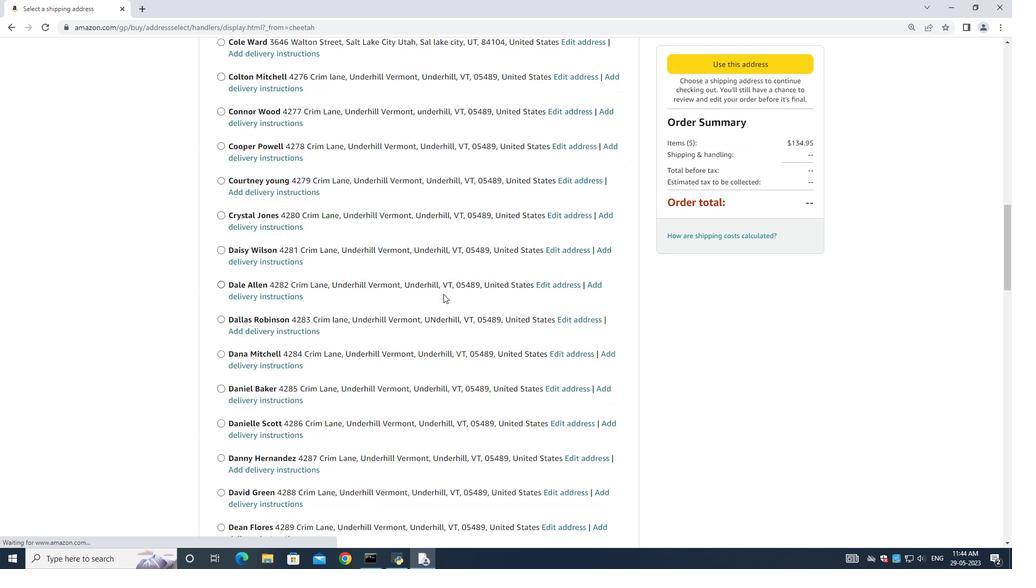 
Action: Mouse scrolled (442, 296) with delta (0, 0)
Screenshot: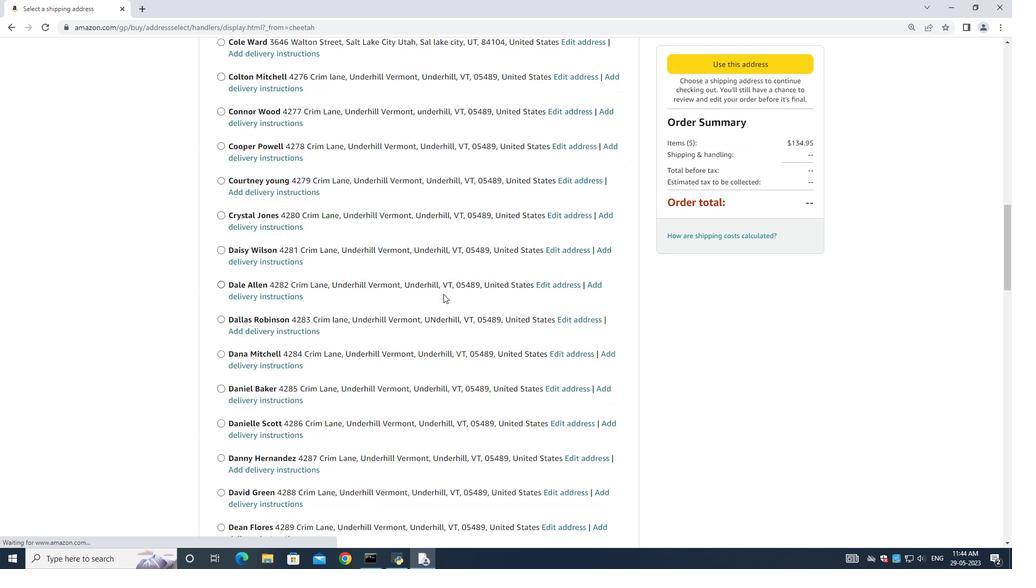 
Action: Mouse scrolled (442, 296) with delta (0, 0)
Screenshot: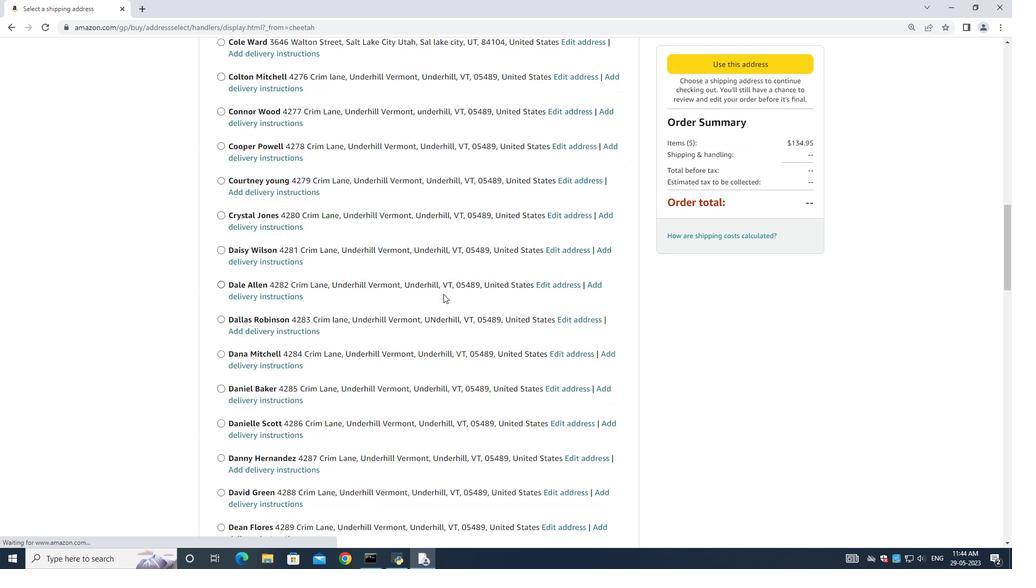 
Action: Mouse scrolled (442, 296) with delta (0, 0)
Screenshot: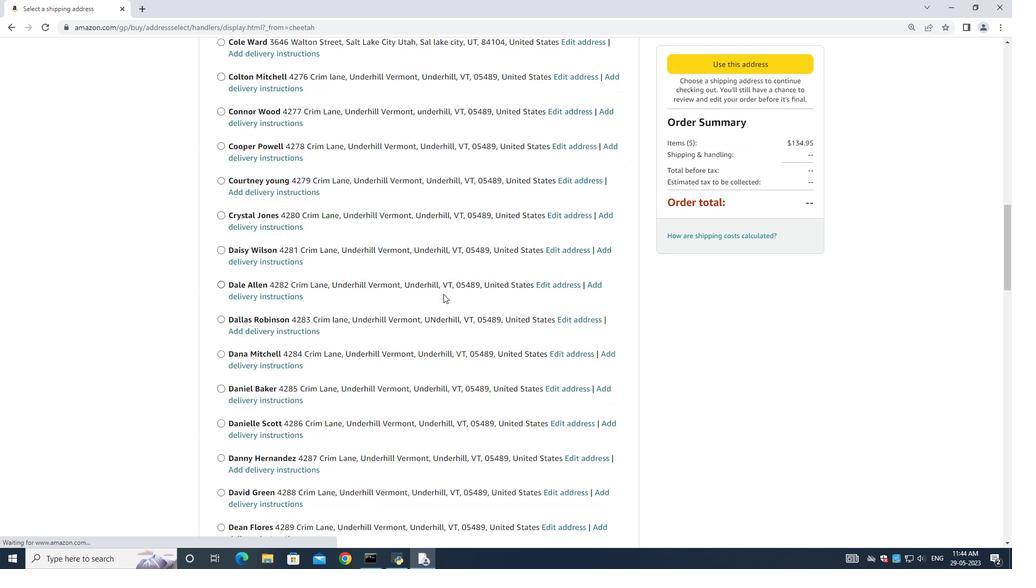 
Action: Mouse moved to (438, 298)
Screenshot: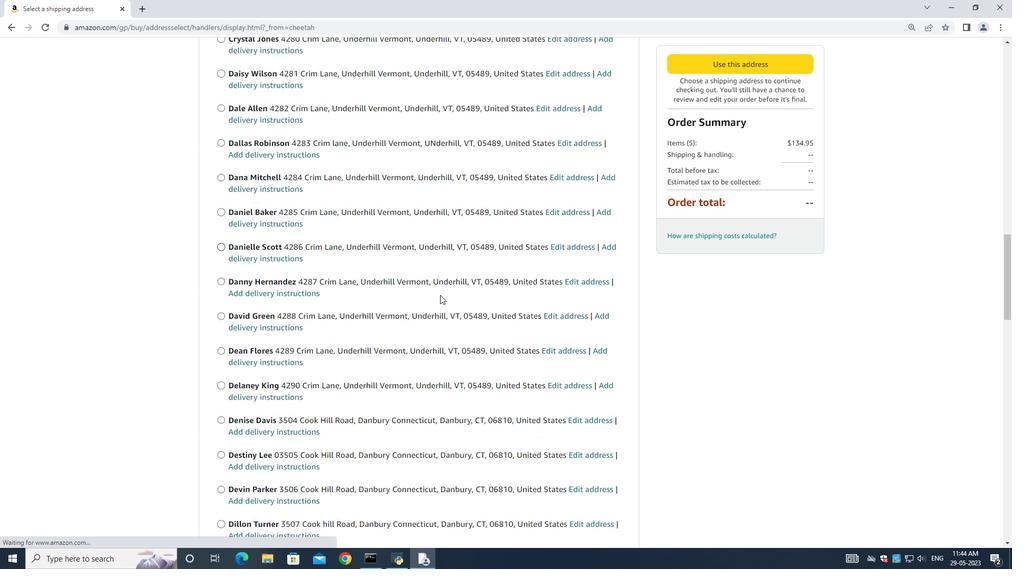 
Action: Mouse scrolled (439, 296) with delta (0, 0)
Screenshot: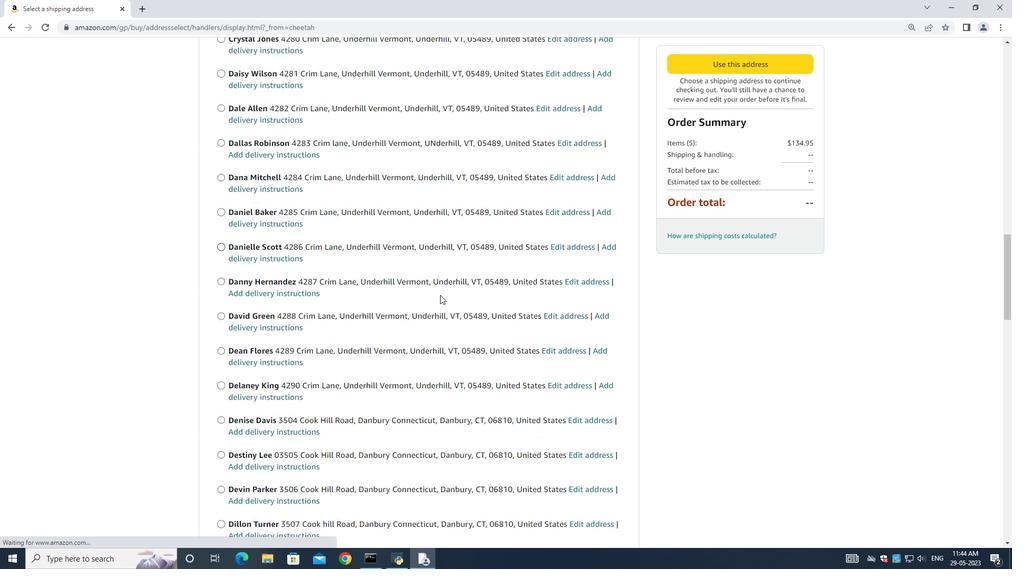 
Action: Mouse moved to (438, 299)
Screenshot: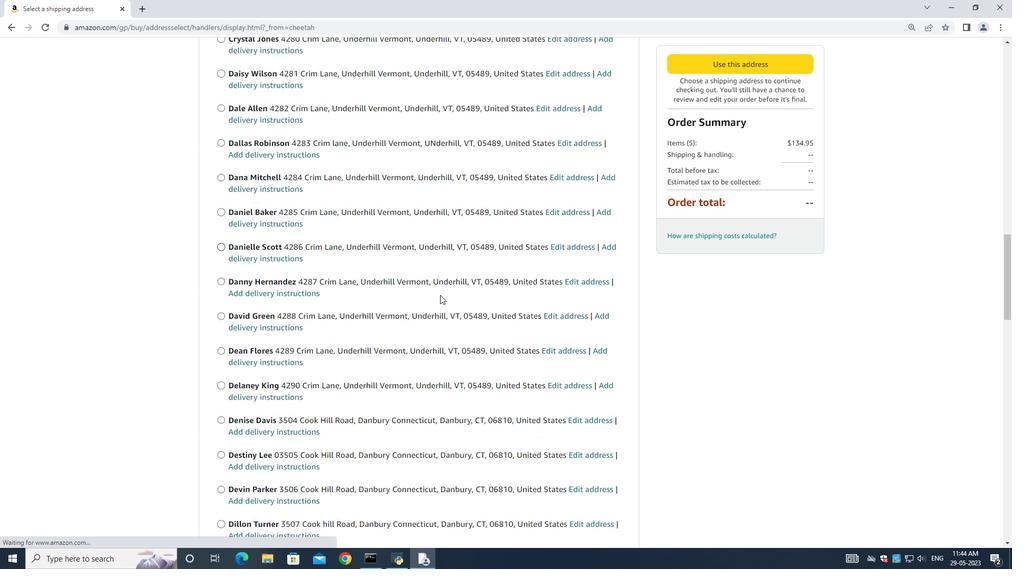 
Action: Mouse scrolled (438, 298) with delta (0, 0)
Screenshot: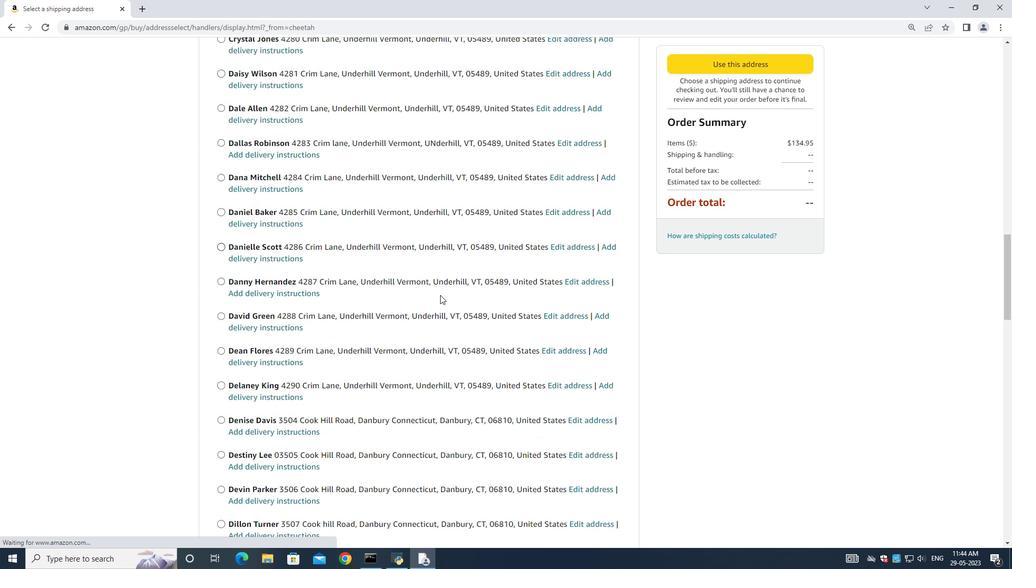
Action: Mouse moved to (437, 299)
Screenshot: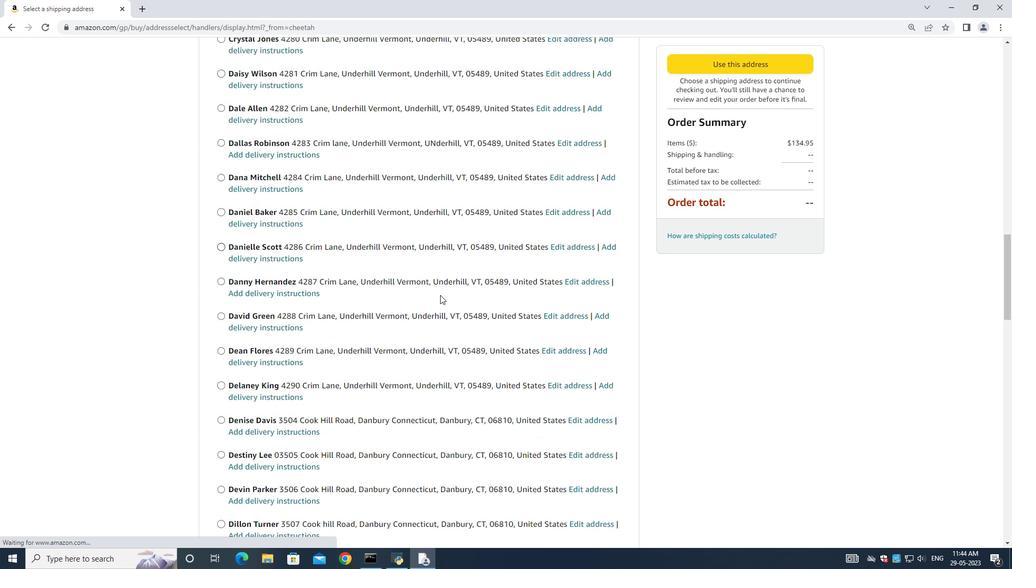 
Action: Mouse scrolled (438, 298) with delta (0, 0)
Screenshot: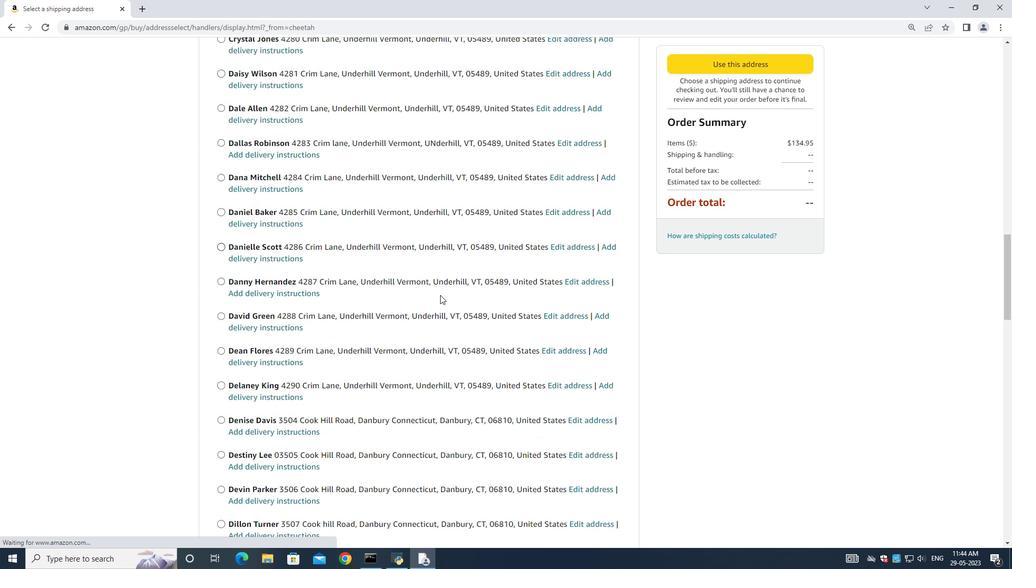 
Action: Mouse scrolled (438, 298) with delta (0, 0)
Screenshot: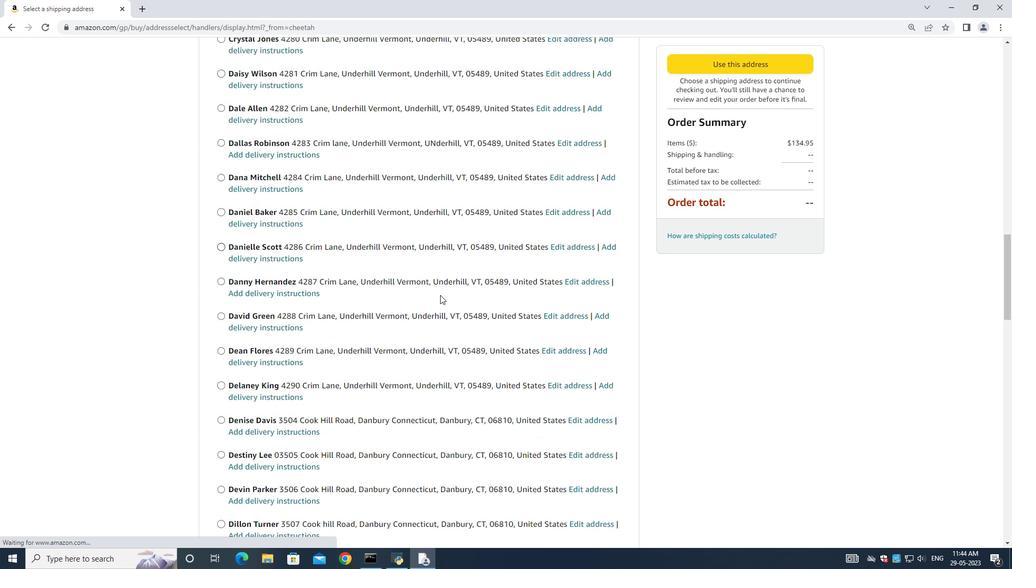 
Action: Mouse scrolled (438, 298) with delta (0, 0)
Screenshot: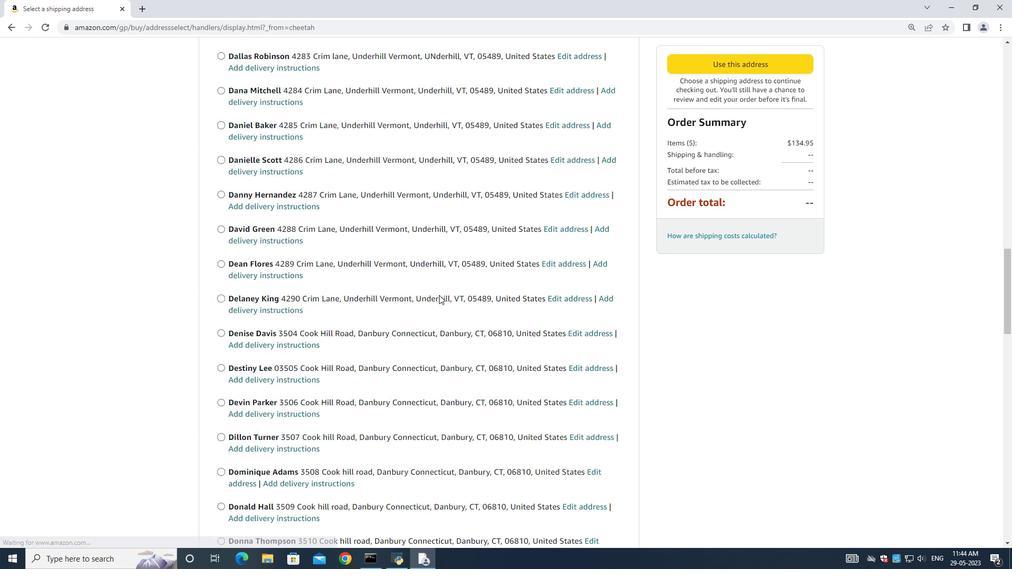 
Action: Mouse moved to (439, 298)
Screenshot: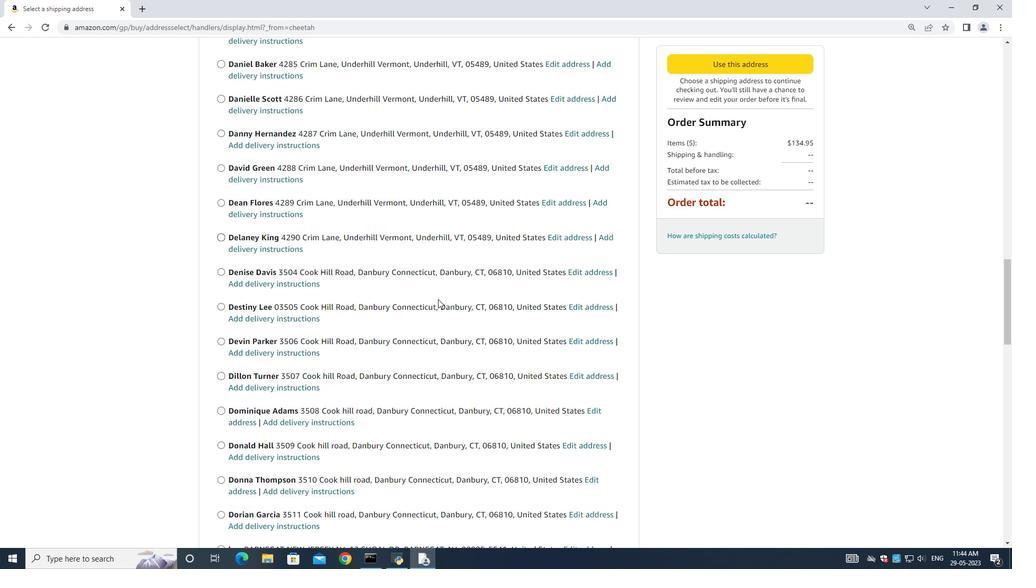 
Action: Mouse scrolled (439, 297) with delta (0, 0)
Screenshot: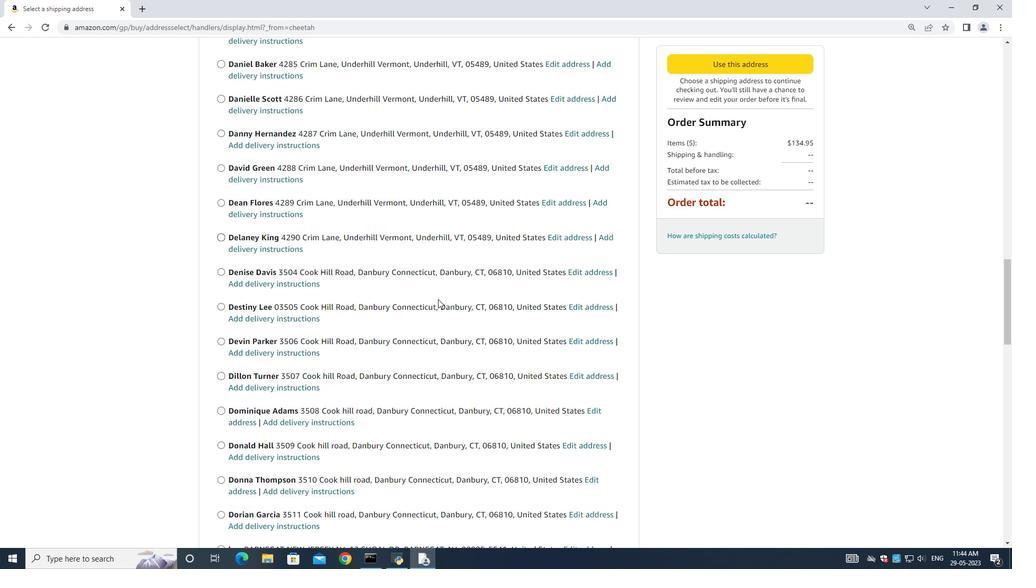
Action: Mouse moved to (439, 299)
Screenshot: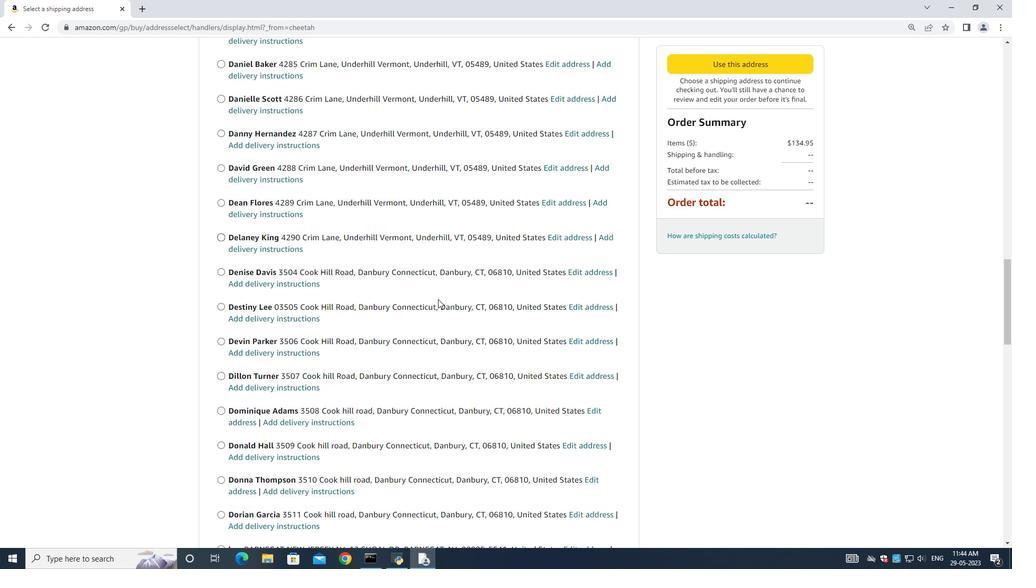 
Action: Mouse scrolled (439, 299) with delta (0, 0)
Screenshot: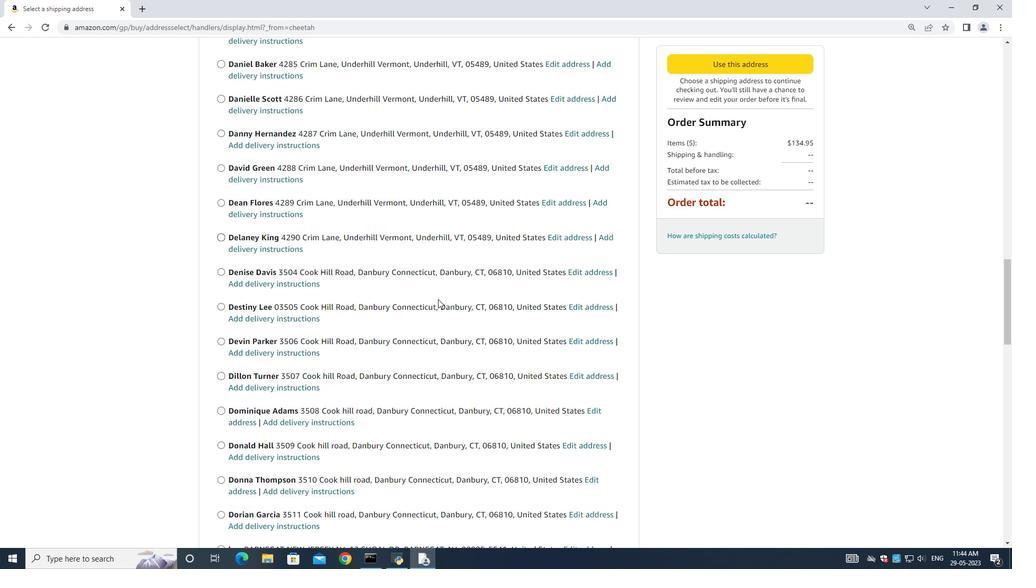 
Action: Mouse scrolled (439, 299) with delta (0, 0)
Screenshot: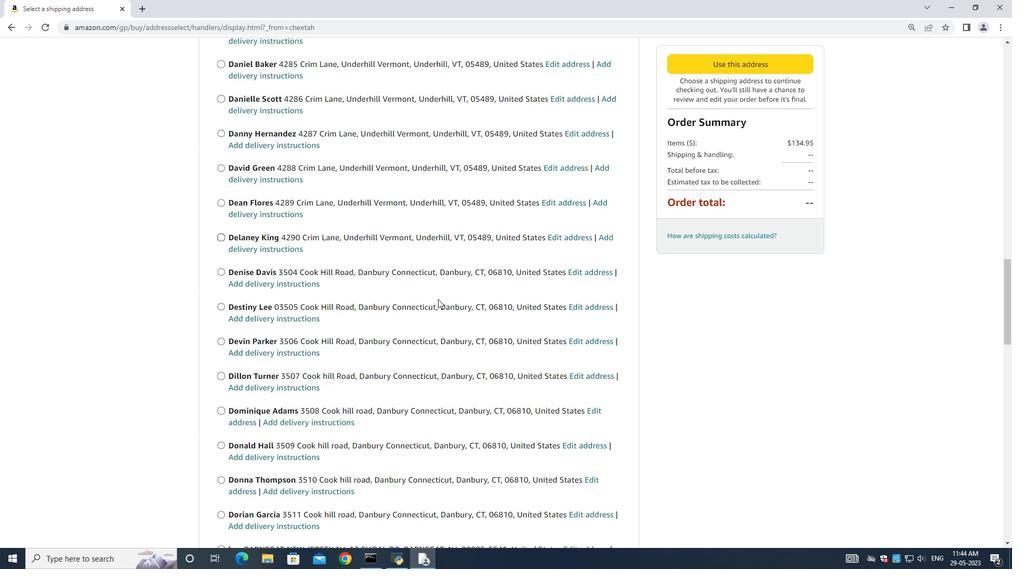 
Action: Mouse scrolled (439, 299) with delta (0, 0)
Screenshot: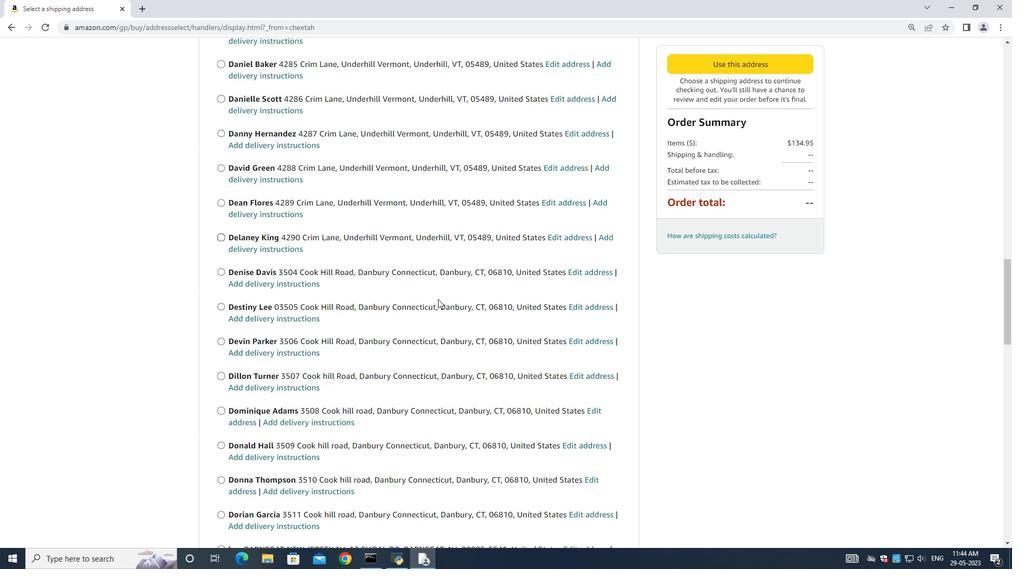 
Action: Mouse scrolled (439, 299) with delta (0, 0)
Screenshot: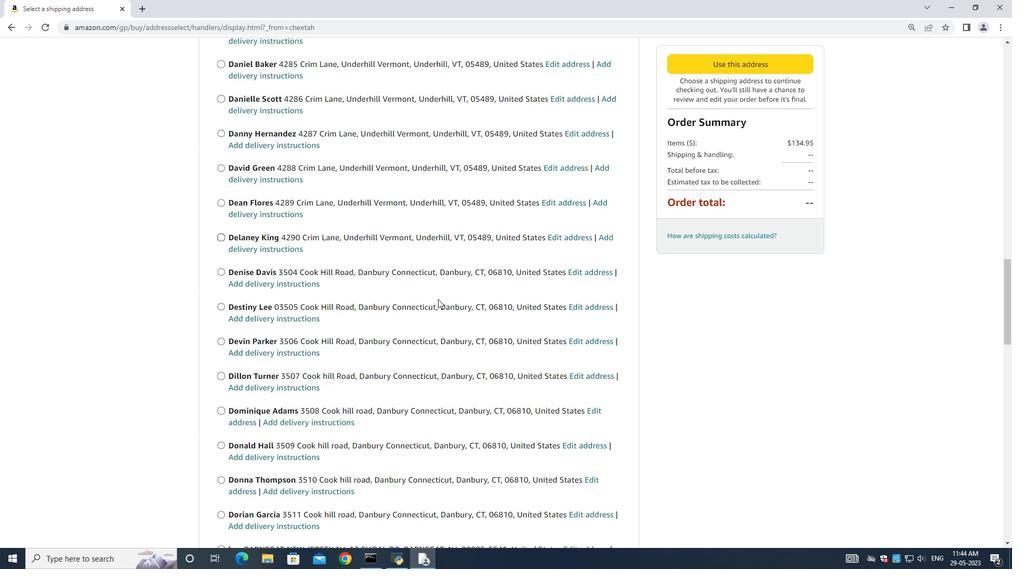 
Action: Mouse scrolled (439, 299) with delta (0, 0)
Screenshot: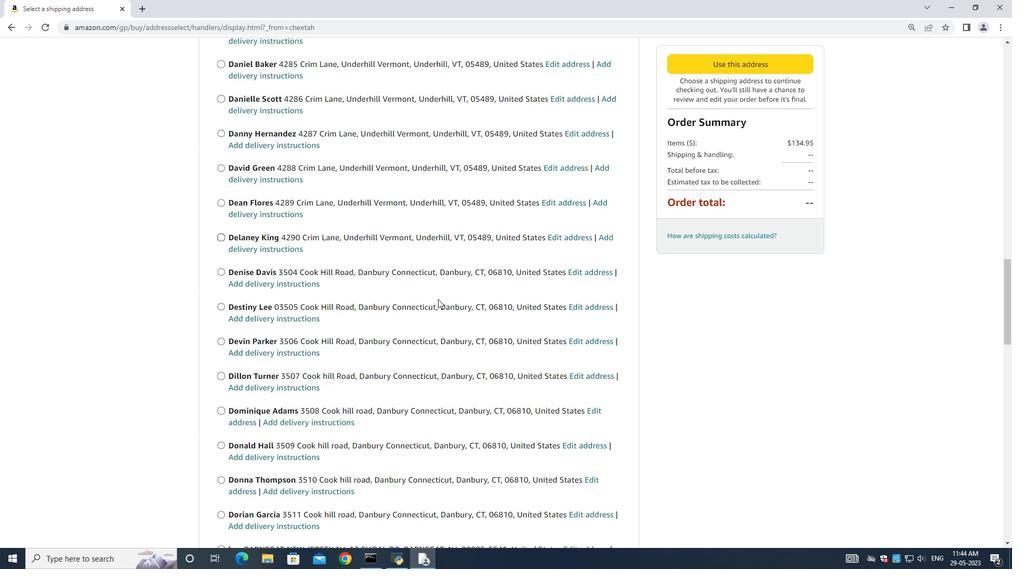 
Action: Mouse moved to (439, 299)
Screenshot: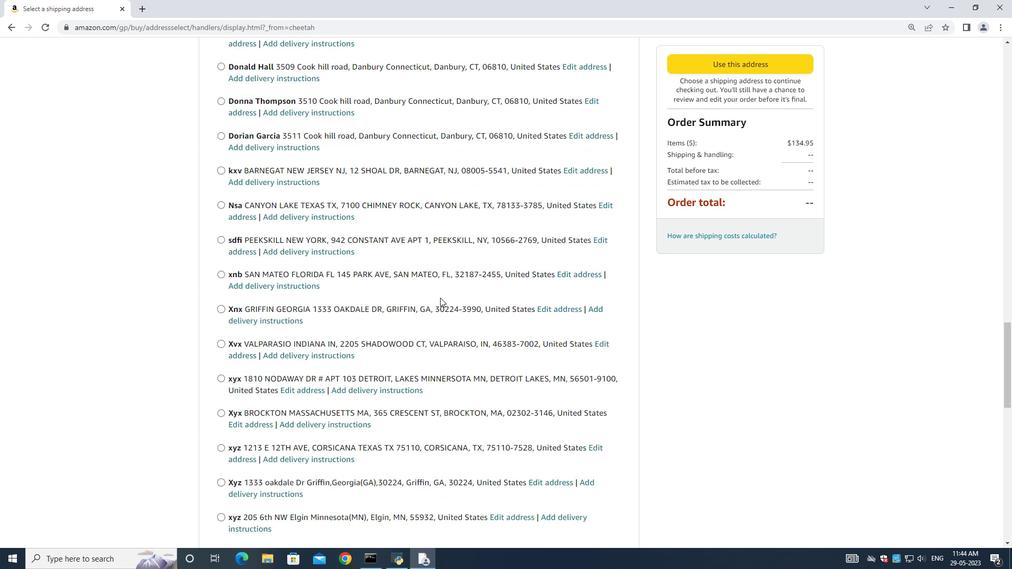 
Action: Mouse scrolled (439, 298) with delta (0, 0)
Screenshot: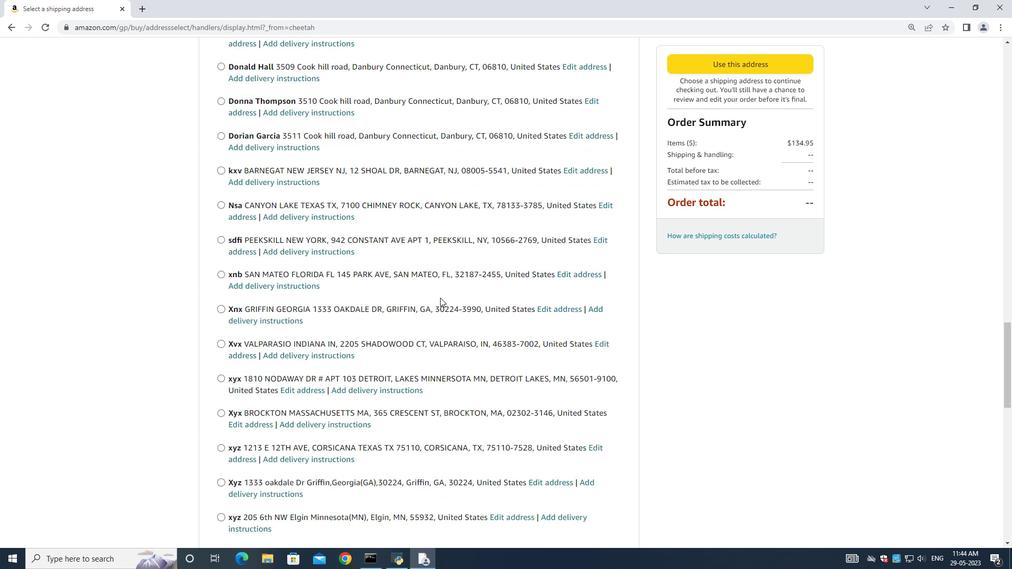 
Action: Mouse moved to (438, 299)
Screenshot: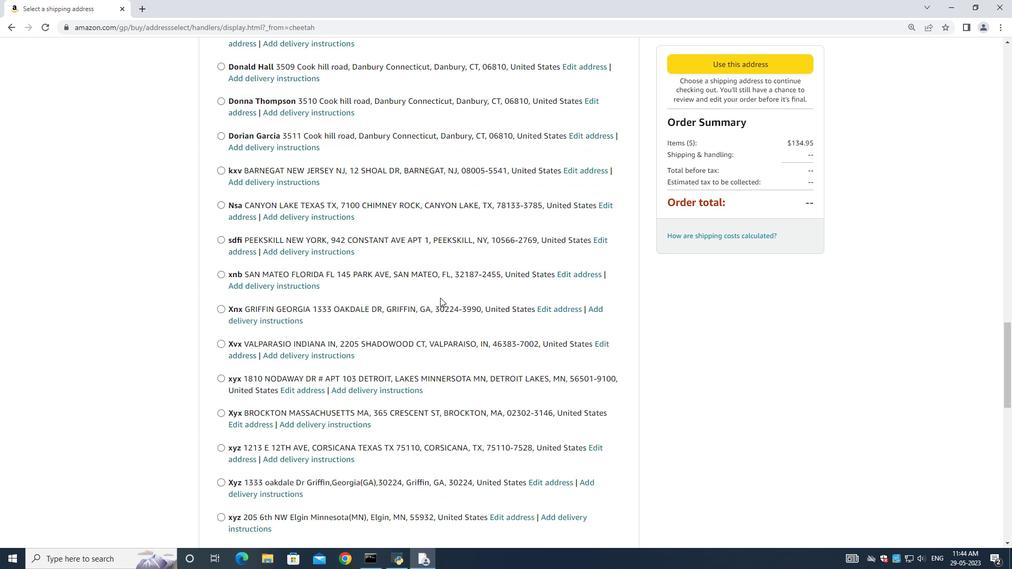 
Action: Mouse scrolled (439, 299) with delta (0, 0)
Screenshot: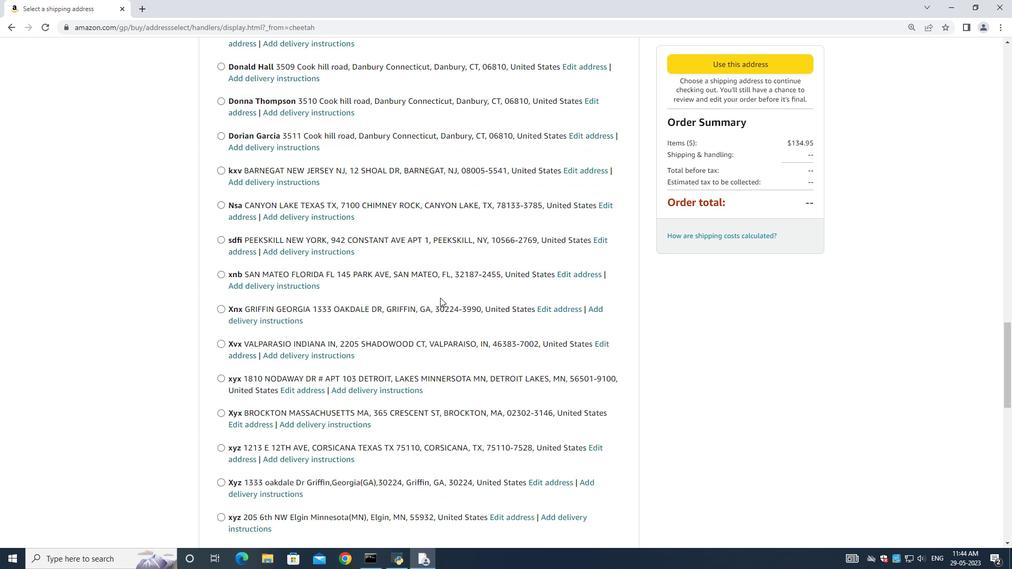 
Action: Mouse moved to (438, 299)
Screenshot: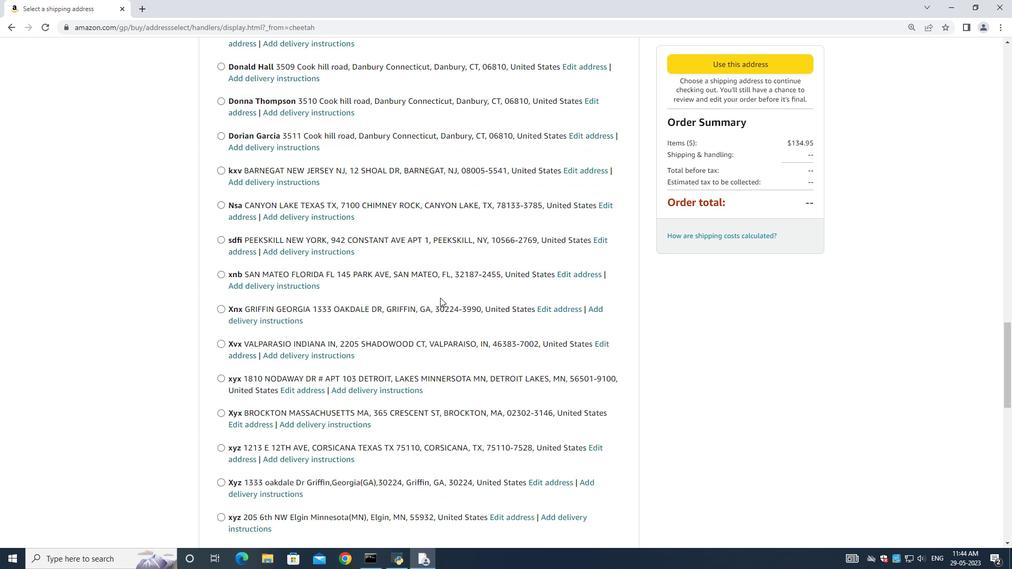 
Action: Mouse scrolled (439, 299) with delta (0, 0)
Screenshot: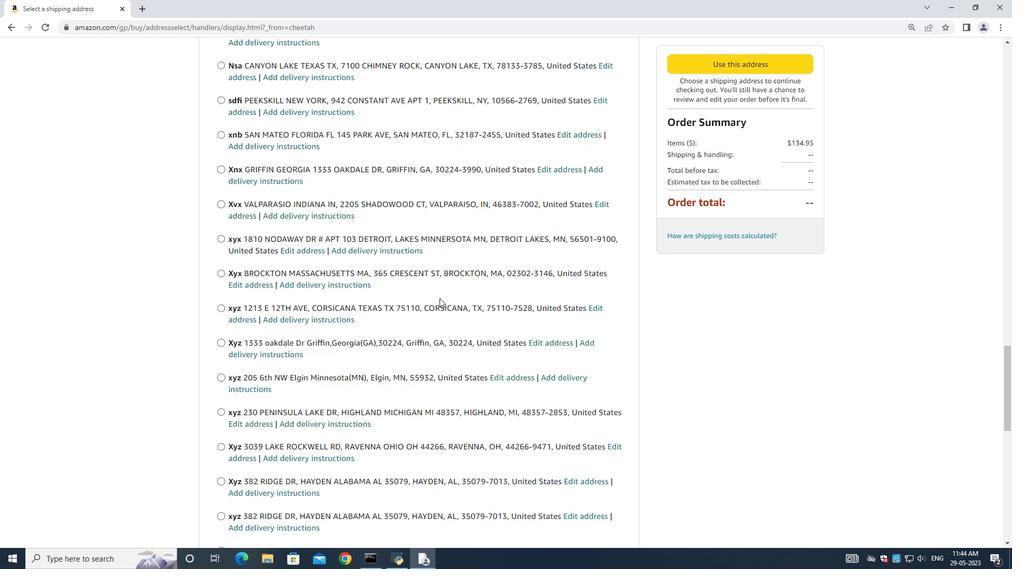 
Action: Mouse moved to (437, 299)
Screenshot: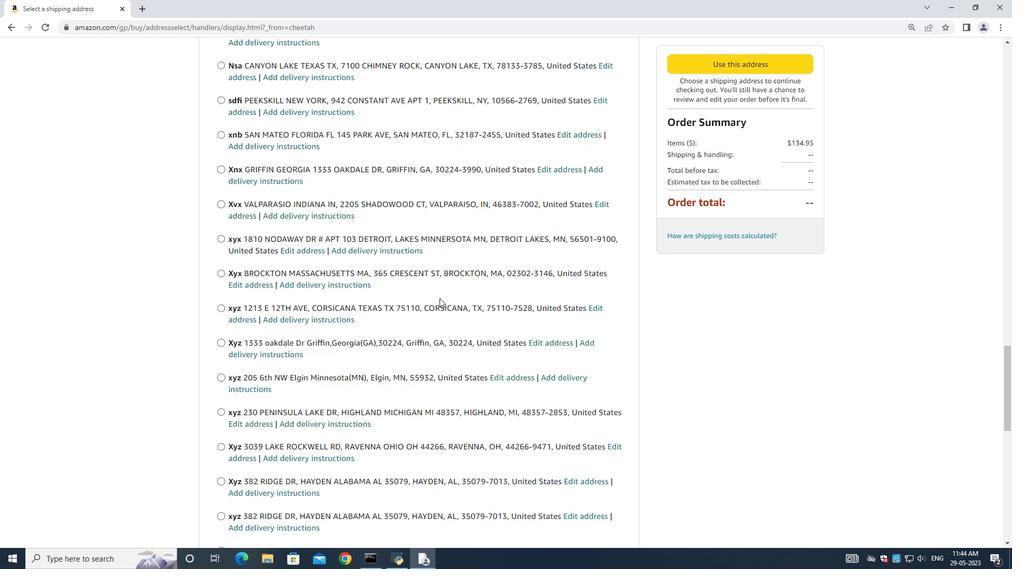 
Action: Mouse scrolled (438, 299) with delta (0, 0)
Screenshot: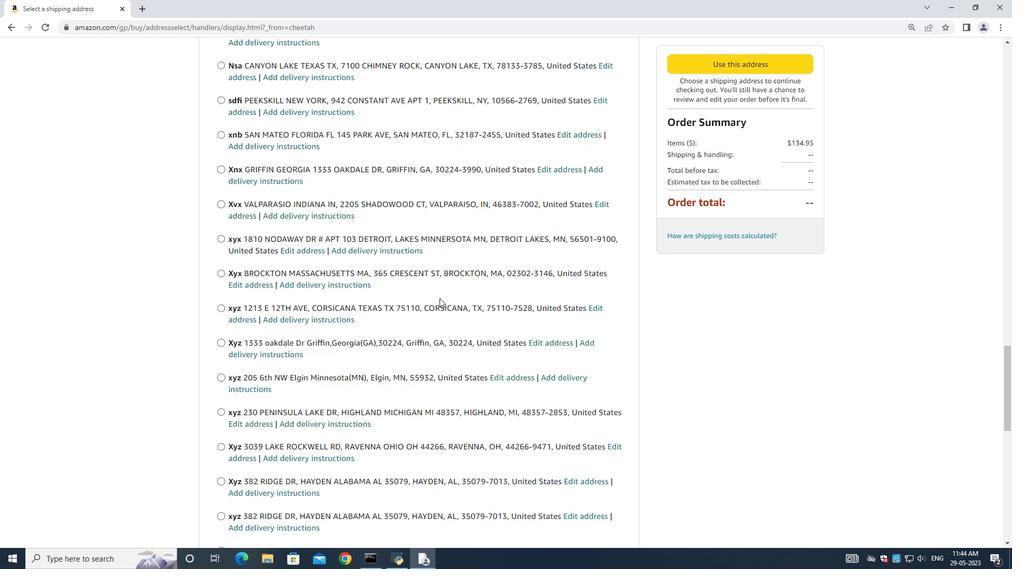 
Action: Mouse moved to (437, 298)
Screenshot: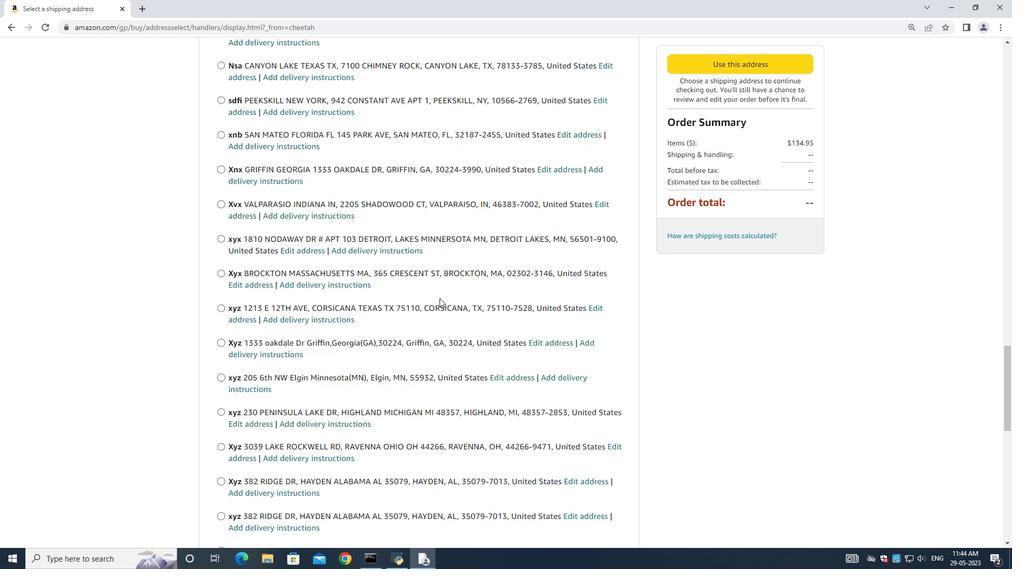 
Action: Mouse scrolled (438, 299) with delta (0, 0)
Screenshot: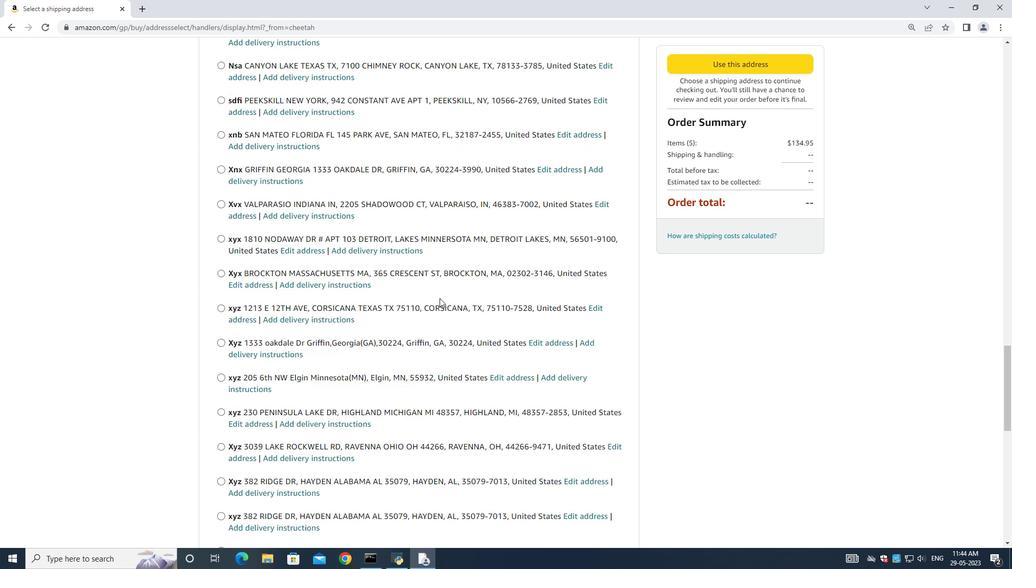 
Action: Mouse moved to (437, 291)
Screenshot: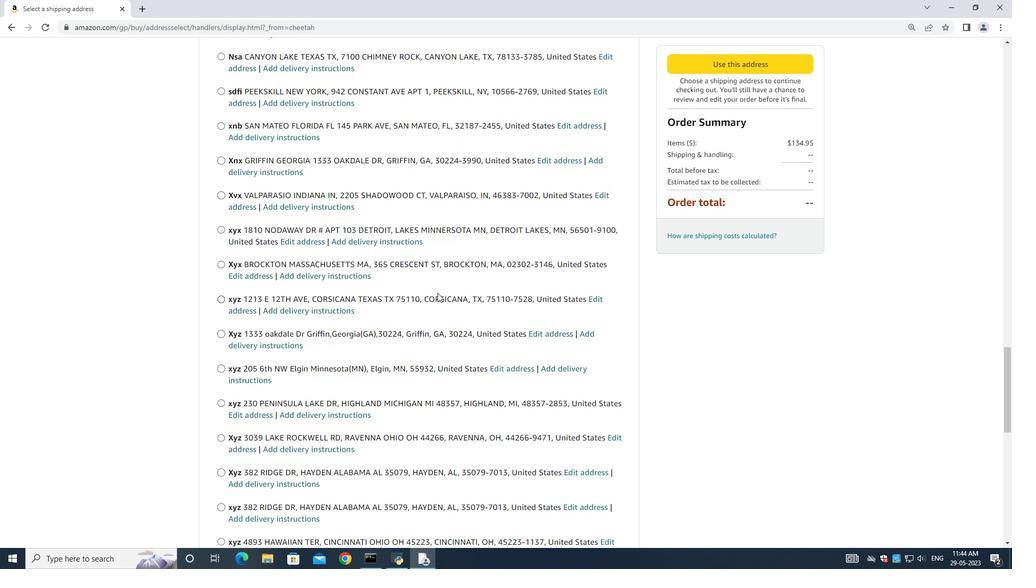 
Action: Mouse scrolled (437, 290) with delta (0, 0)
Screenshot: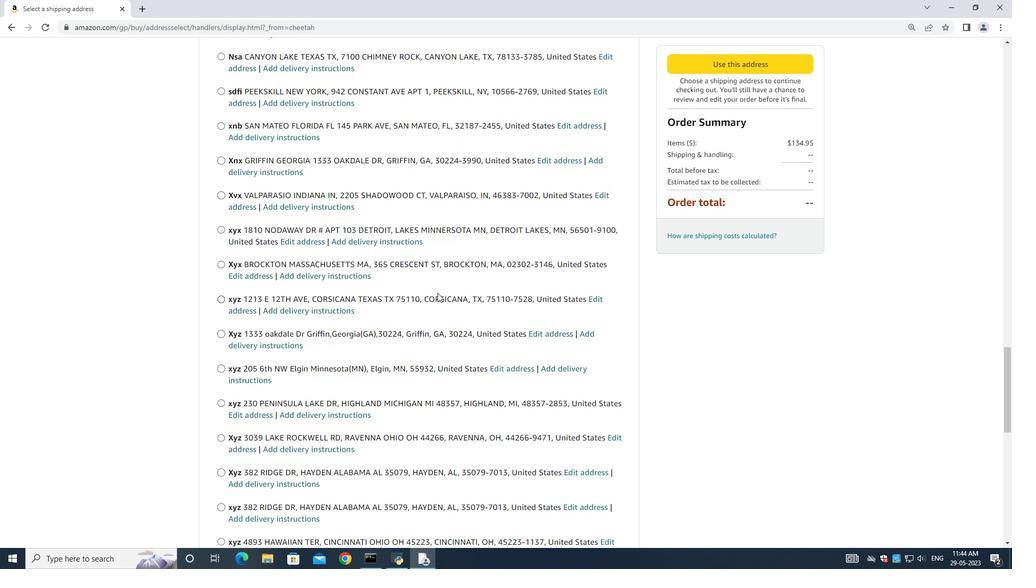 
Action: Mouse scrolled (437, 291) with delta (0, 0)
Screenshot: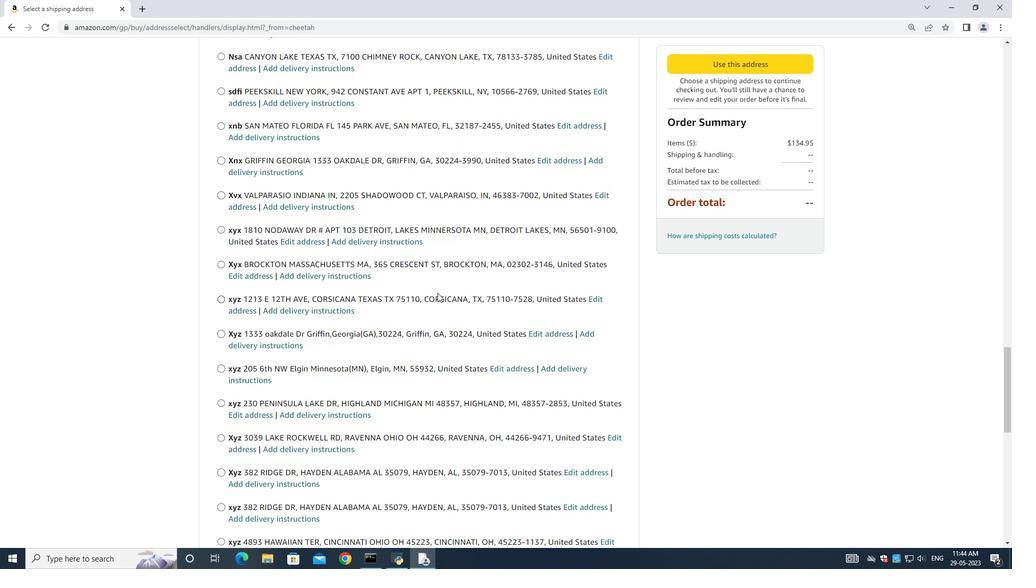 
Action: Mouse moved to (437, 292)
Screenshot: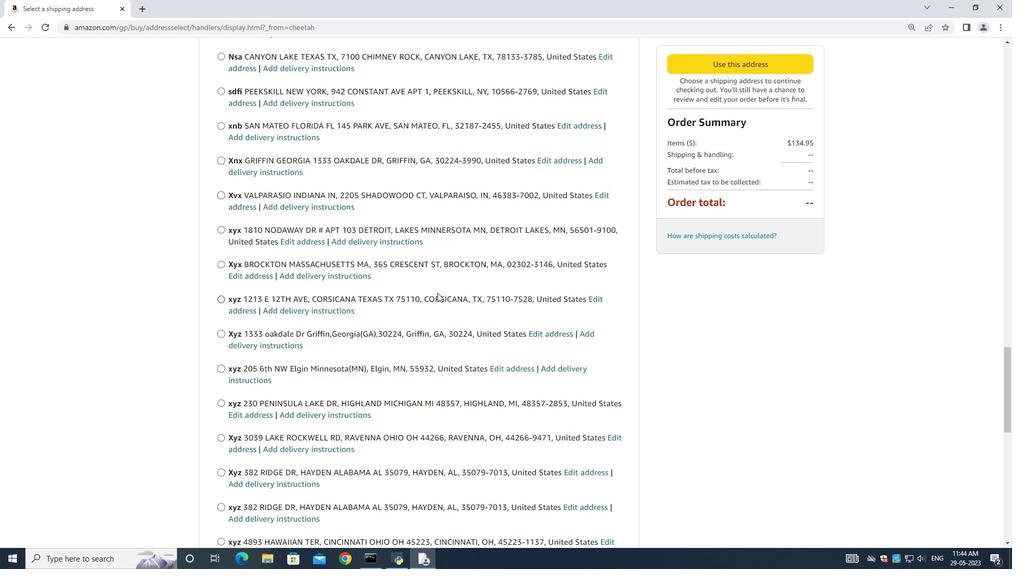 
Action: Mouse scrolled (437, 291) with delta (0, 0)
Screenshot: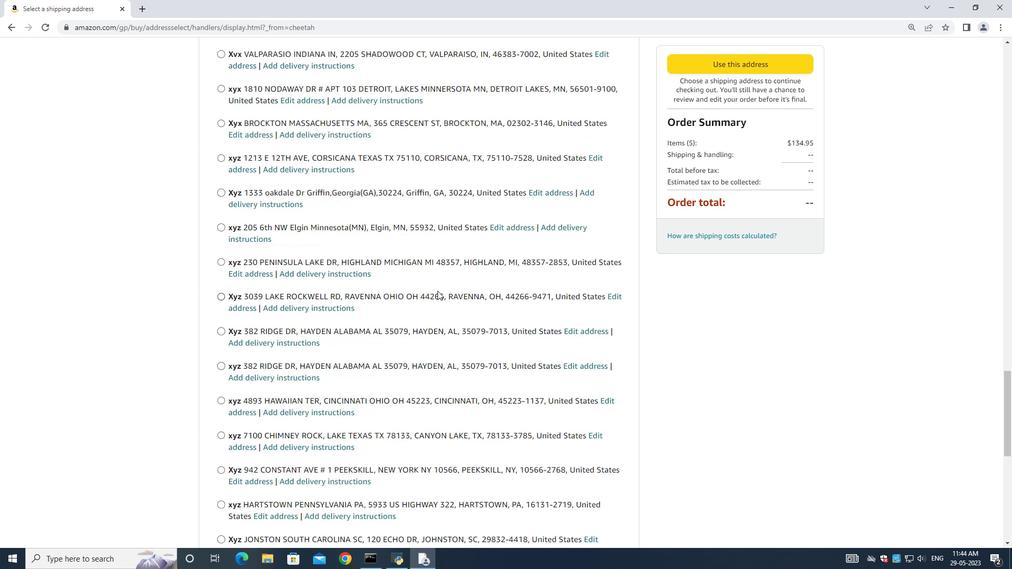 
Action: Mouse moved to (435, 294)
Screenshot: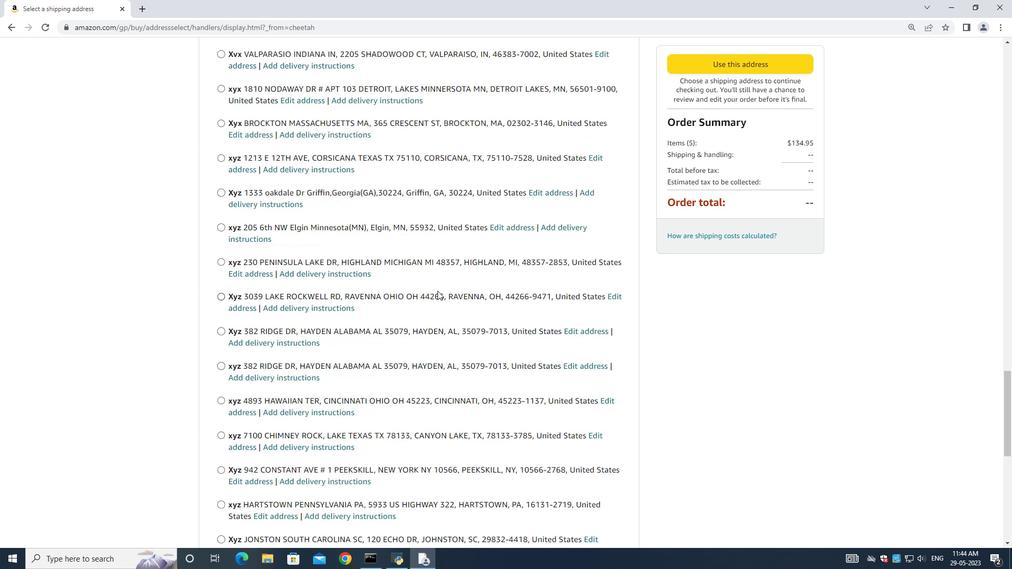
Action: Mouse scrolled (435, 293) with delta (0, 0)
Screenshot: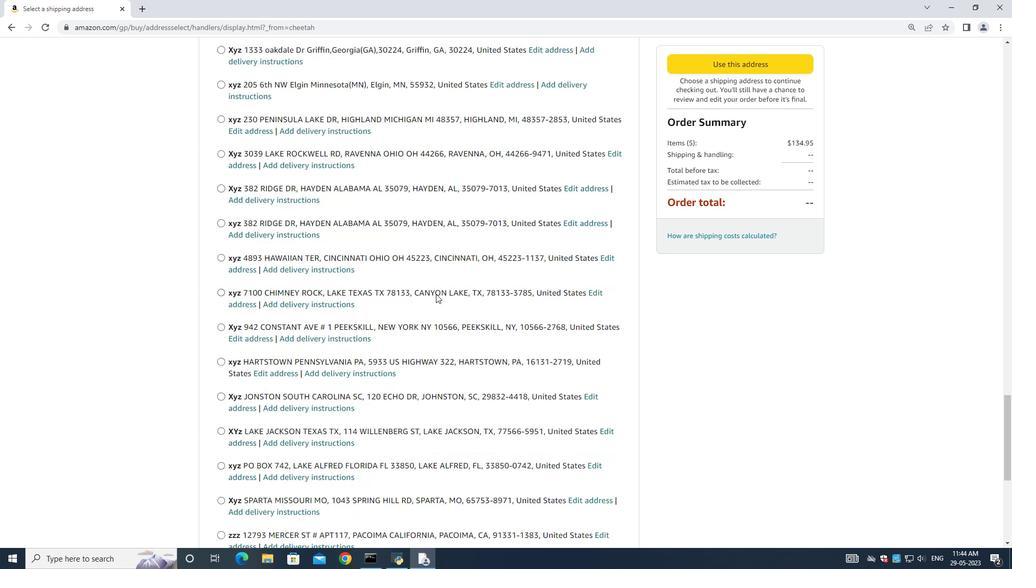 
Action: Mouse scrolled (435, 293) with delta (0, 0)
Screenshot: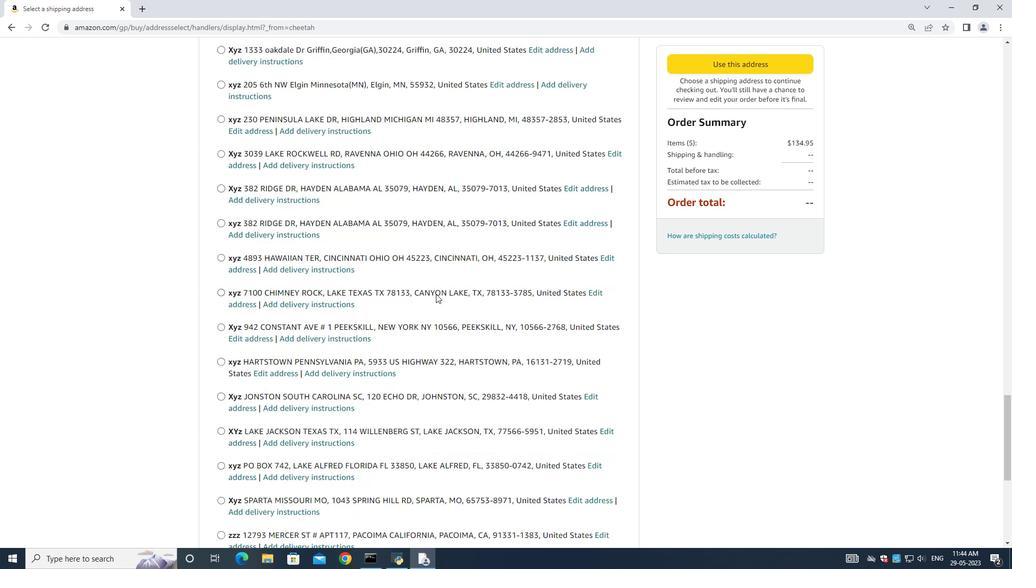 
Action: Mouse scrolled (435, 293) with delta (0, 0)
Screenshot: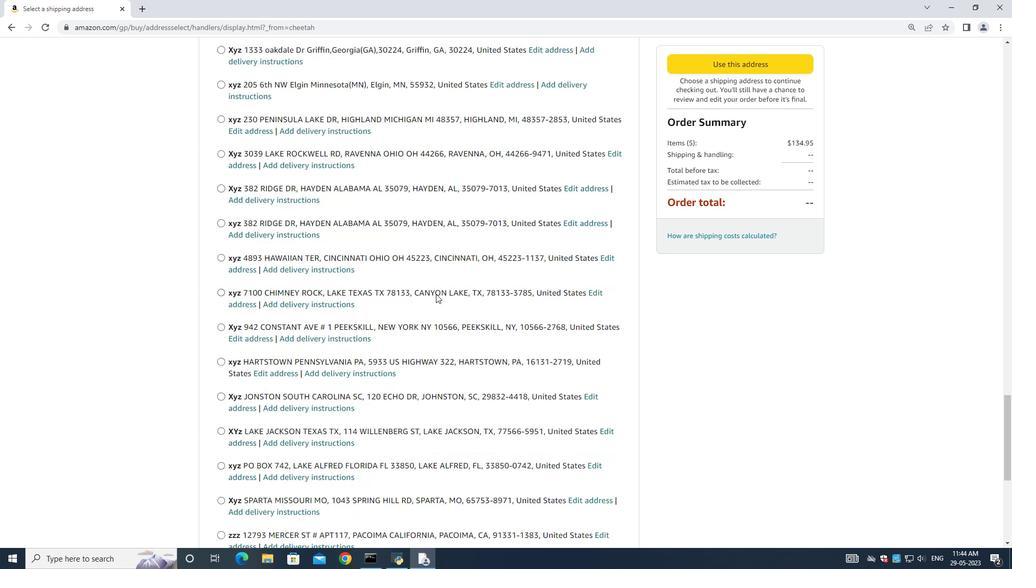 
Action: Mouse moved to (262, 284)
Screenshot: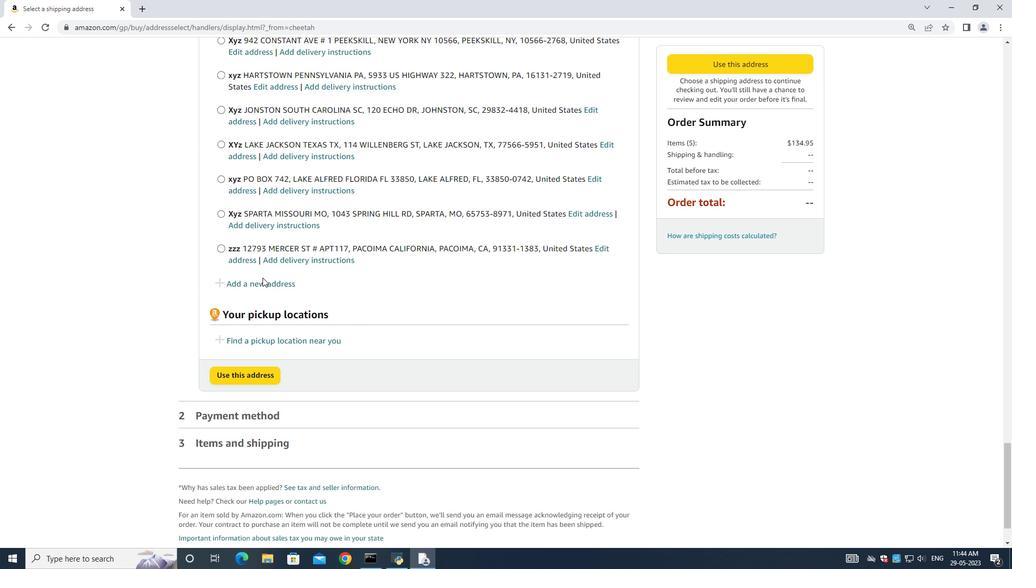 
Action: Mouse pressed left at (262, 284)
Screenshot: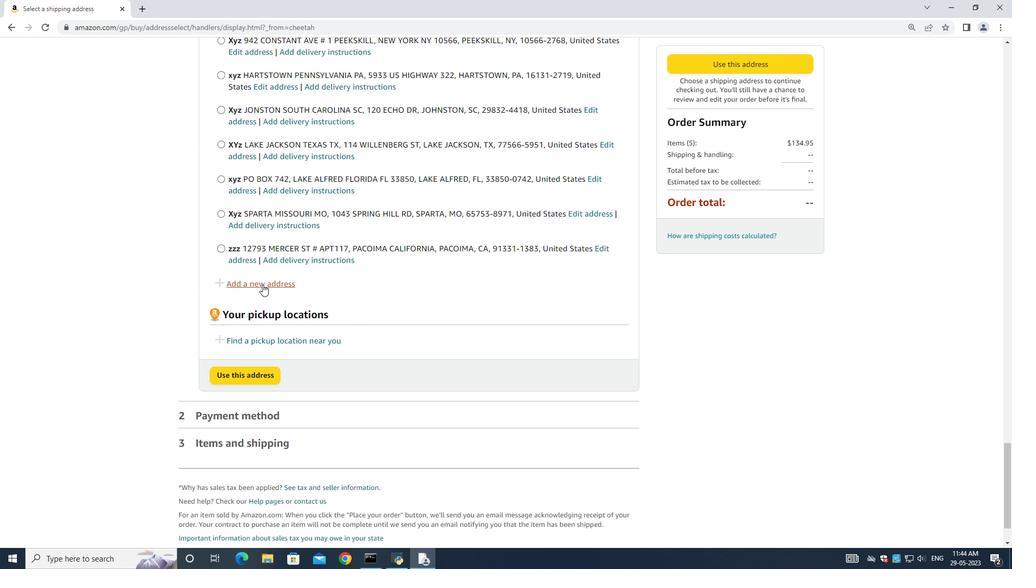 
Action: Mouse moved to (369, 272)
Screenshot: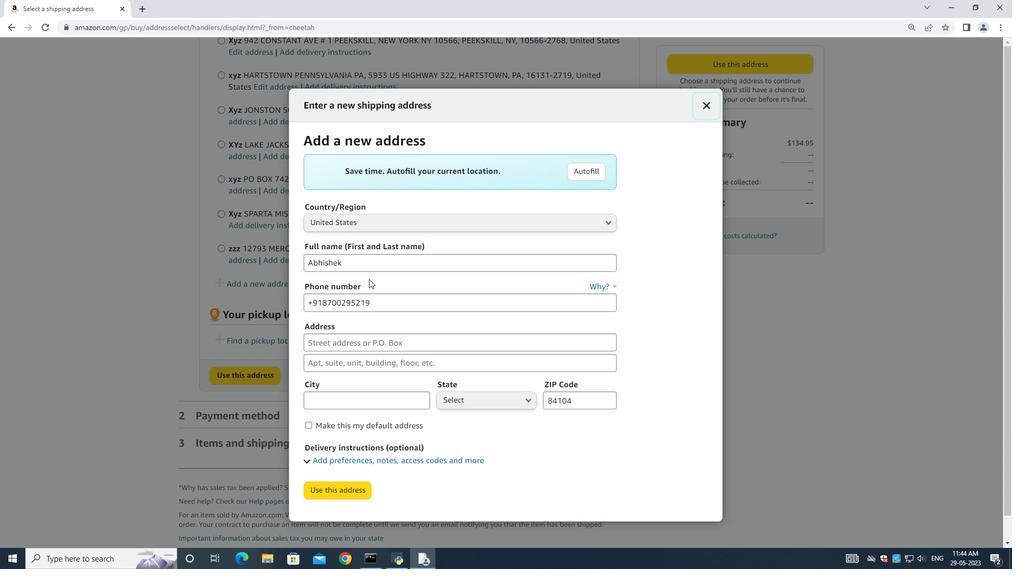 
Action: Mouse pressed left at (369, 272)
Screenshot: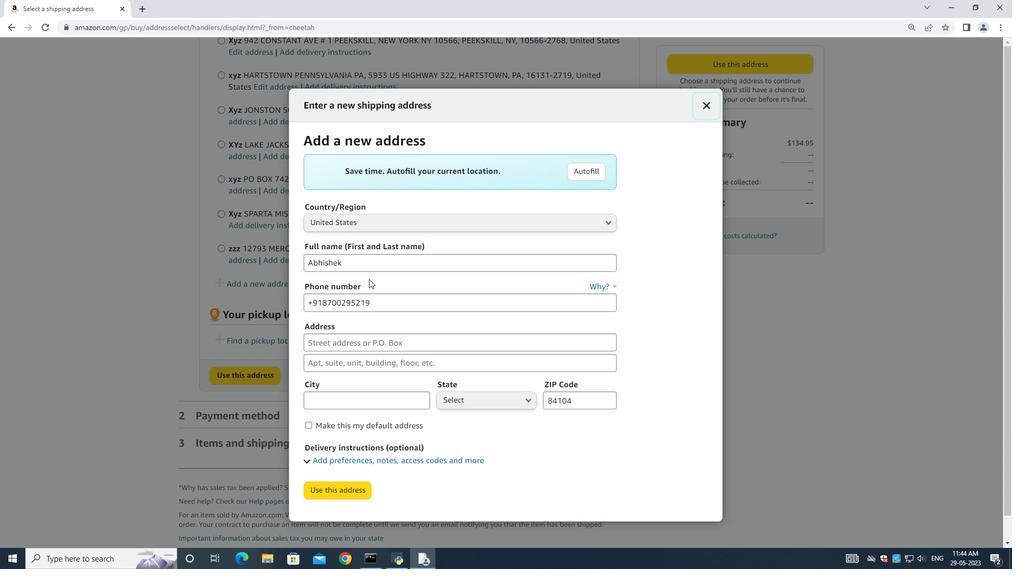 
Action: Mouse moved to (365, 265)
Screenshot: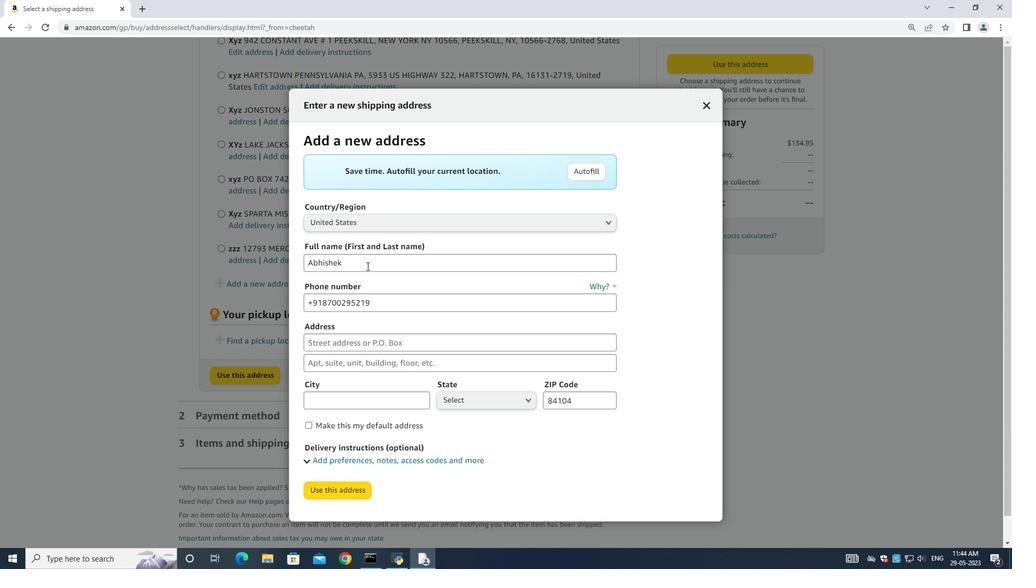 
Action: Mouse pressed left at (365, 265)
Screenshot: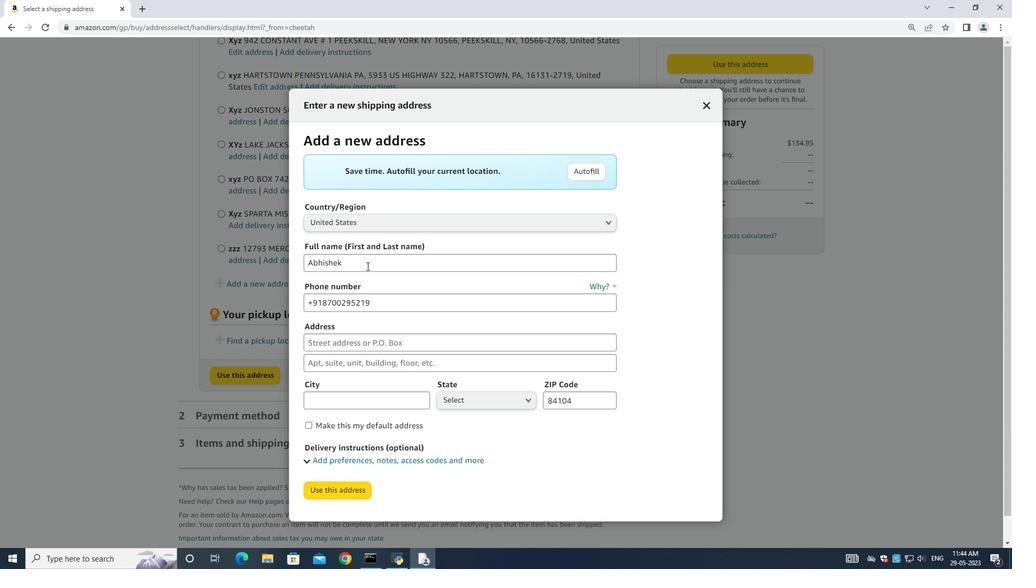 
Action: Key pressed ctrl+A<Key.backspace><Key.shift><Key.shift><Key.shift><Key.shift><Key.shift><Key.shift><Key.shift><Key.shift><Key.shift><Key.shift><Key.shift><Key.shift><Key.shift><Key.shift><Key.shift><Key.shift><Key.shift><Key.shift><Key.shift><Key.shift><Key.shift><Key.shift><Key.shift><Key.shift><Key.shift><Key.shift><Key.shift><Key.shift><Key.shift><Key.shift><Key.shift><Key.shift><Key.shift><Key.shift><Key.shift><Key.shift><Key.shift><Key.shift><Key.shift><Key.shift><Key.shift><Key.shift><Key.shift><Key.shift><Key.shift><Key.shift><Key.shift><Key.shift><Key.shift><Key.shift><Key.shift><Key.shift><Key.shift><Key.shift><Key.shift><Key.shift><Key.shift><Key.shift><Key.shift><Key.shift><Key.shift><Key.shift><Key.shift><Key.shift><Key.shift><Key.shift><Key.shift><Key.shift><Key.shift><Key.shift><Key.shift><Key.shift><Key.shift><Key.shift><Key.shift><Key.shift><Key.shift><Key.shift><Key.shift><Key.shift><Key.shift><Key.shift>Dauglas<Key.space><Key.shift><Key.shift><Key.shift><Key.shift><Key.shift><Key.shift><Key.shift><Key.shift><Key.shift><Key.shift><Key.shift><Key.shift><Key.shift><Key.shift>Martin<Key.space>
Screenshot: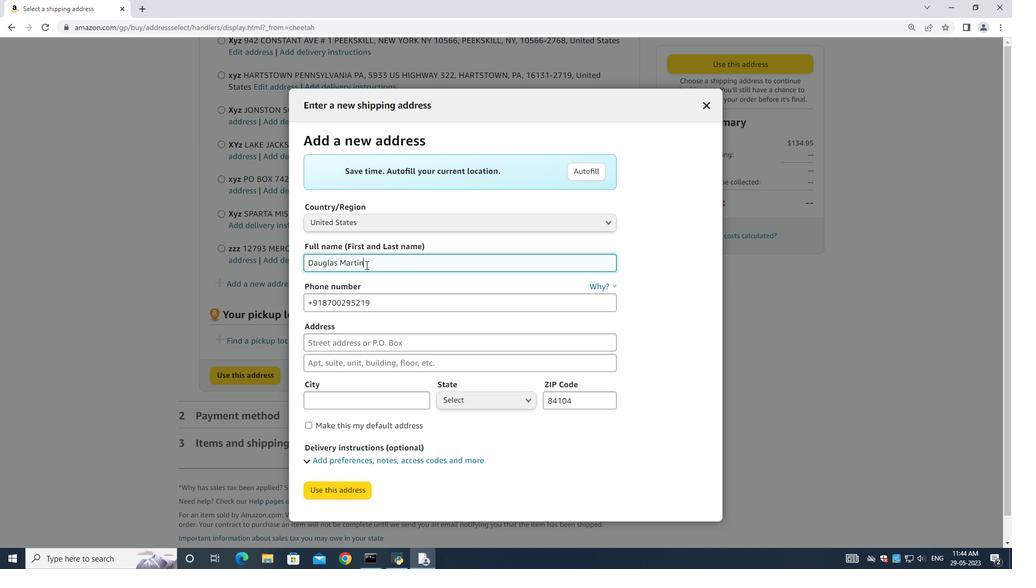 
Action: Mouse moved to (398, 301)
Screenshot: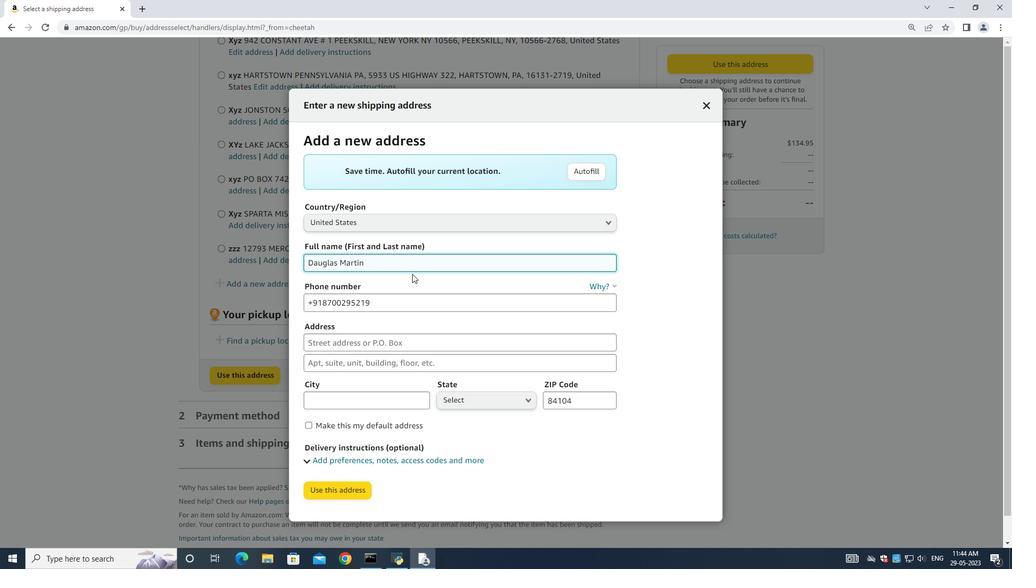 
Action: Mouse pressed left at (398, 301)
Screenshot: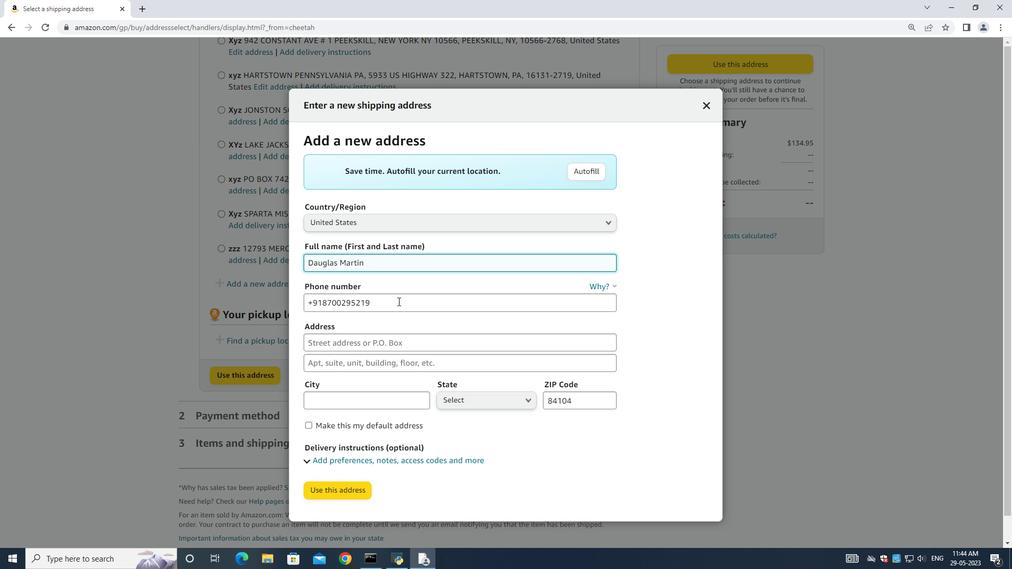 
Action: Key pressed ctrl+A<Key.backspace>2034707320
Screenshot: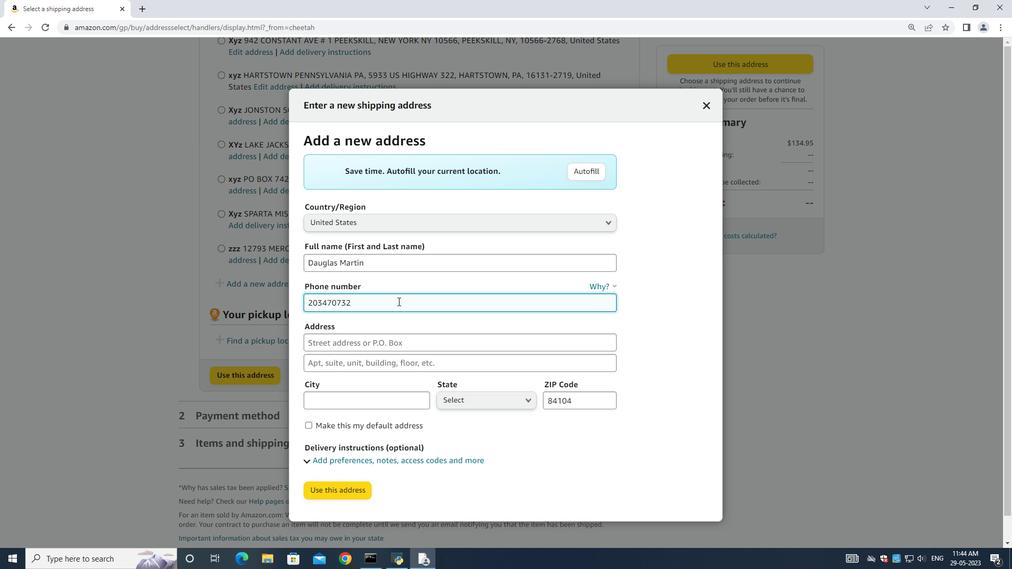 
Action: Mouse moved to (375, 341)
Screenshot: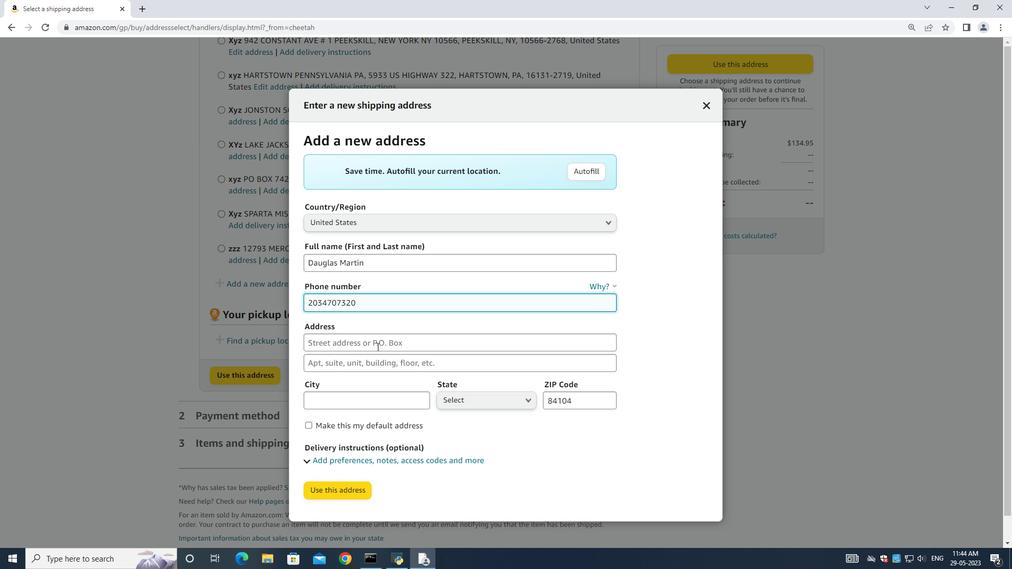 
Action: Mouse pressed left at (375, 341)
Screenshot: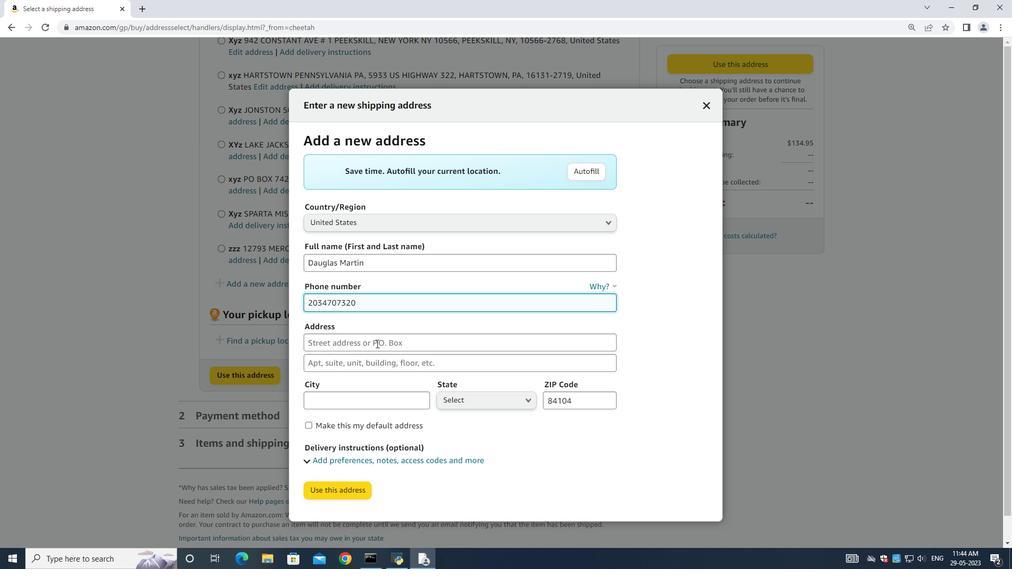 
Action: Mouse moved to (374, 342)
Screenshot: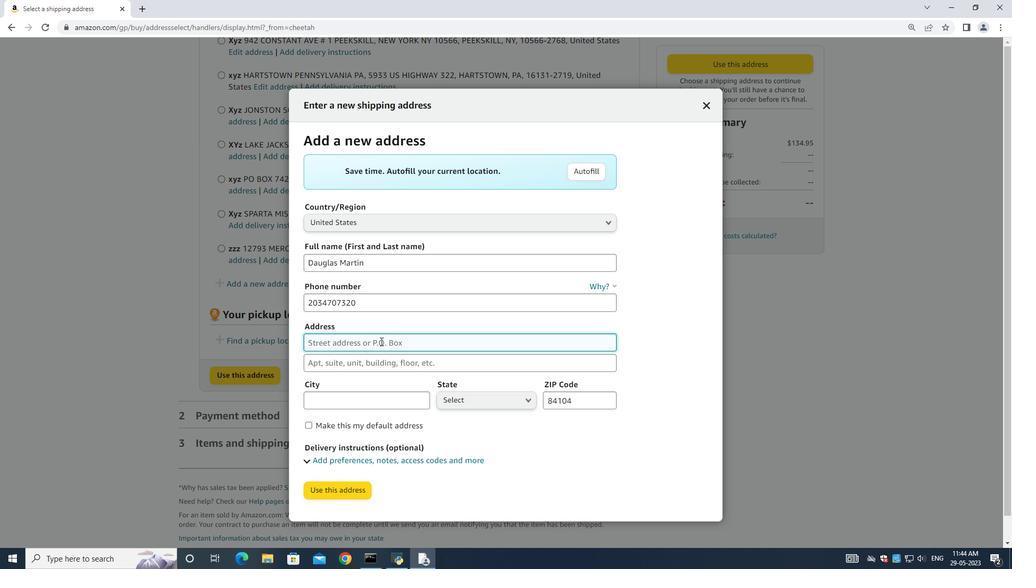 
Action: Mouse pressed left at (374, 342)
Screenshot: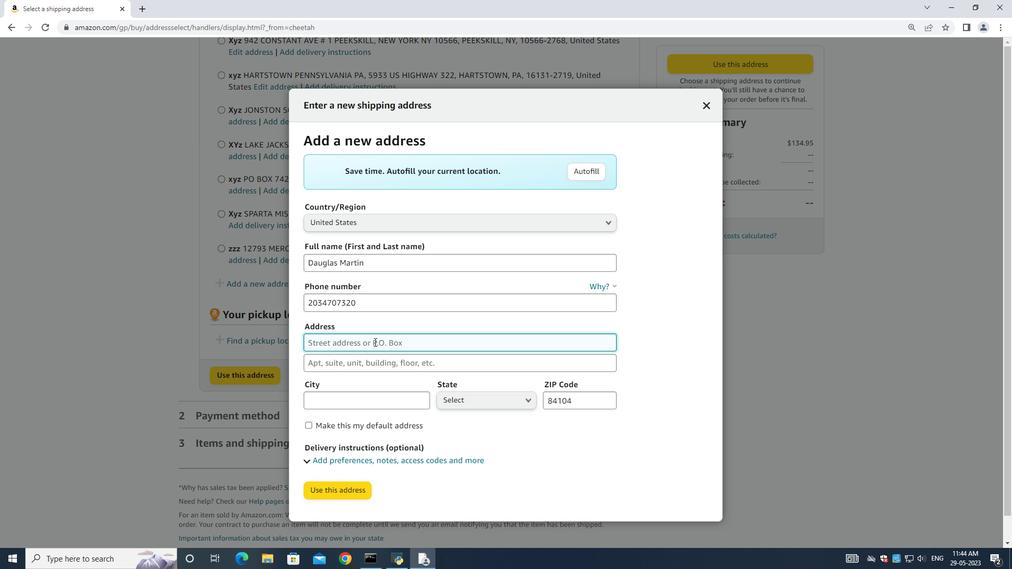
Action: Key pressed 3512<Key.space><Key.shift><Key.shift><Key.shift><Key.shift><Key.shift>Cook<Key.space>hill<Key.space><Key.shift>Road<Key.space>
Screenshot: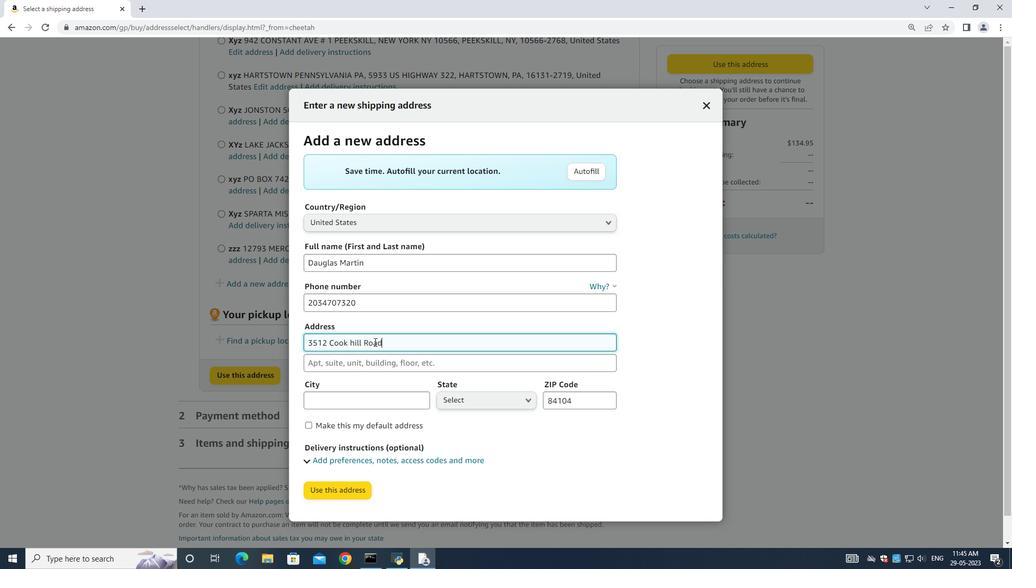 
Action: Mouse moved to (367, 365)
Screenshot: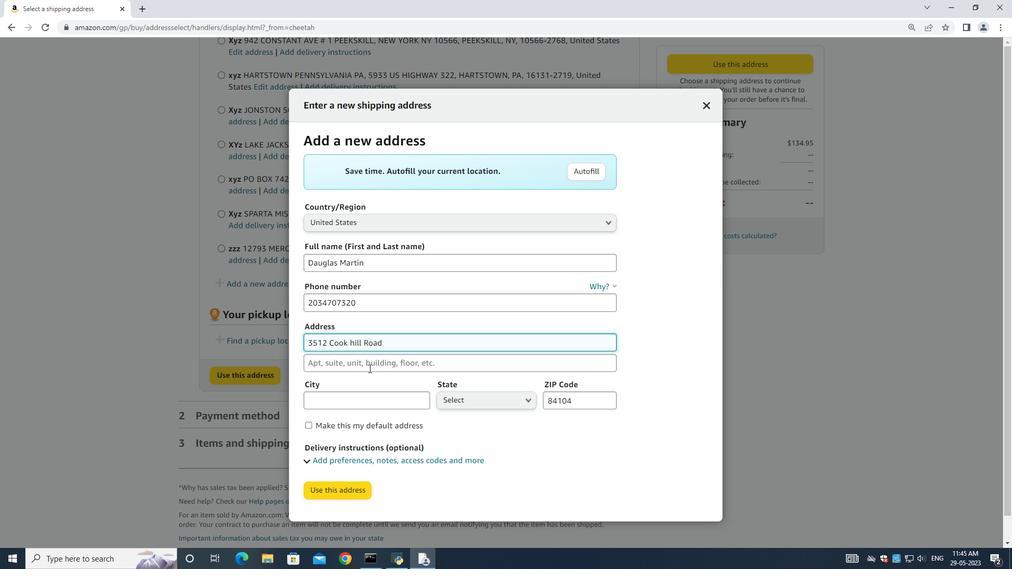 
Action: Mouse pressed left at (367, 365)
Screenshot: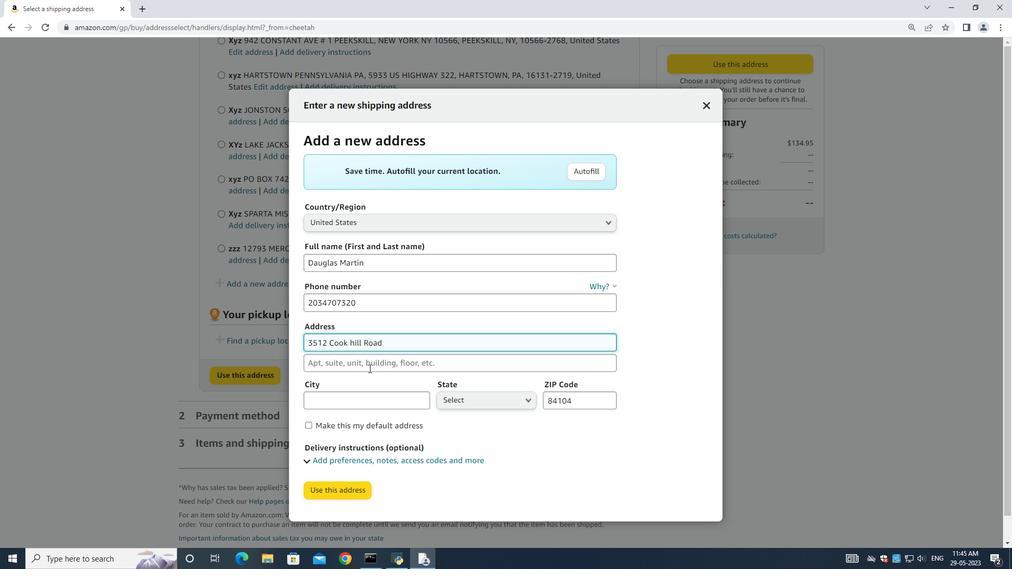 
Action: Key pressed <Key.shift><Key.shift><Key.shift><Key.shift><Key.shift><Key.shift><Key.shift><Key.shift><Key.shift><Key.shift><Key.shift><Key.shift><Key.shift><Key.shift><Key.shift><Key.shift><Key.shift><Key.shift><Key.shift><Key.shift><Key.shift><Key.shift><Key.shift><Key.shift><Key.shift><Key.shift><Key.shift><Key.shift><Key.shift><Key.shift><Key.shift><Key.shift><Key.shift><Key.shift><Key.shift><Key.shift><Key.shift><Key.shift><Key.shift><Key.shift><Key.shift><Key.shift><Key.shift><Key.shift><Key.shift><Key.shift><Key.shift><Key.shift><Key.shift><Key.shift><Key.shift><Key.shift><Key.shift><Key.shift><Key.shift><Key.shift><Key.shift><Key.shift><Key.shift><Key.shift><Key.shift><Key.shift><Key.shift><Key.shift><Key.shift><Key.shift><Key.shift><Key.shift><Key.shift><Key.shift><Key.shift><Key.shift><Key.shift><Key.shift><Key.shift><Key.shift><Key.shift><Key.shift><Key.shift><Key.shift><Key.shift><Key.shift><Key.shift><Key.shift><Key.shift><Key.shift><Key.shift><Key.shift><Key.shift><Key.shift><Key.shift><Key.shift><Key.shift><Key.shift><Key.shift><Key.shift><Key.shift><Key.shift>Danbury<Key.space><Key.shift><Key.shift><Key.shift><Key.shift><Key.shift><Key.shift><Key.shift><Key.shift><Key.shift><Key.shift><Key.shift><Key.shift><Key.shift><Key.shift><Key.shift><Key.shift><Key.shift><Key.shift><Key.shift><Key.shift><Key.shift><Key.shift><Key.shift><Key.shift><Key.shift>Connecticut<Key.space>
Screenshot: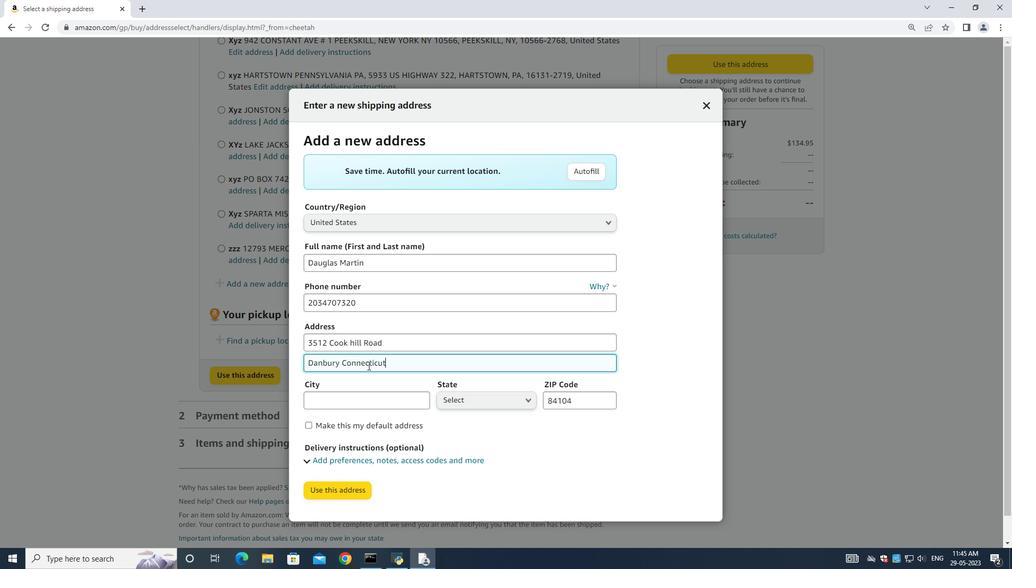 
Action: Mouse moved to (355, 398)
Screenshot: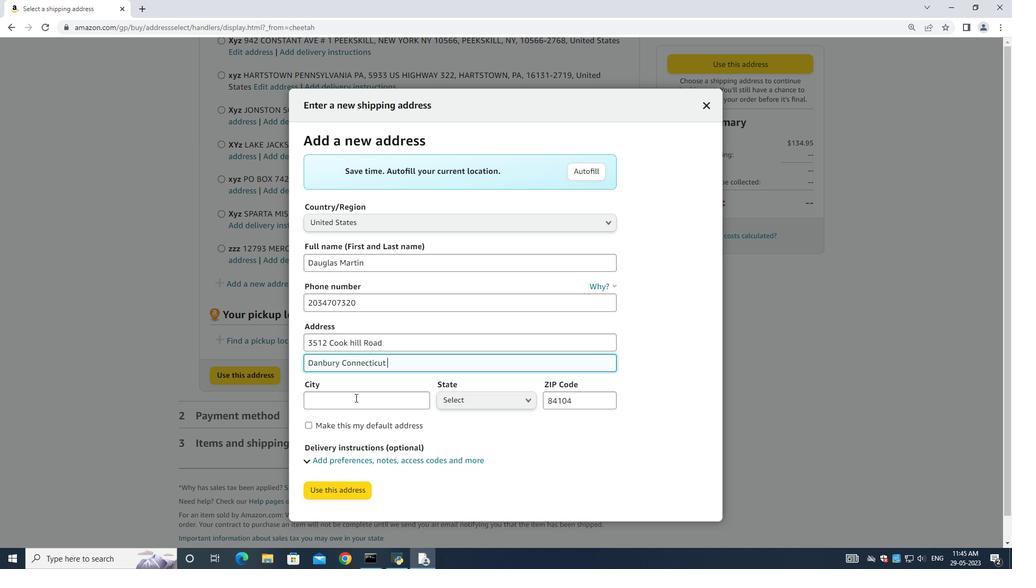 
Action: Mouse pressed left at (355, 398)
Screenshot: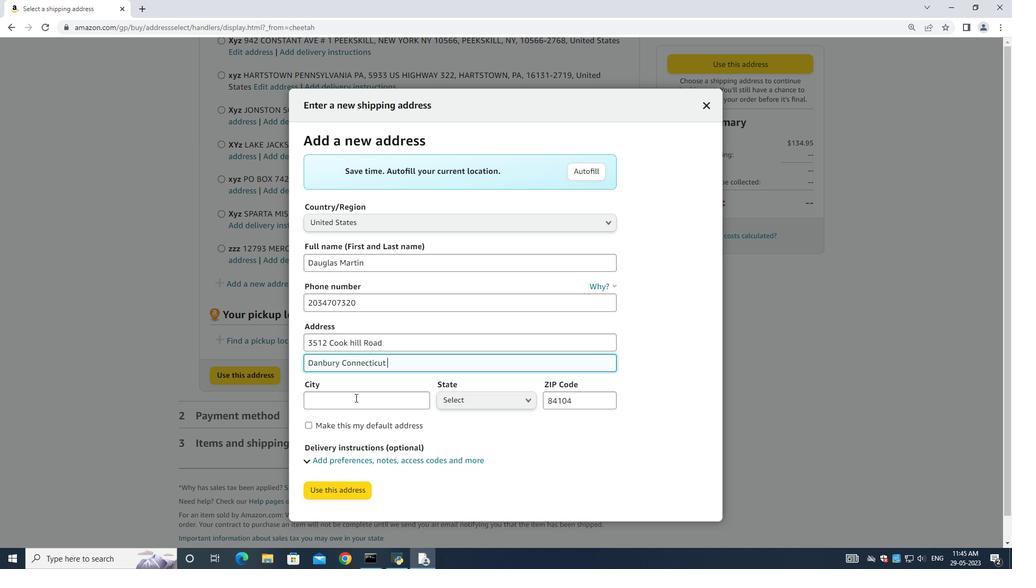 
Action: Mouse moved to (365, 396)
Screenshot: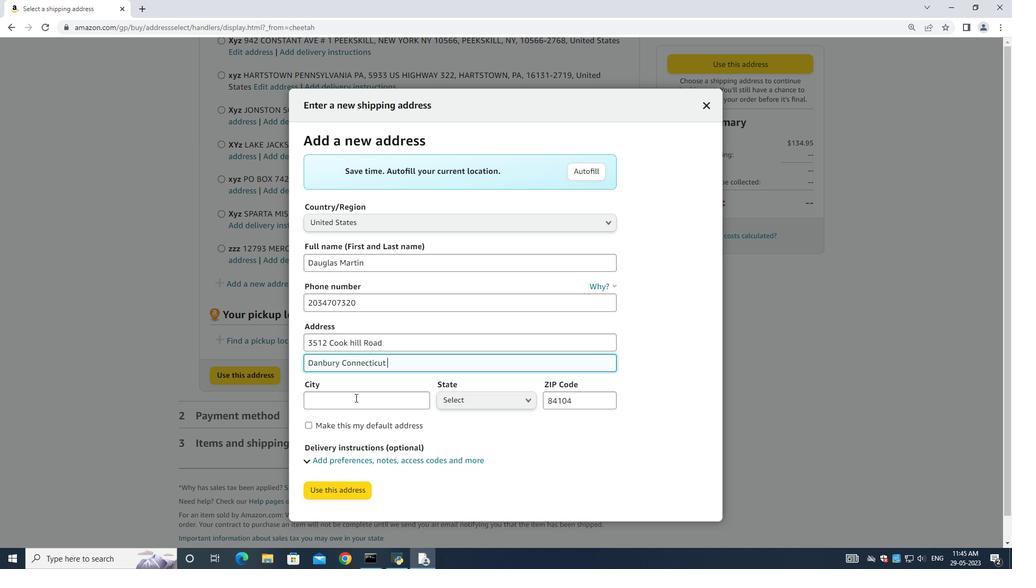 
Action: Key pressed <Key.shift>Danbury<Key.space>
Screenshot: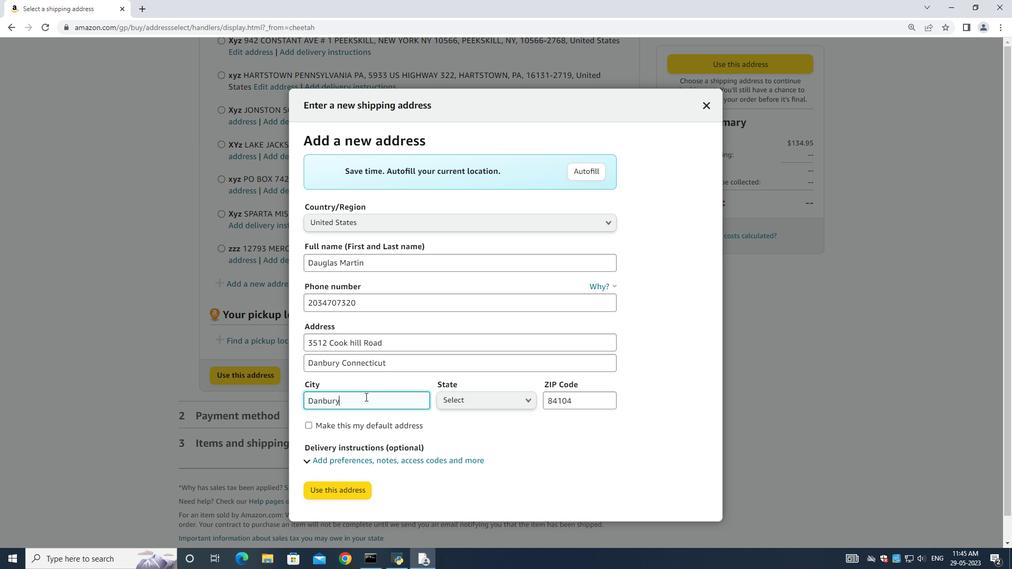 
Action: Mouse moved to (510, 395)
Screenshot: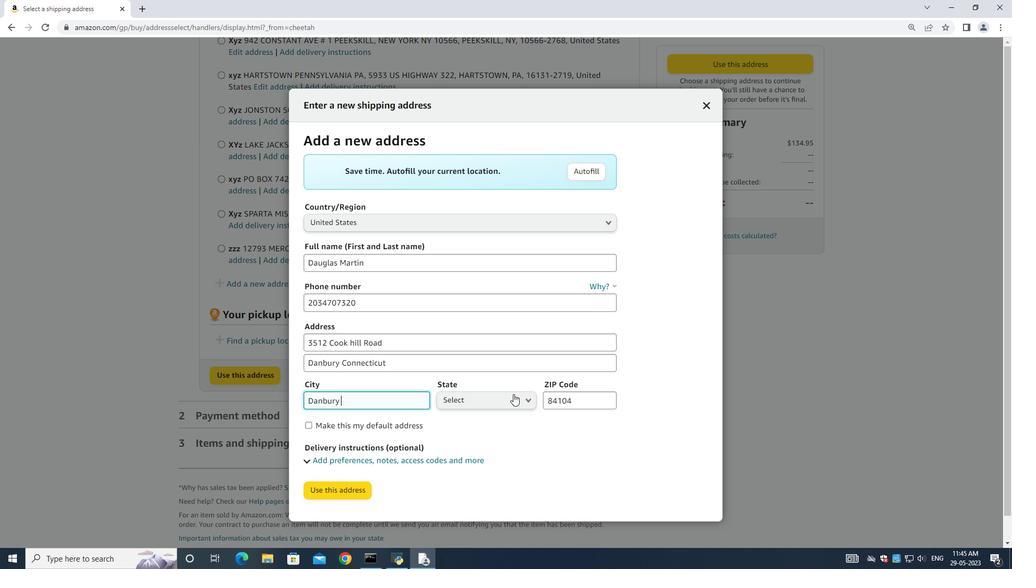 
Action: Mouse pressed left at (510, 395)
Screenshot: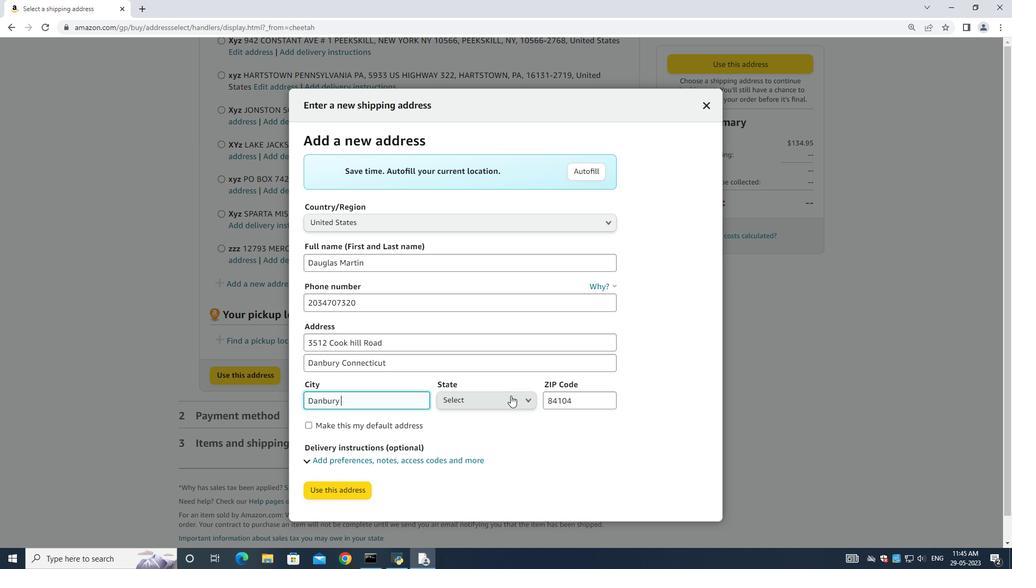 
Action: Key pressed conn
Screenshot: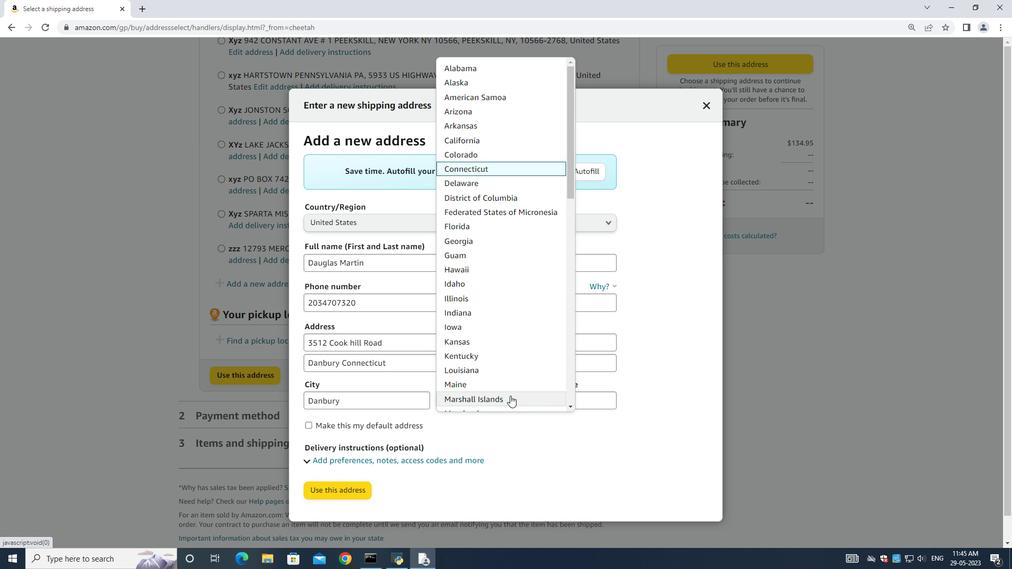 
Action: Mouse moved to (463, 171)
Screenshot: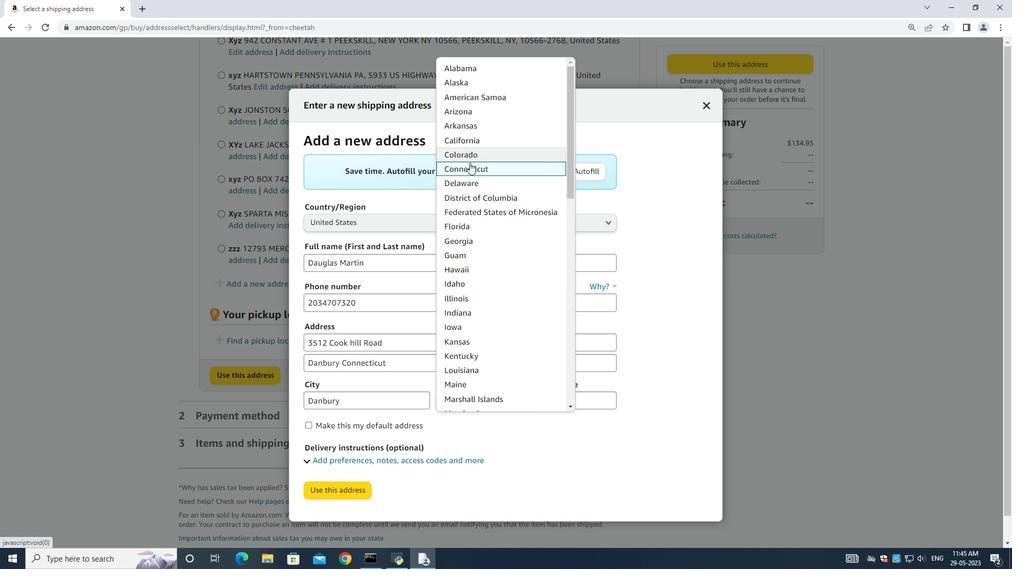 
Action: Mouse pressed left at (463, 171)
Screenshot: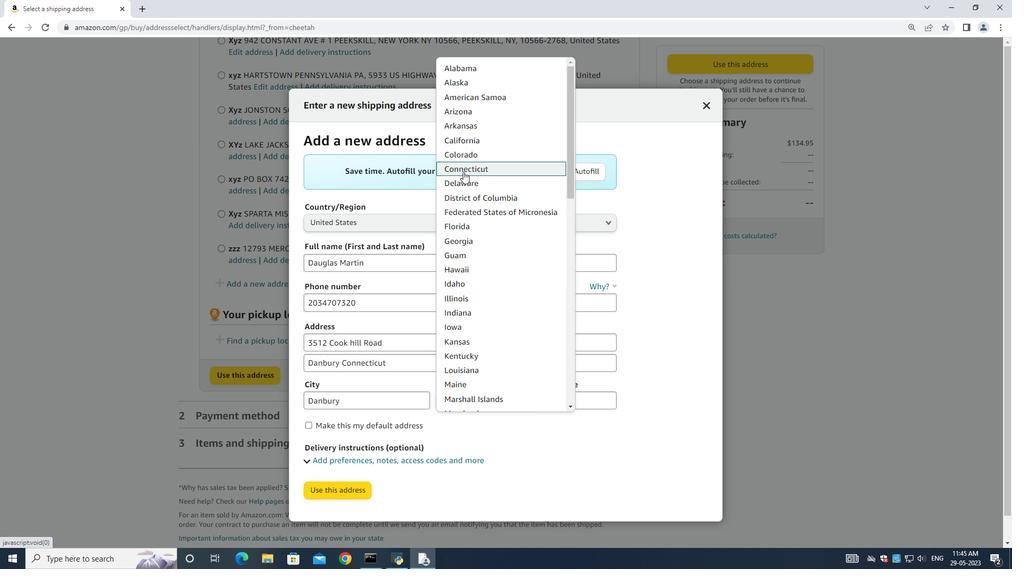 
Action: Mouse moved to (574, 405)
Screenshot: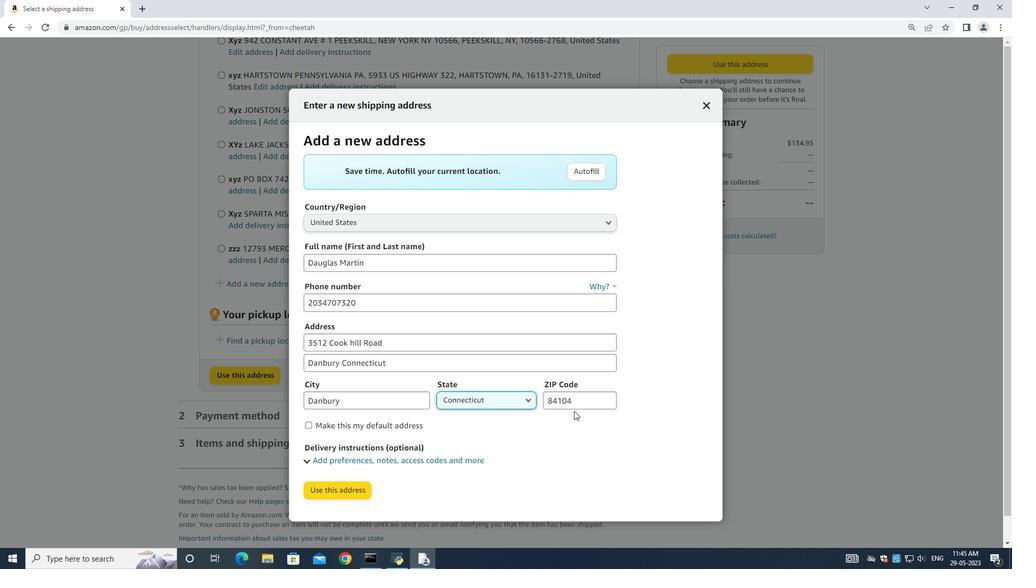 
Action: Mouse pressed left at (574, 405)
Screenshot: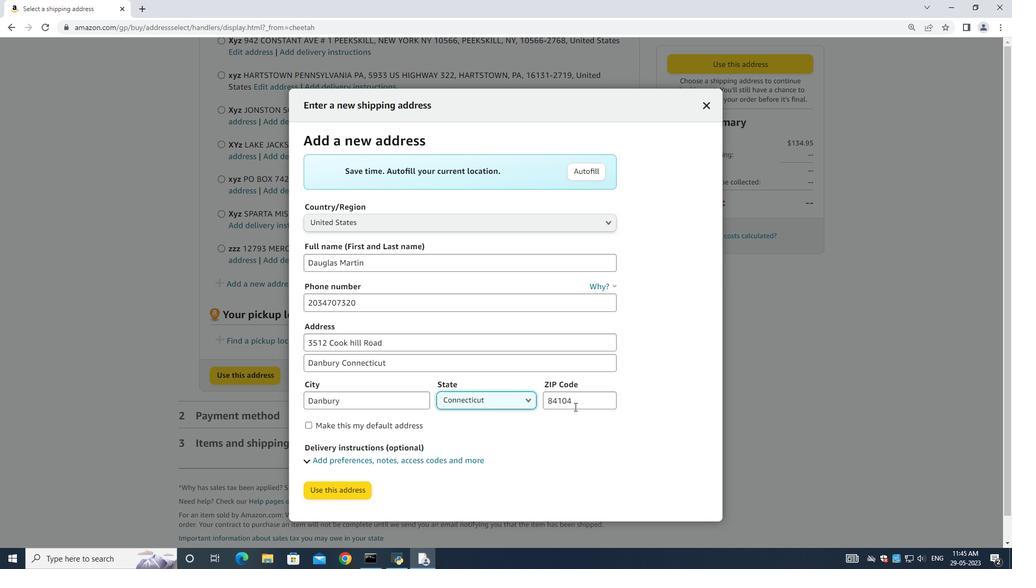 
Action: Key pressed ctrl+A<Key.backspace>0810
Screenshot: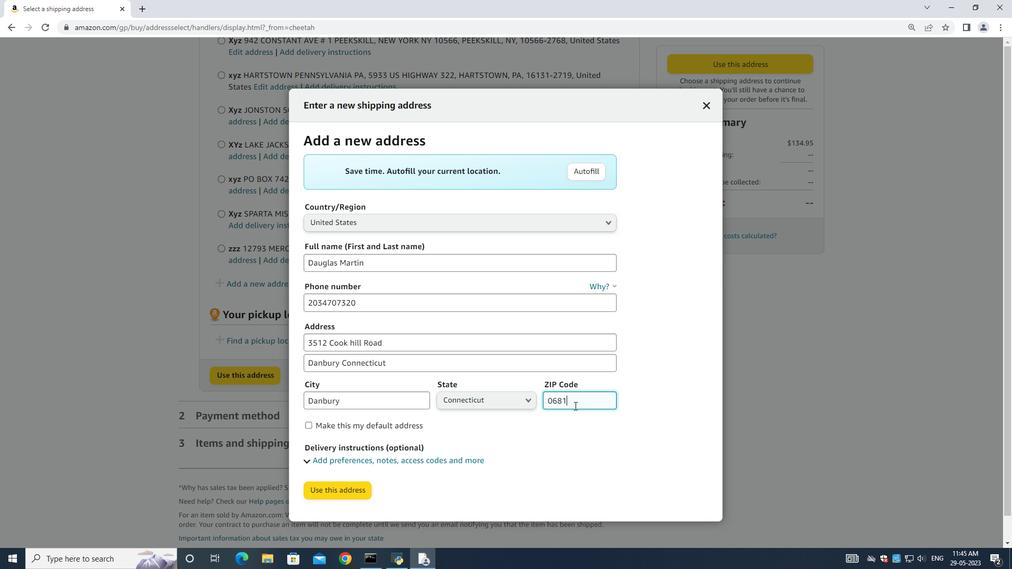 
Action: Mouse moved to (344, 497)
Screenshot: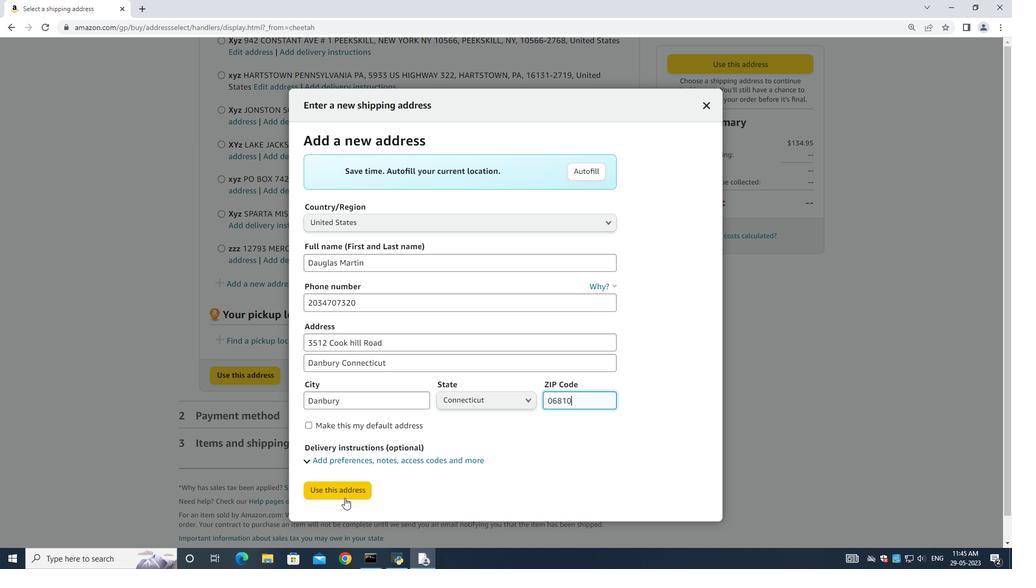 
Action: Mouse pressed left at (344, 497)
Screenshot: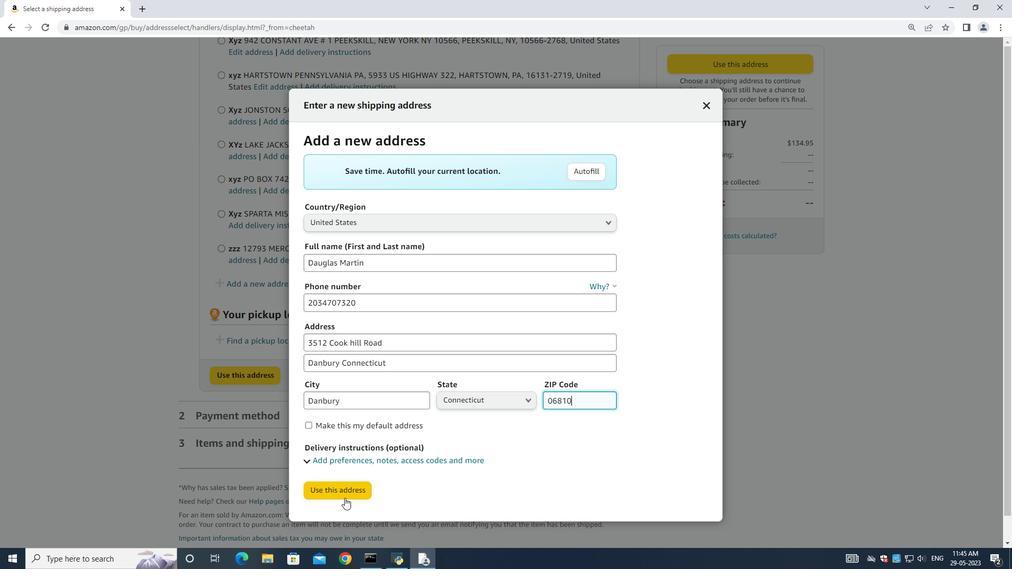 
Action: Mouse moved to (353, 470)
Screenshot: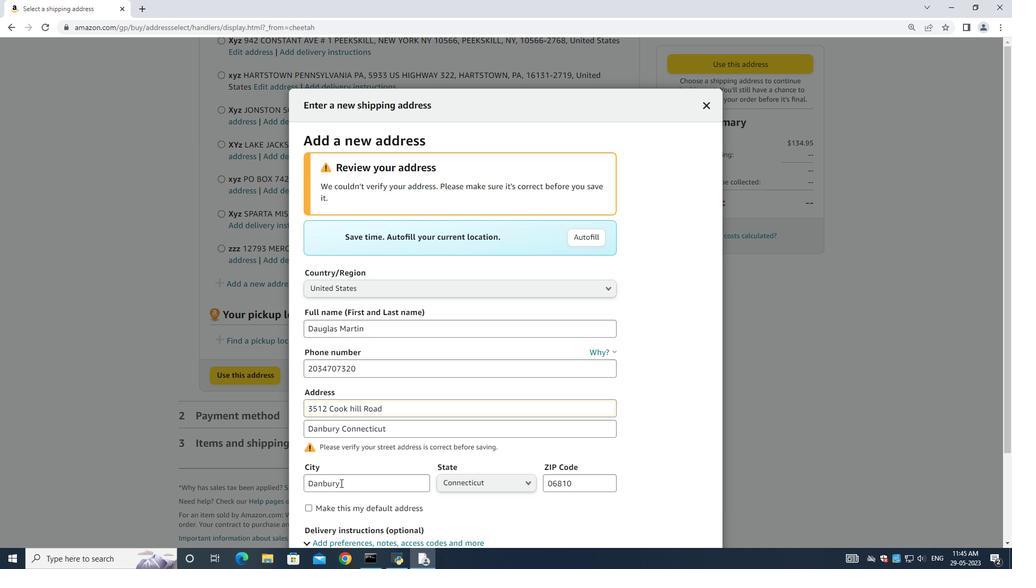 
Action: Mouse scrolled (353, 470) with delta (0, 0)
Screenshot: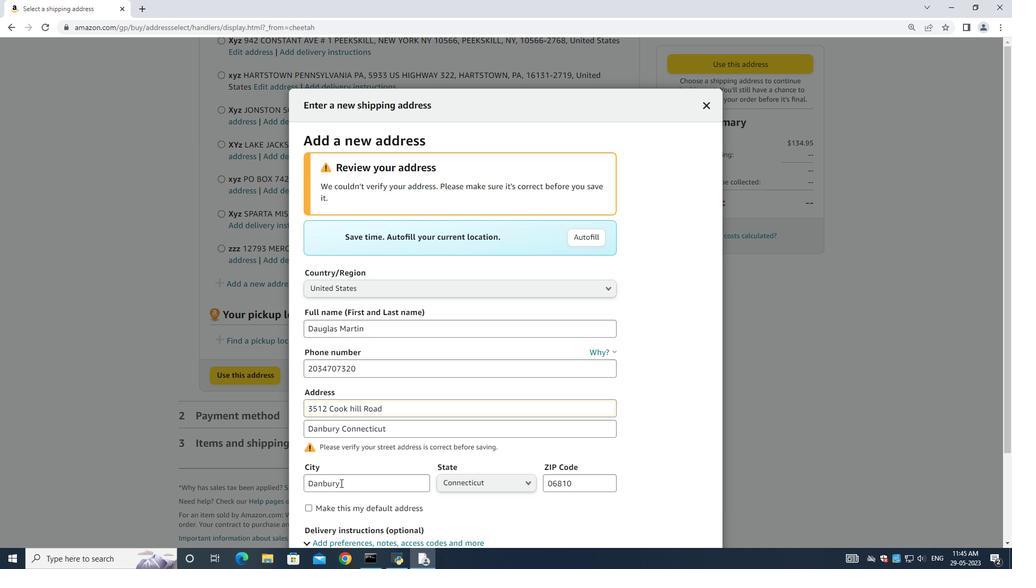 
Action: Mouse moved to (353, 470)
Screenshot: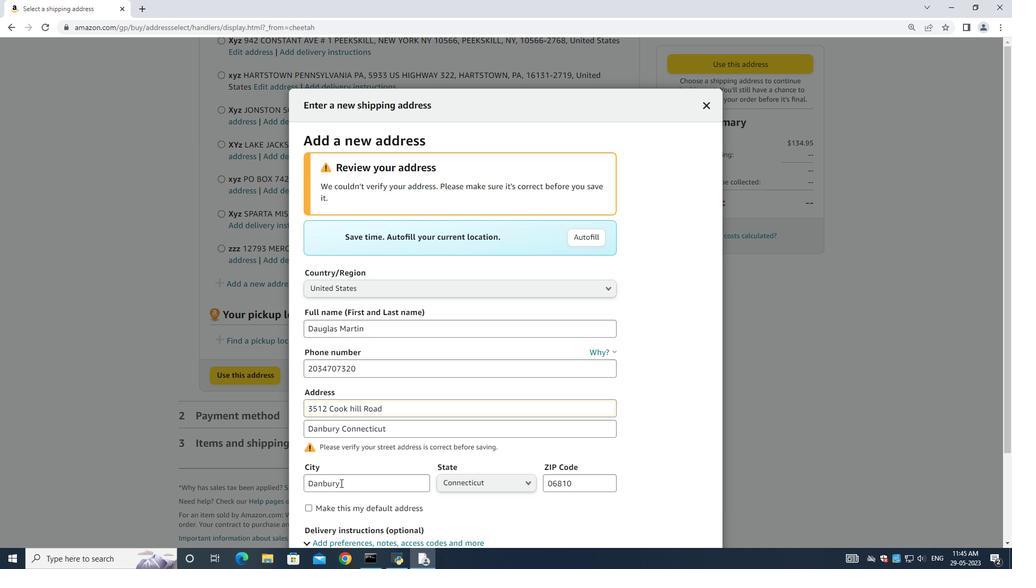 
Action: Mouse scrolled (353, 470) with delta (0, 0)
Screenshot: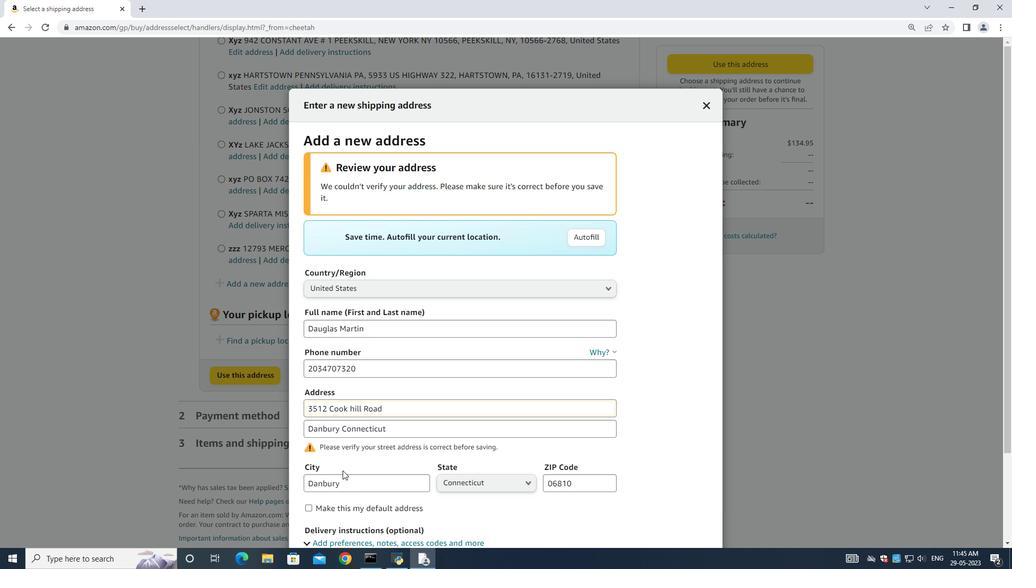 
Action: Mouse moved to (353, 470)
Screenshot: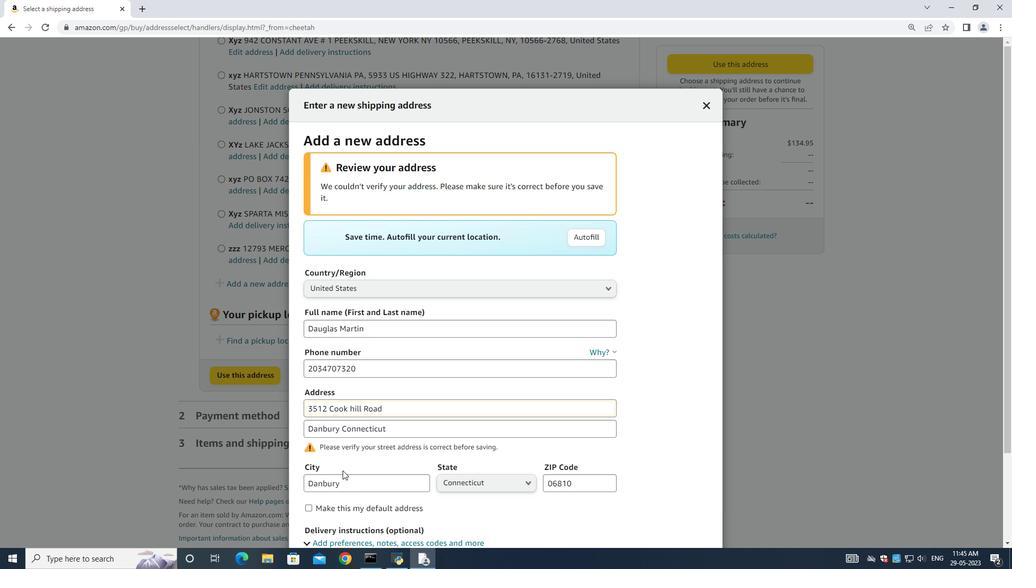 
Action: Mouse scrolled (353, 470) with delta (0, 0)
Screenshot: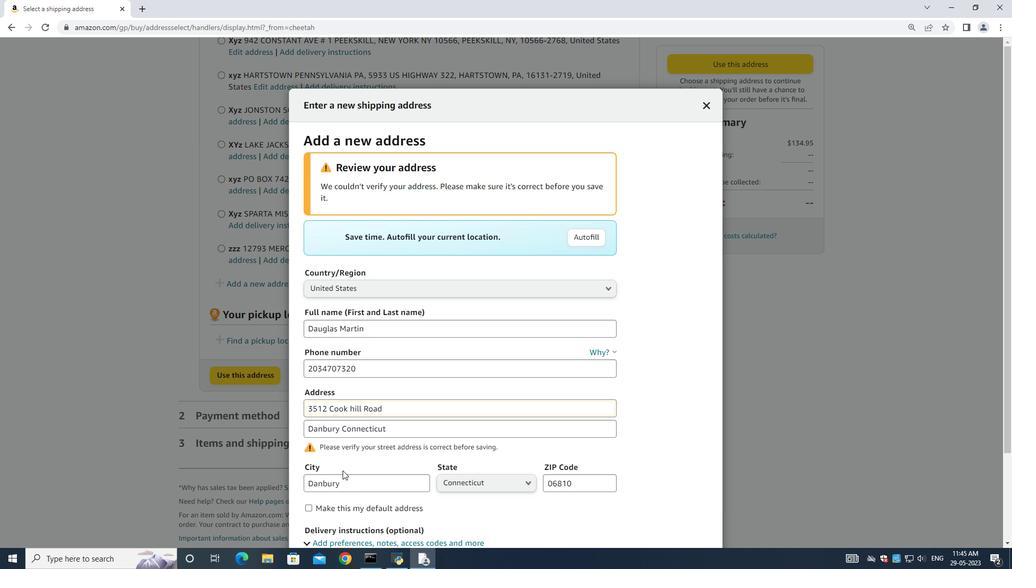 
Action: Mouse scrolled (353, 470) with delta (0, 0)
Screenshot: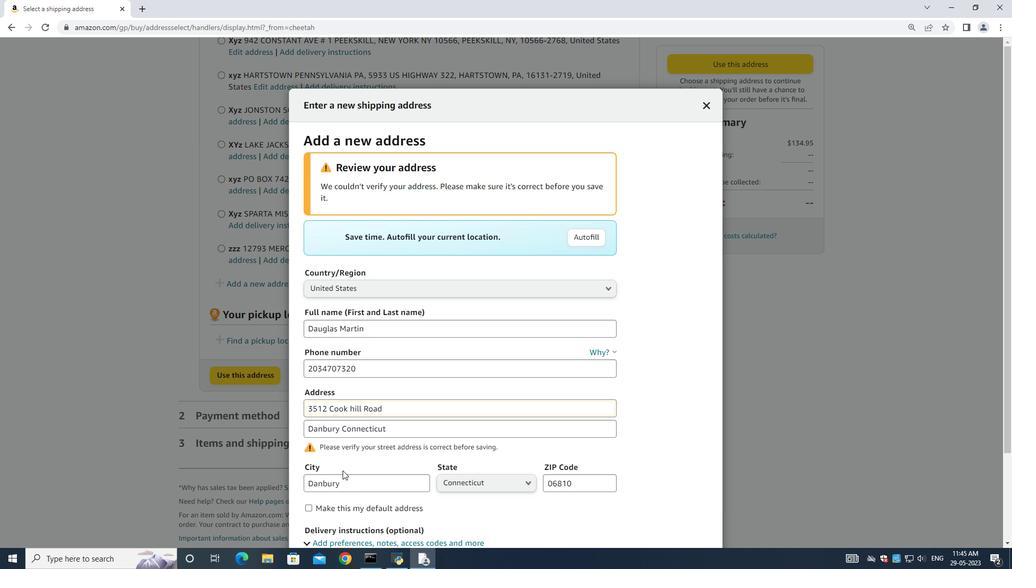 
Action: Mouse scrolled (353, 469) with delta (0, -1)
Screenshot: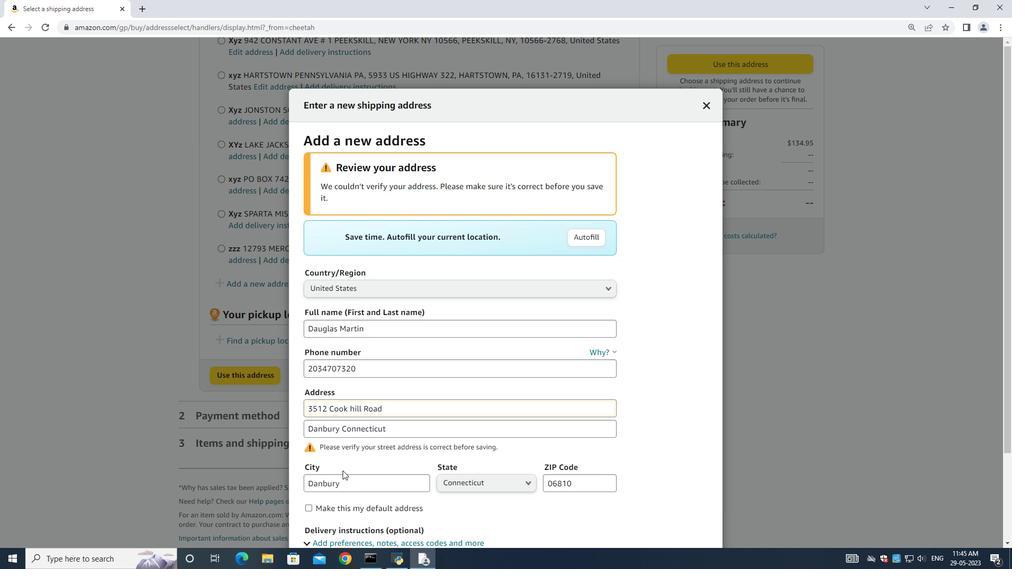 
Action: Mouse scrolled (353, 470) with delta (0, 0)
Screenshot: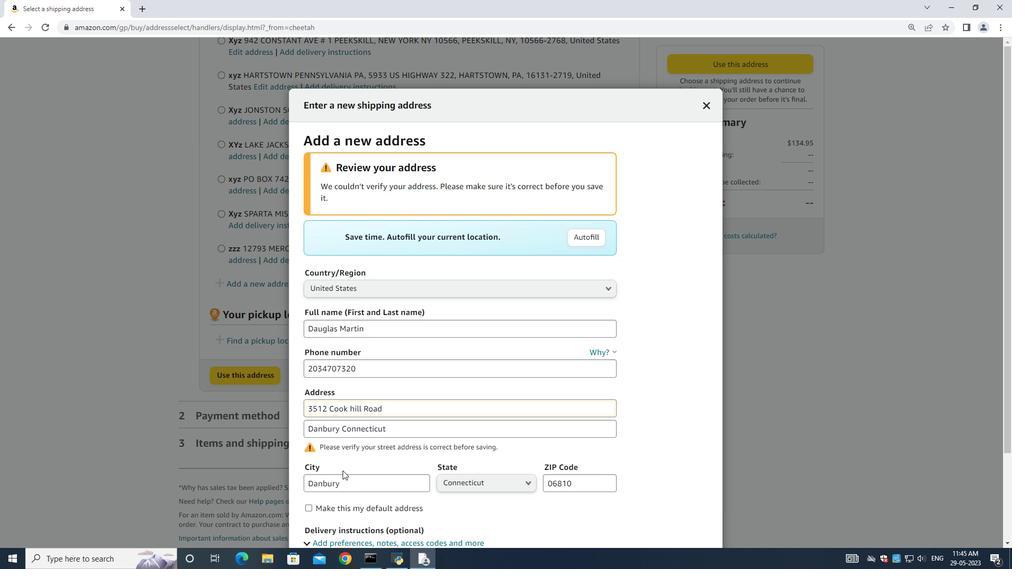
Action: Mouse scrolled (353, 470) with delta (0, 0)
Screenshot: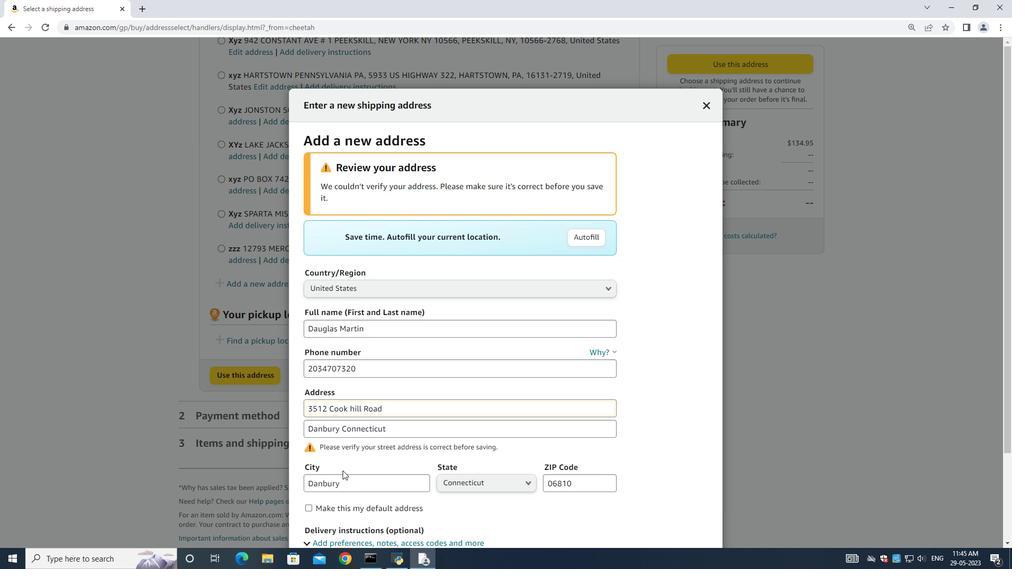 
Action: Mouse moved to (337, 466)
Screenshot: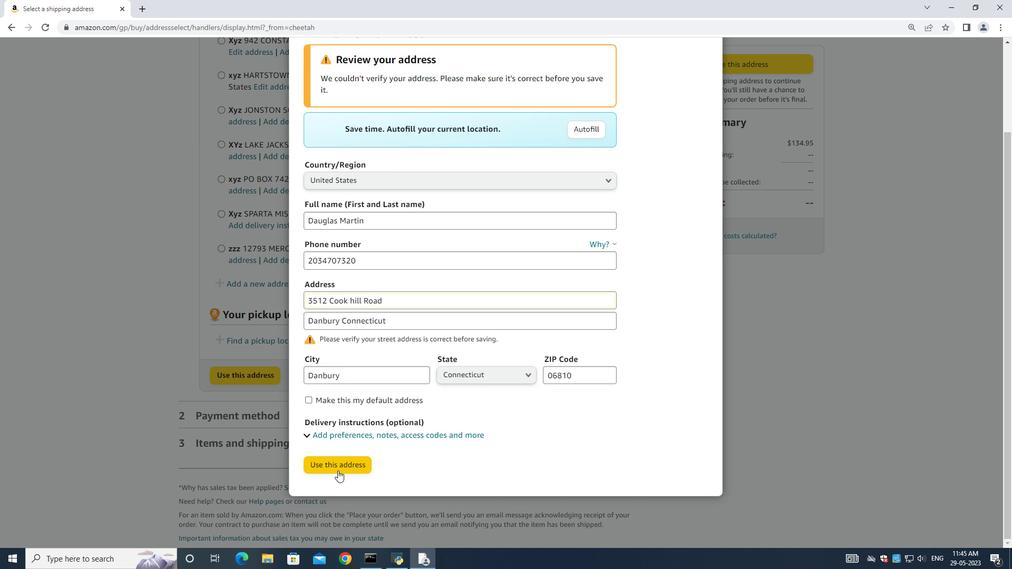 
Action: Mouse pressed left at (337, 466)
Screenshot: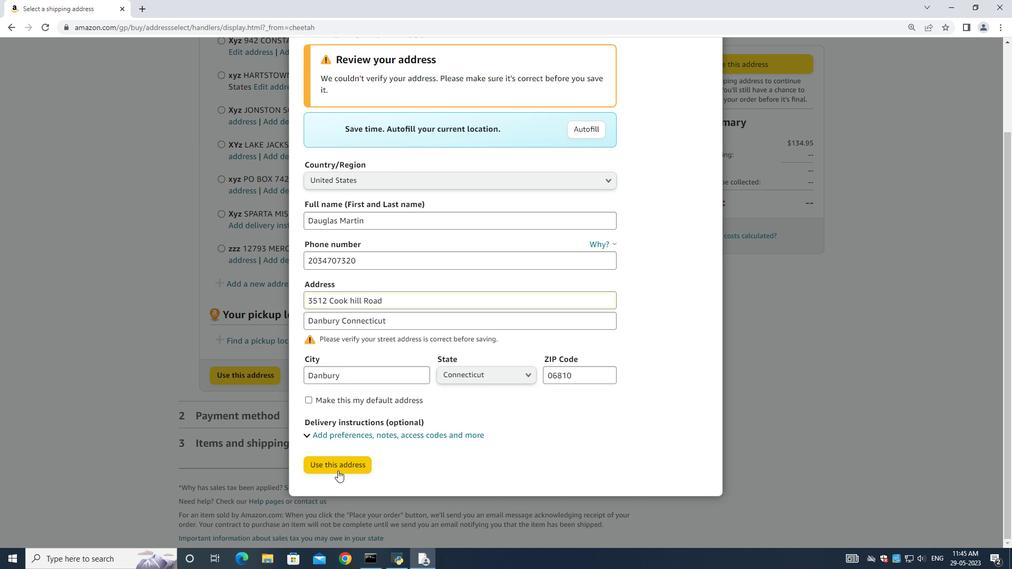 
Action: Mouse moved to (396, 313)
Screenshot: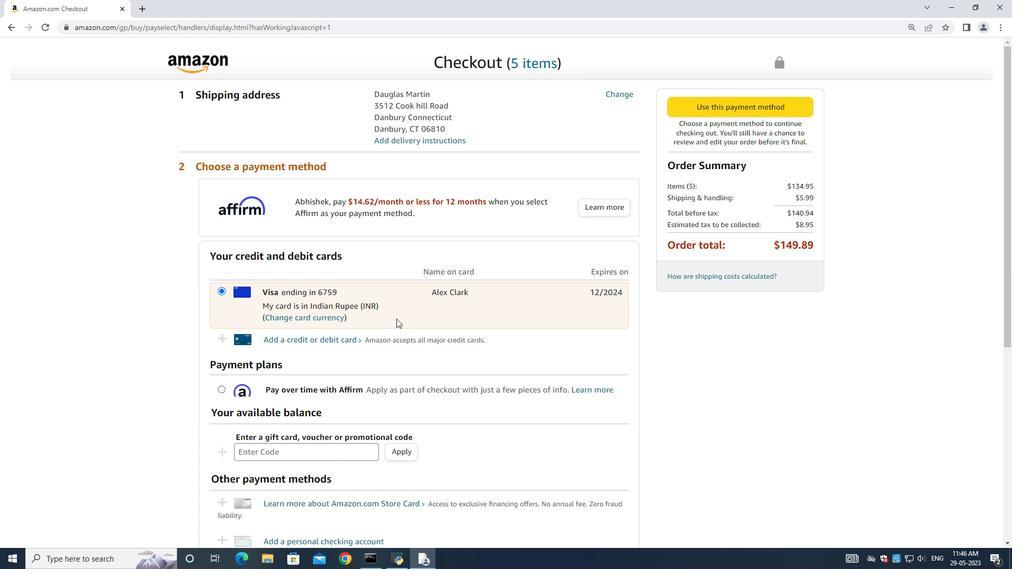 
